 Task: Look for space in Baise City, China from 5th July, 2023 to 15th July, 2023 for 9 adults in price range Rs.15000 to Rs.25000. Place can be entire place with 5 bedrooms having 5 beds and 5 bathrooms. Property type can be house, flat, guest house. Booking option can be shelf check-in. Required host language is Chinese (Simplified).
Action: Mouse moved to (730, 99)
Screenshot: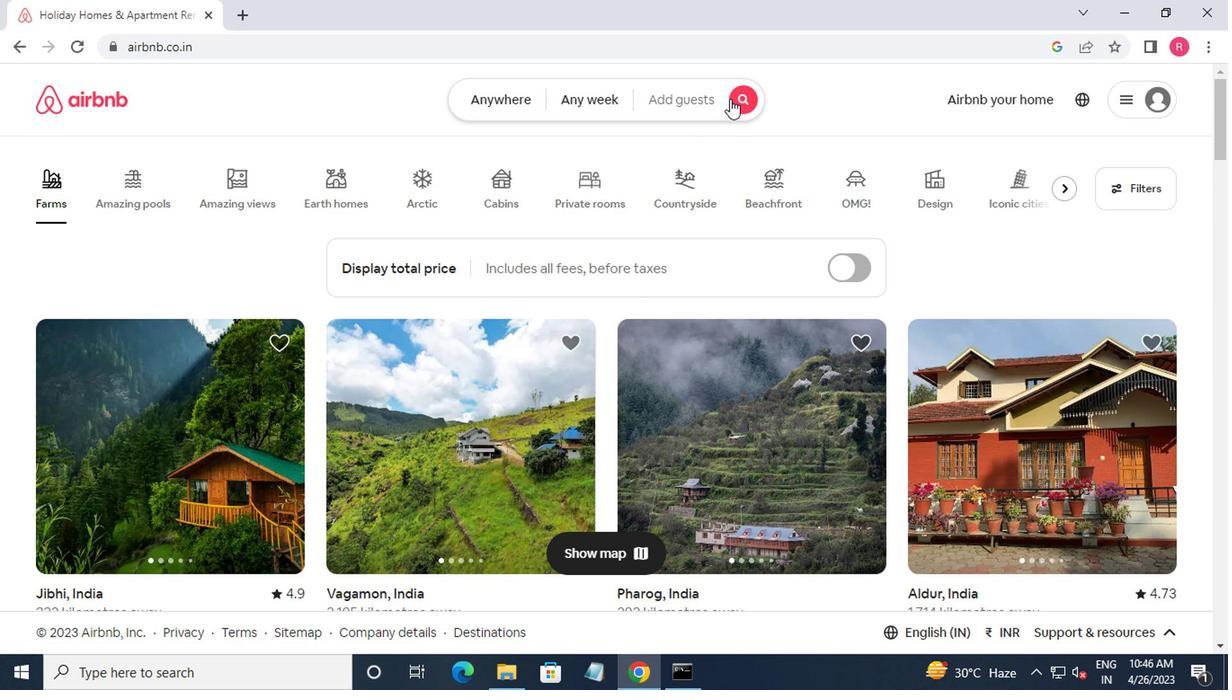 
Action: Mouse pressed left at (730, 99)
Screenshot: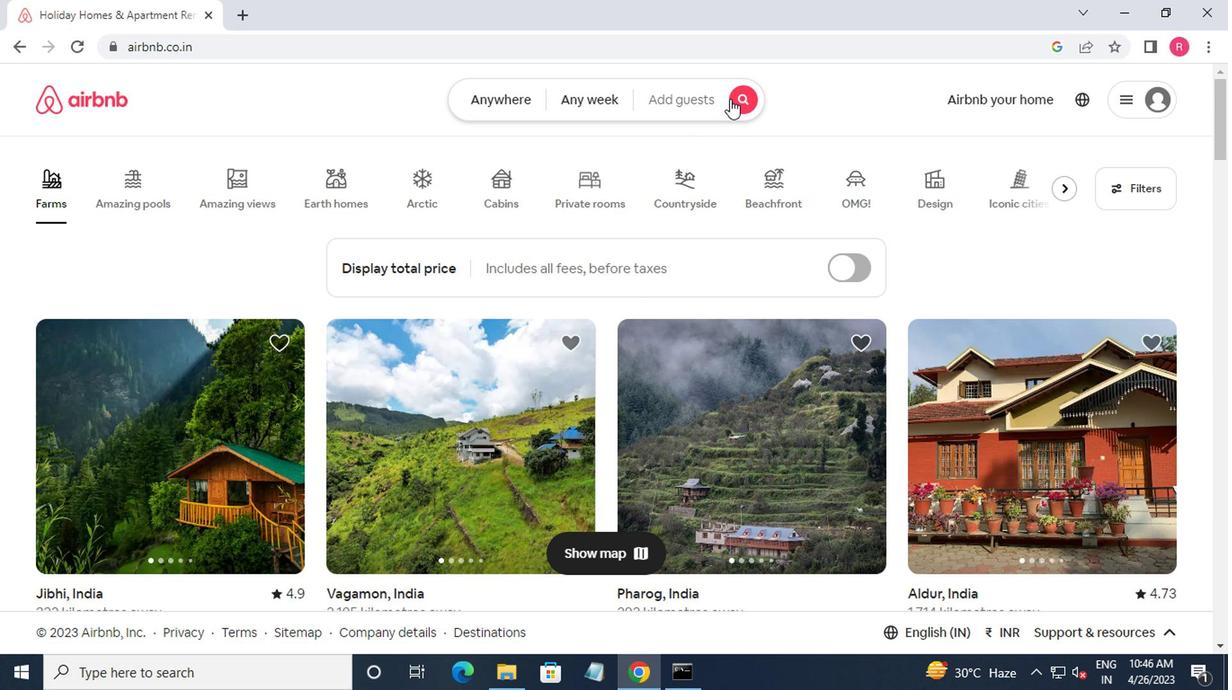 
Action: Mouse moved to (417, 175)
Screenshot: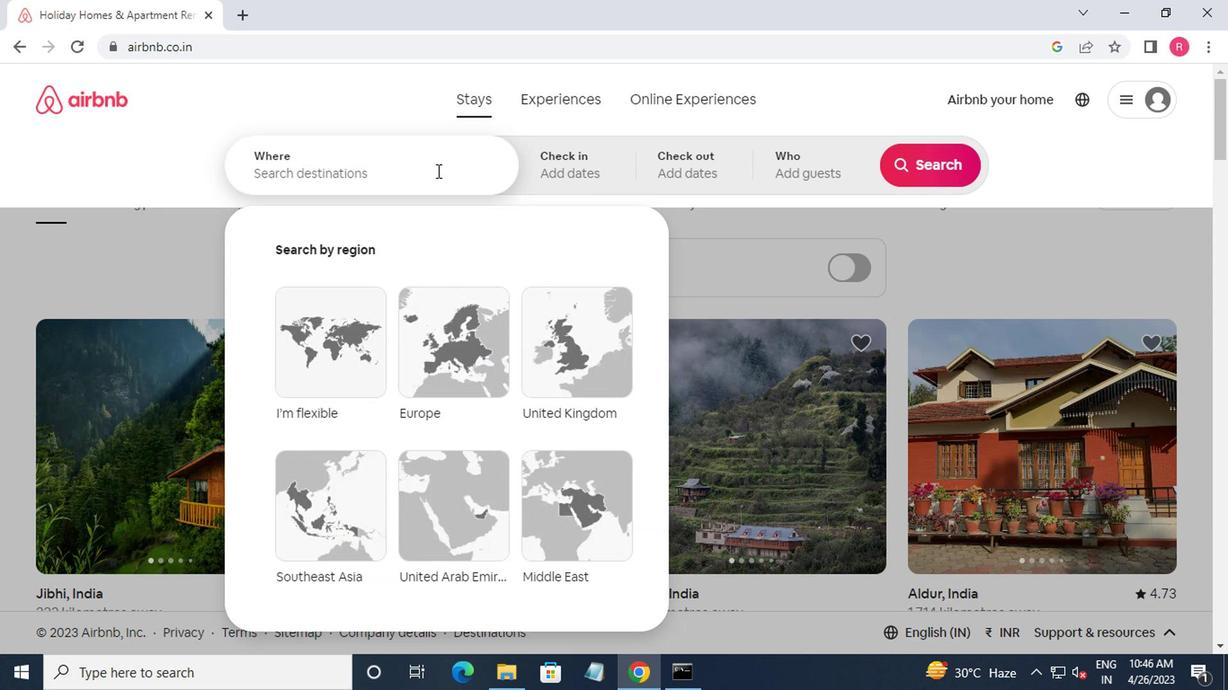 
Action: Mouse pressed left at (417, 175)
Screenshot: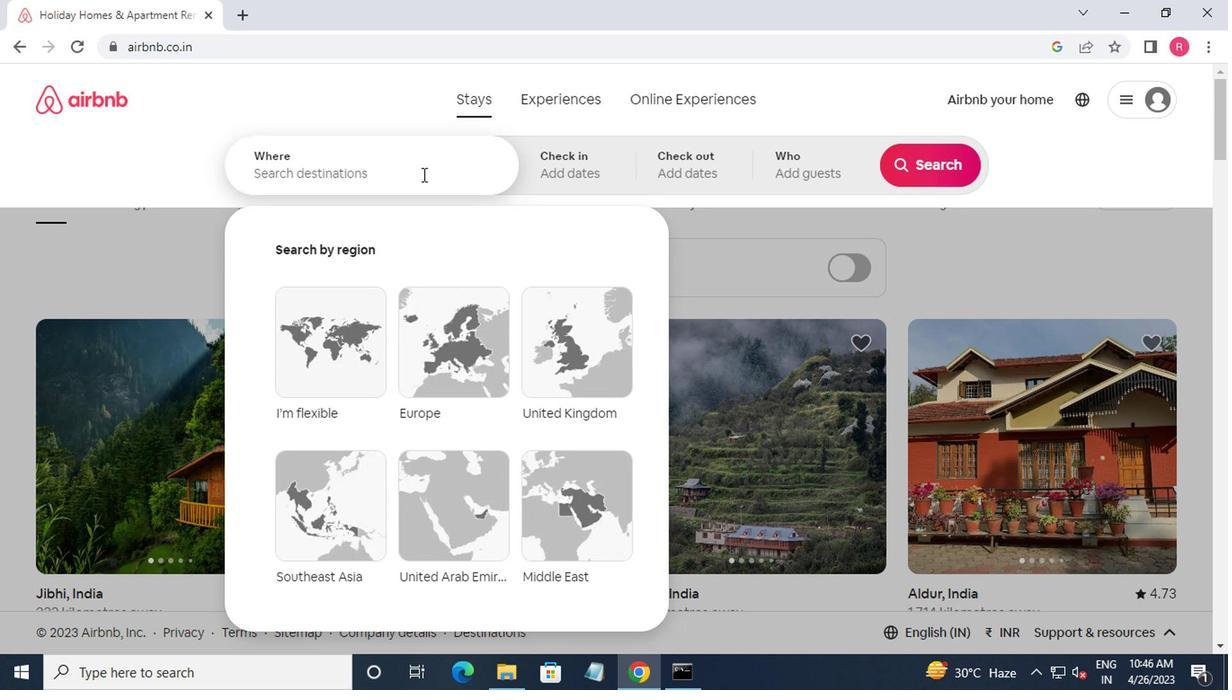 
Action: Mouse moved to (419, 172)
Screenshot: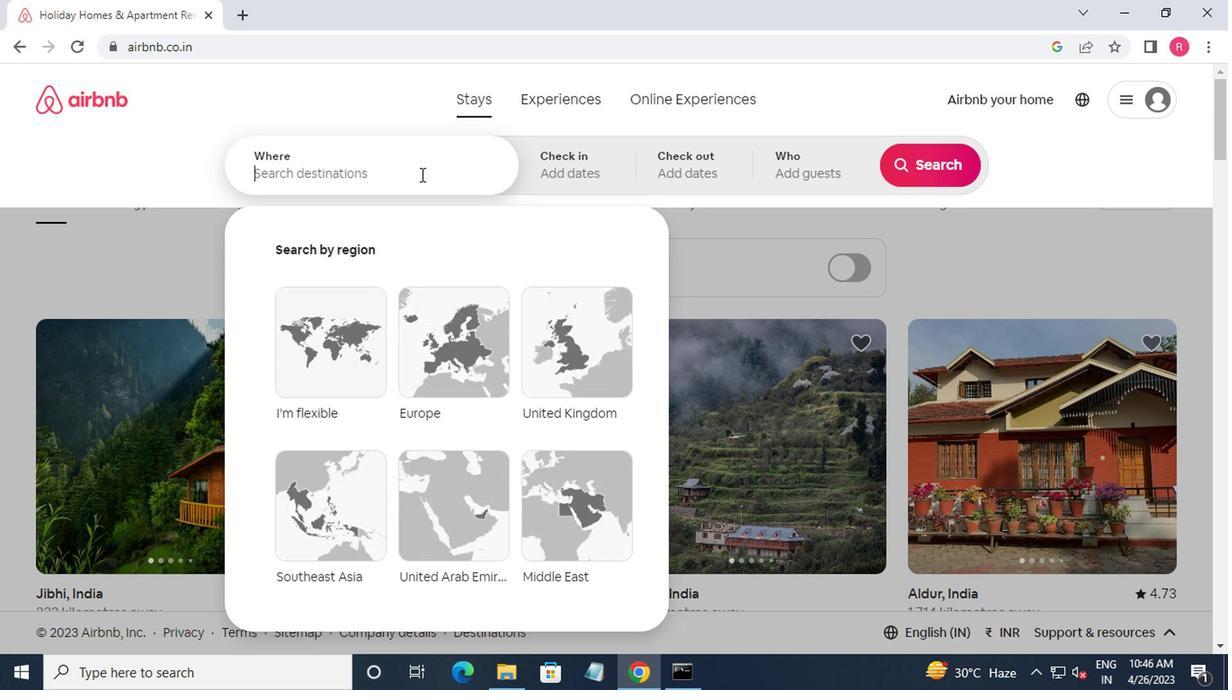 
Action: Key pressed ba
Screenshot: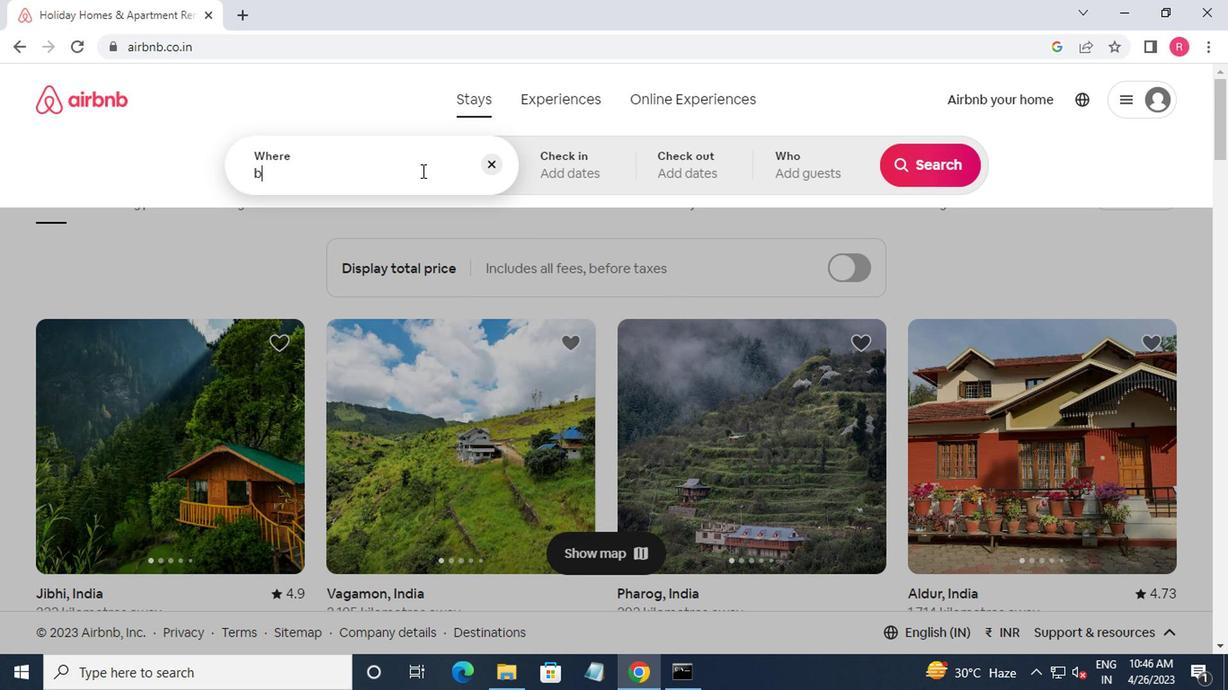 
Action: Mouse moved to (419, 171)
Screenshot: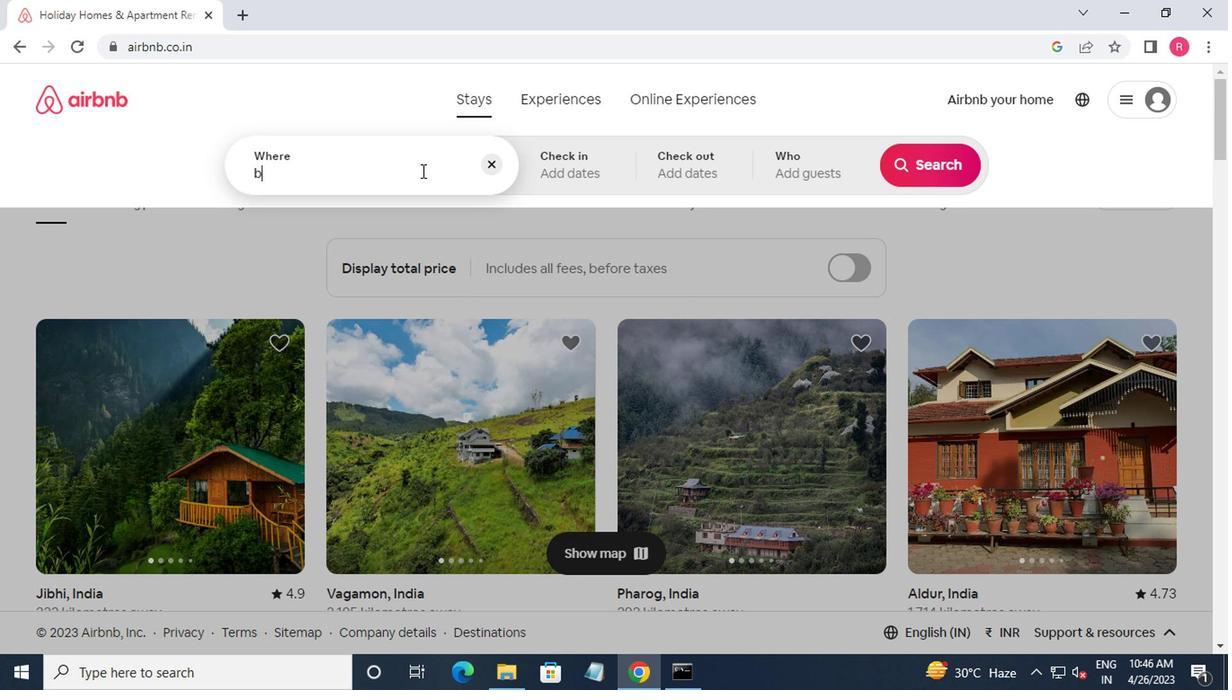 
Action: Key pressed ise<Key.space>city,china<Key.enter>
Screenshot: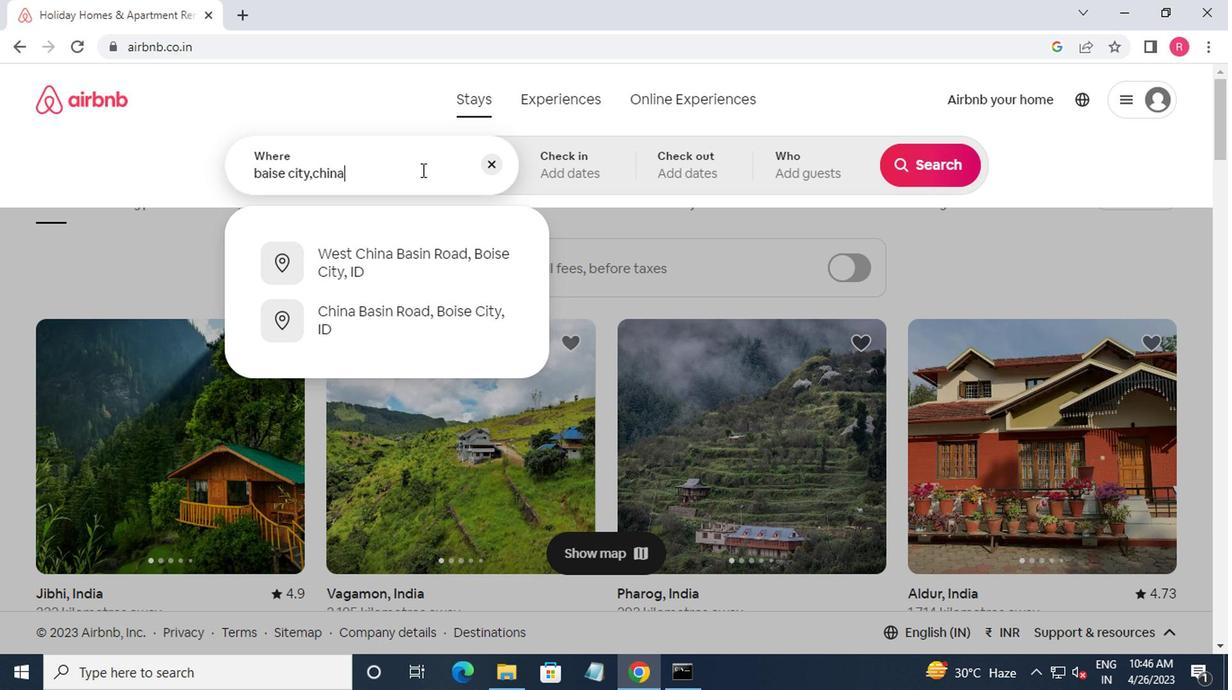 
Action: Mouse moved to (909, 318)
Screenshot: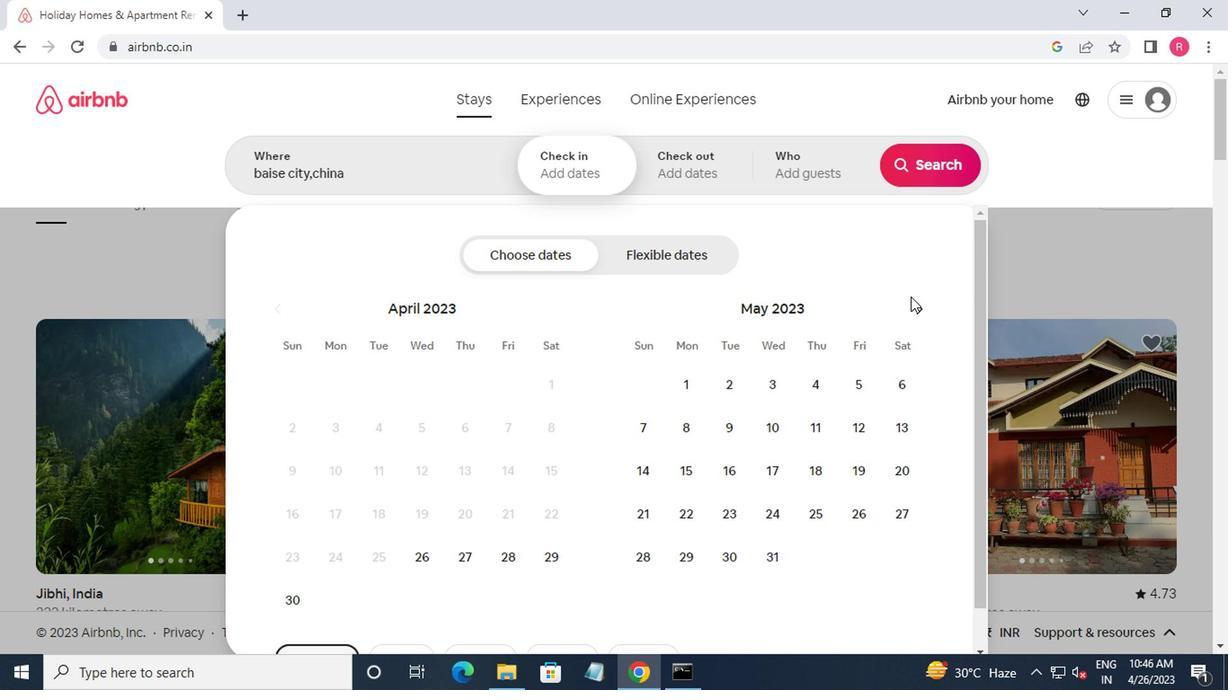 
Action: Mouse pressed left at (909, 318)
Screenshot: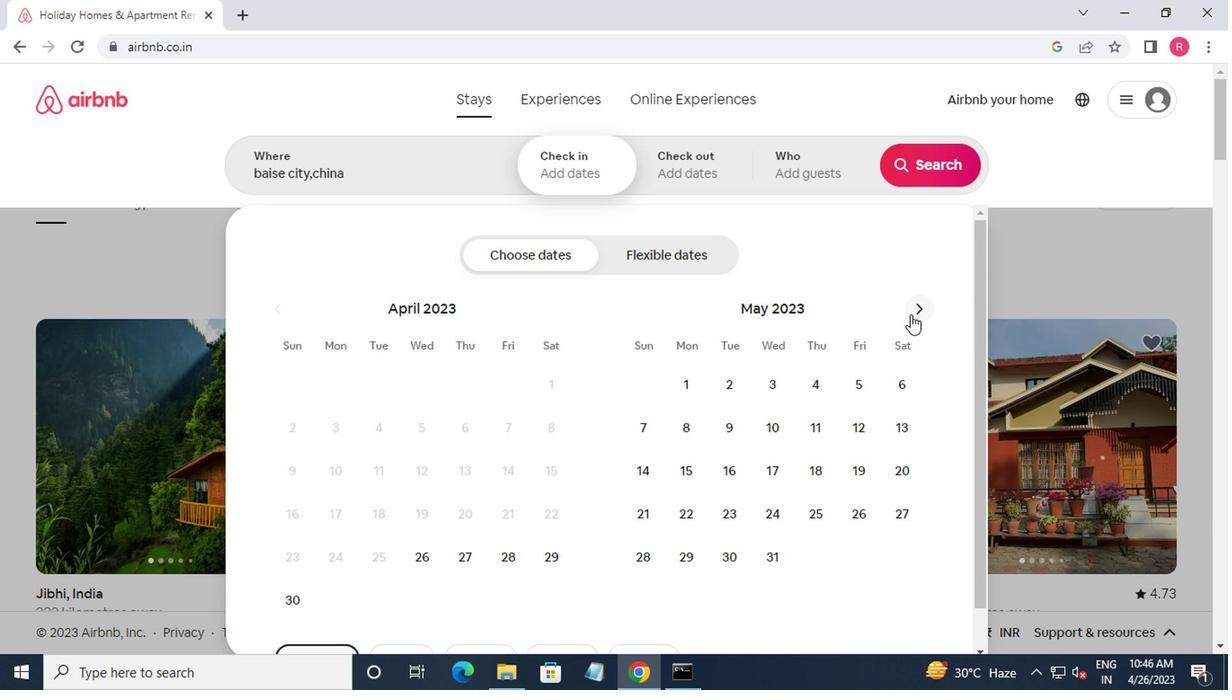 
Action: Mouse moved to (687, 435)
Screenshot: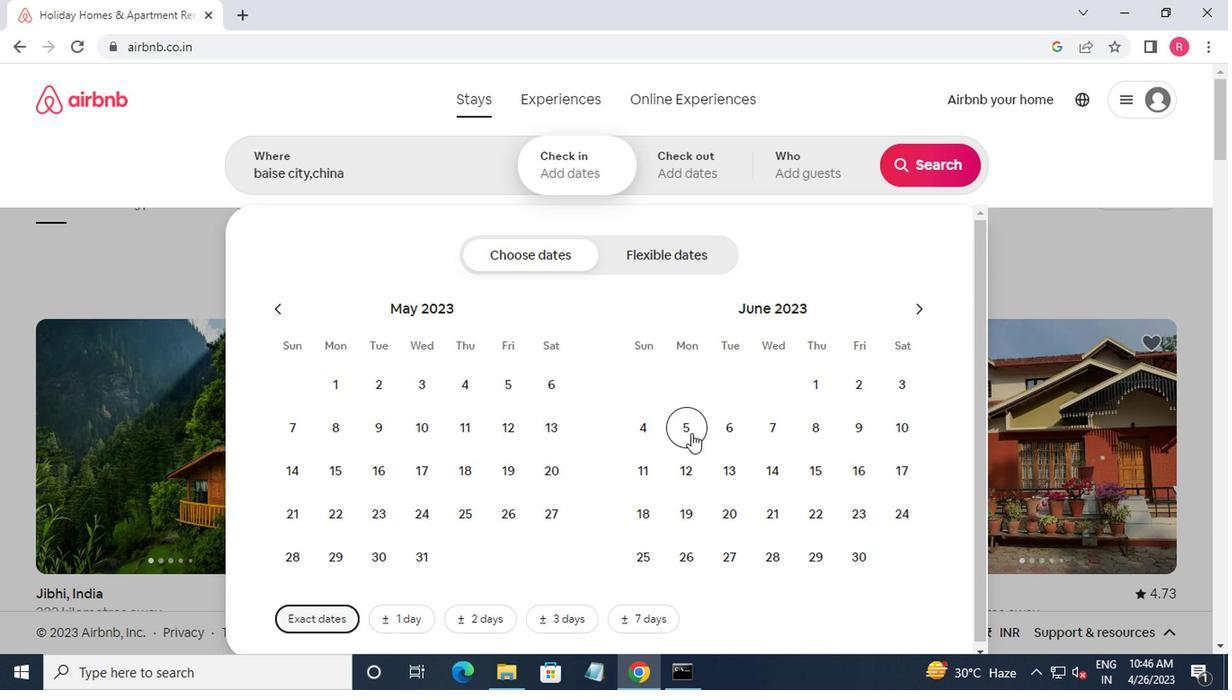 
Action: Mouse pressed left at (687, 435)
Screenshot: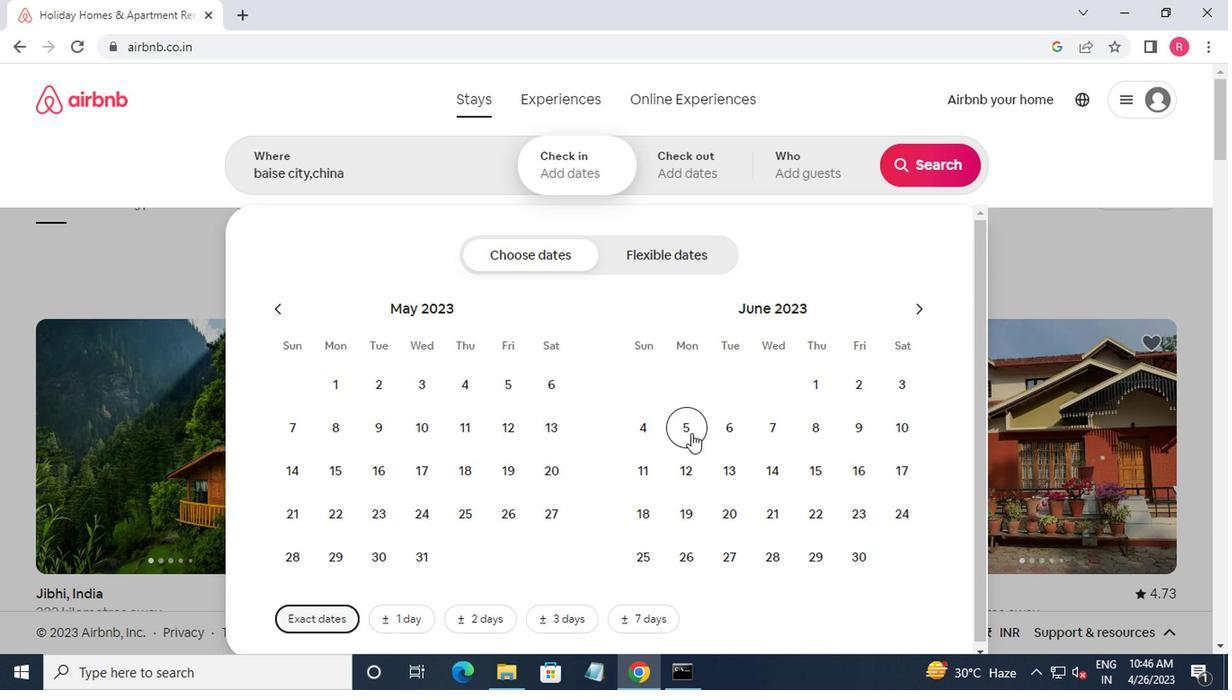 
Action: Mouse moved to (894, 311)
Screenshot: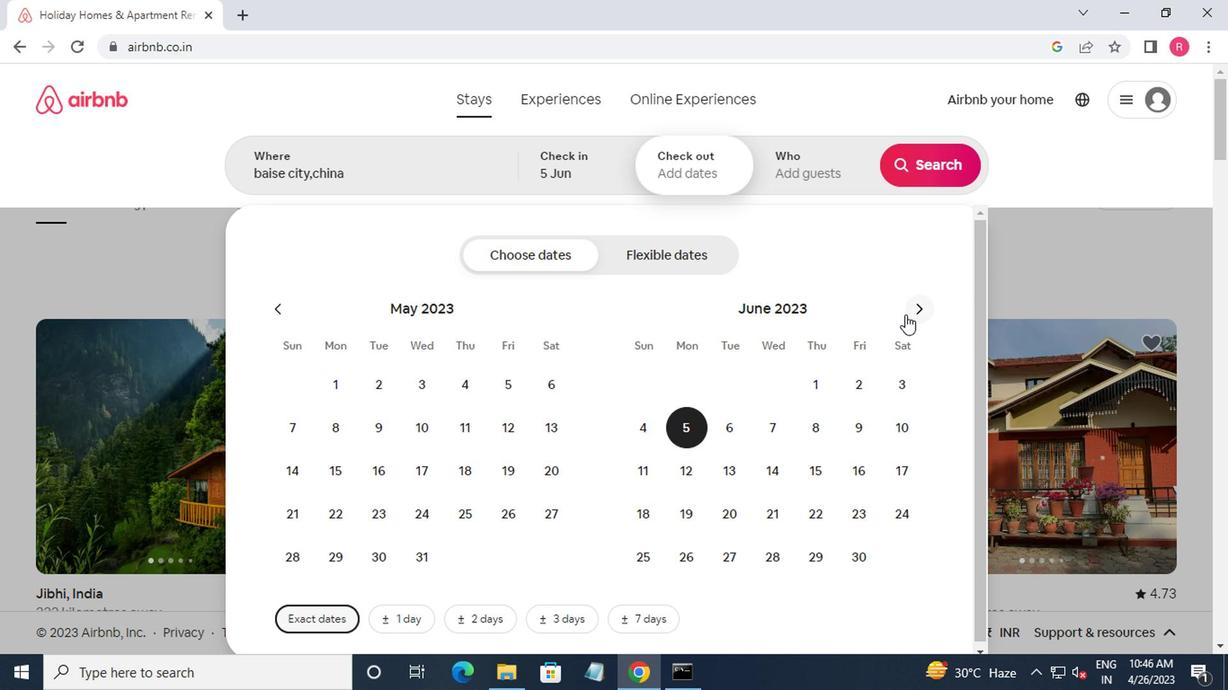 
Action: Mouse pressed left at (894, 311)
Screenshot: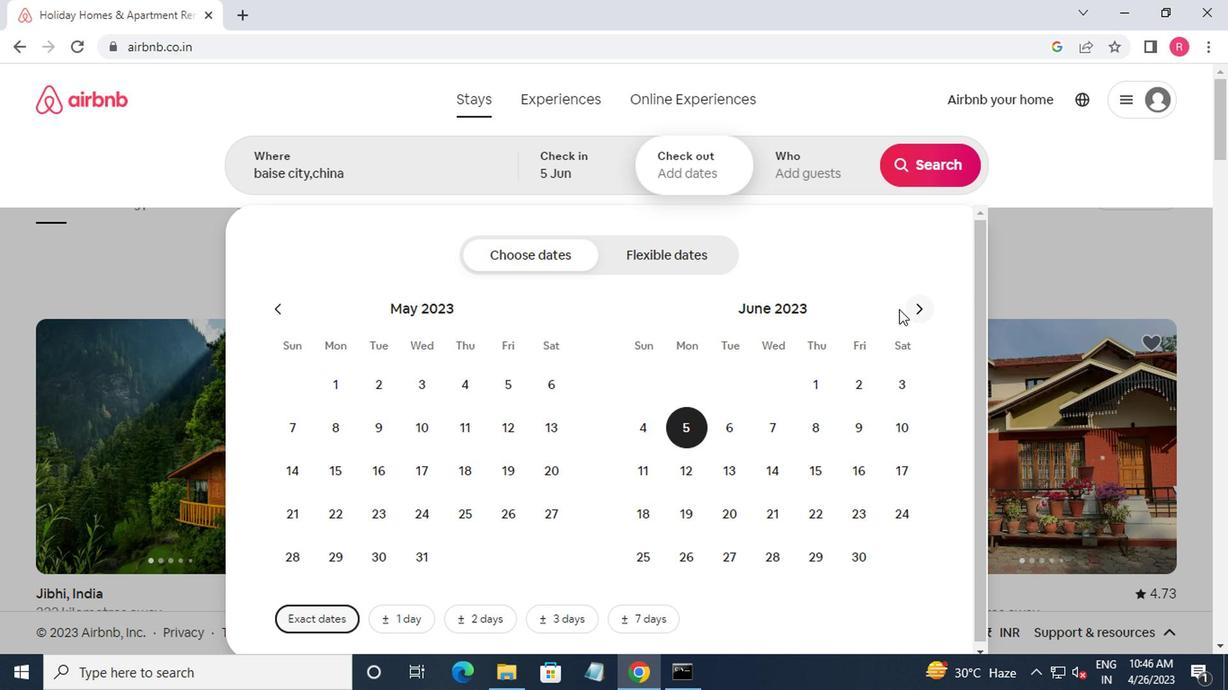 
Action: Mouse moved to (906, 312)
Screenshot: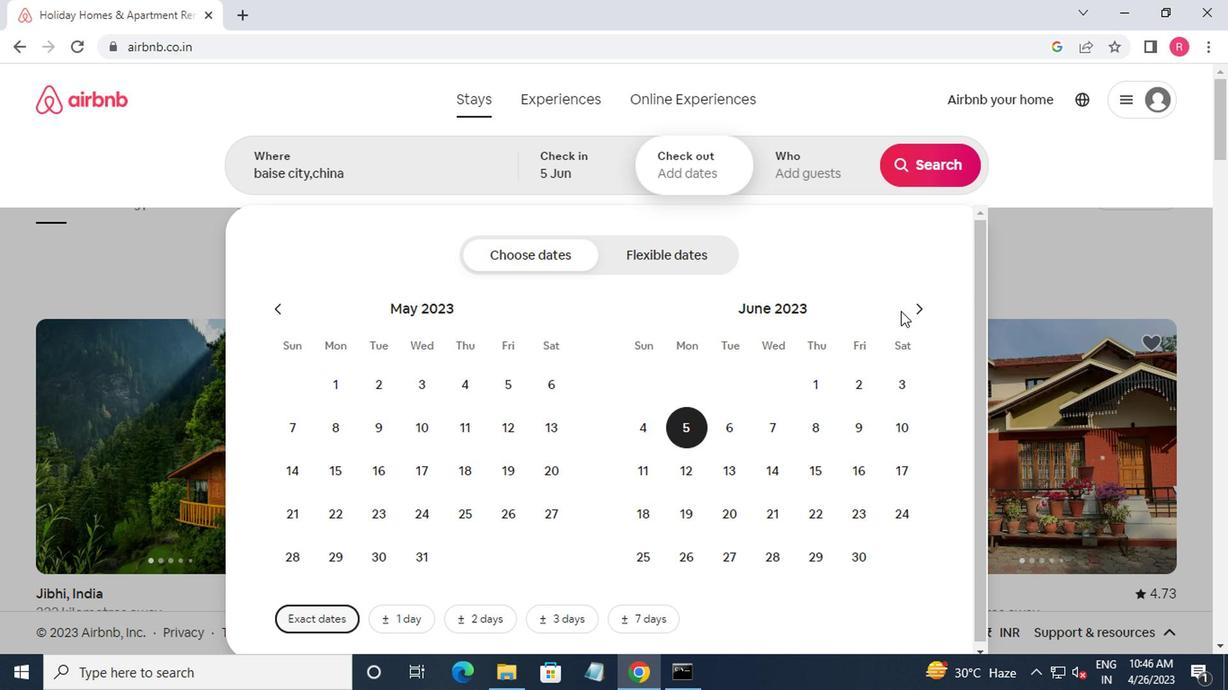 
Action: Mouse pressed left at (906, 312)
Screenshot: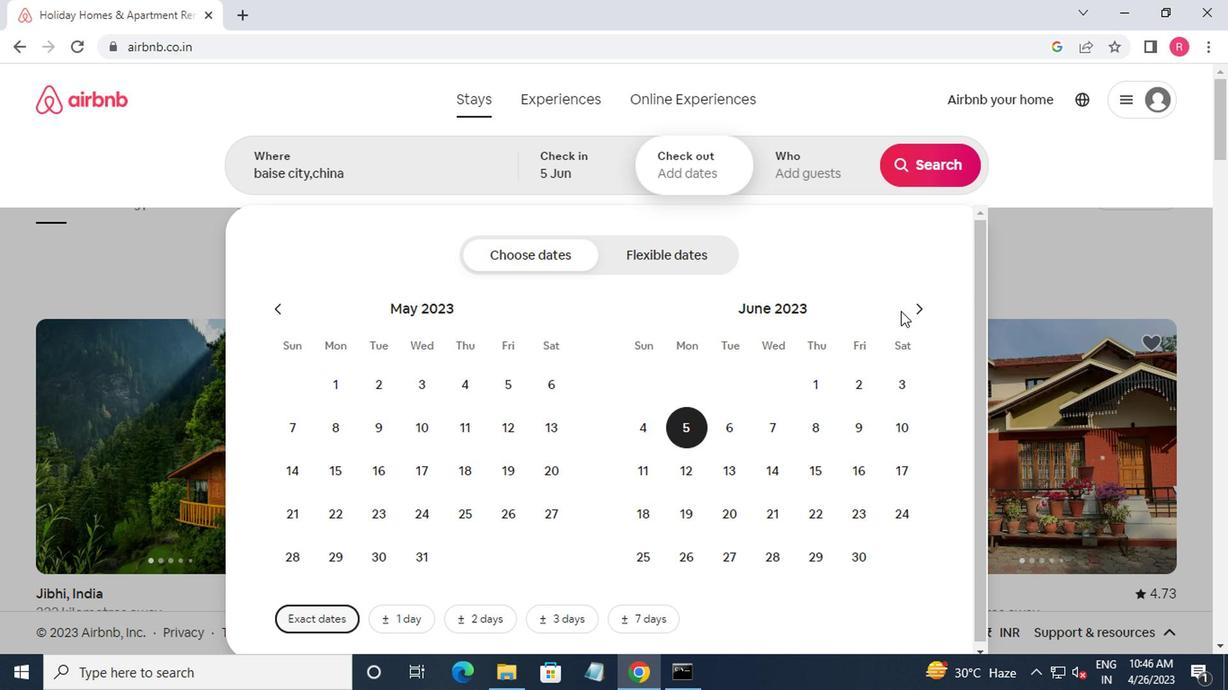
Action: Mouse moved to (778, 444)
Screenshot: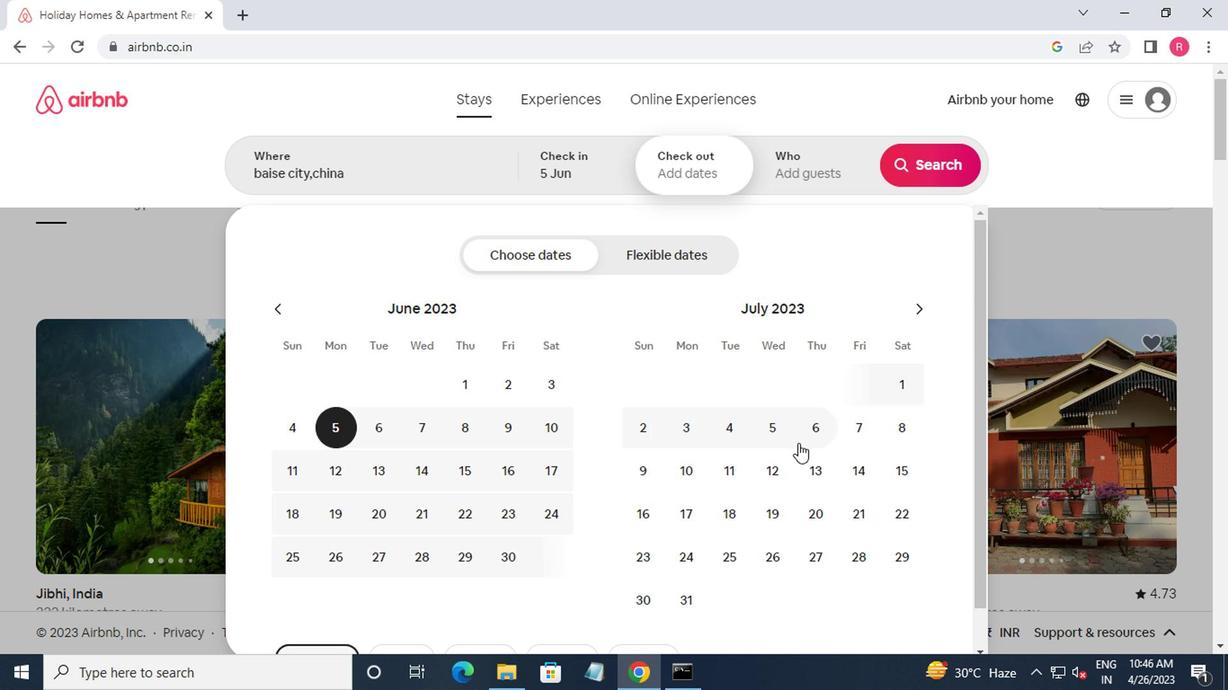 
Action: Mouse pressed left at (778, 444)
Screenshot: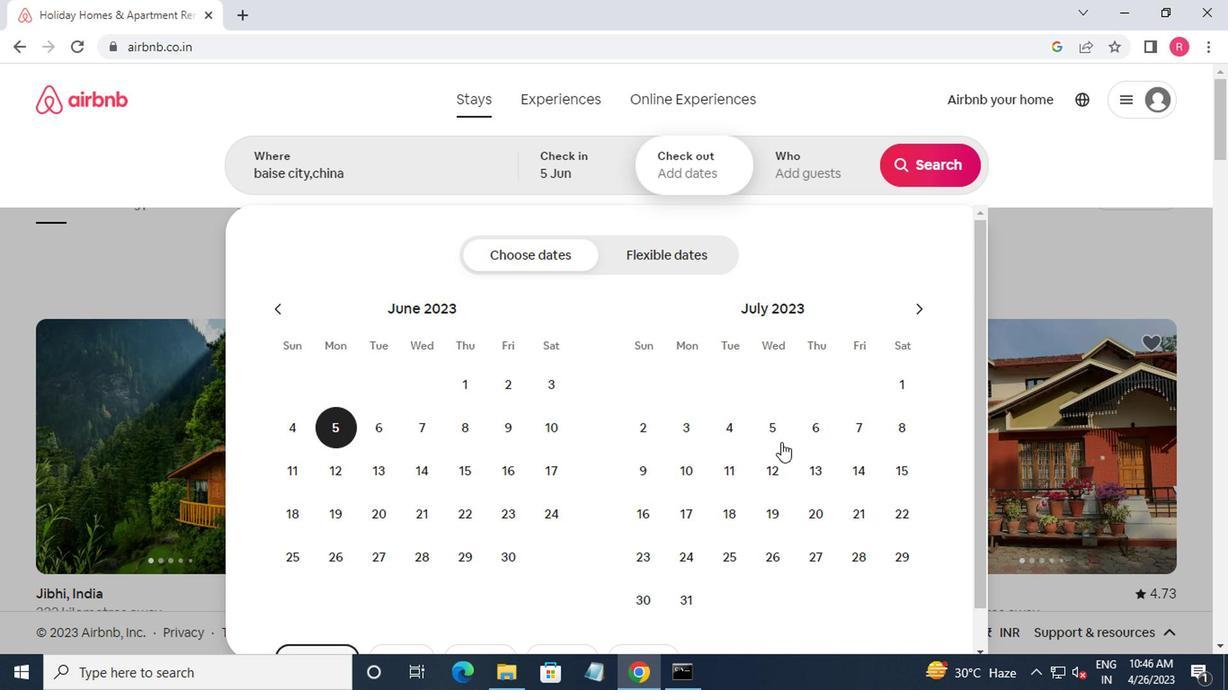 
Action: Mouse moved to (903, 481)
Screenshot: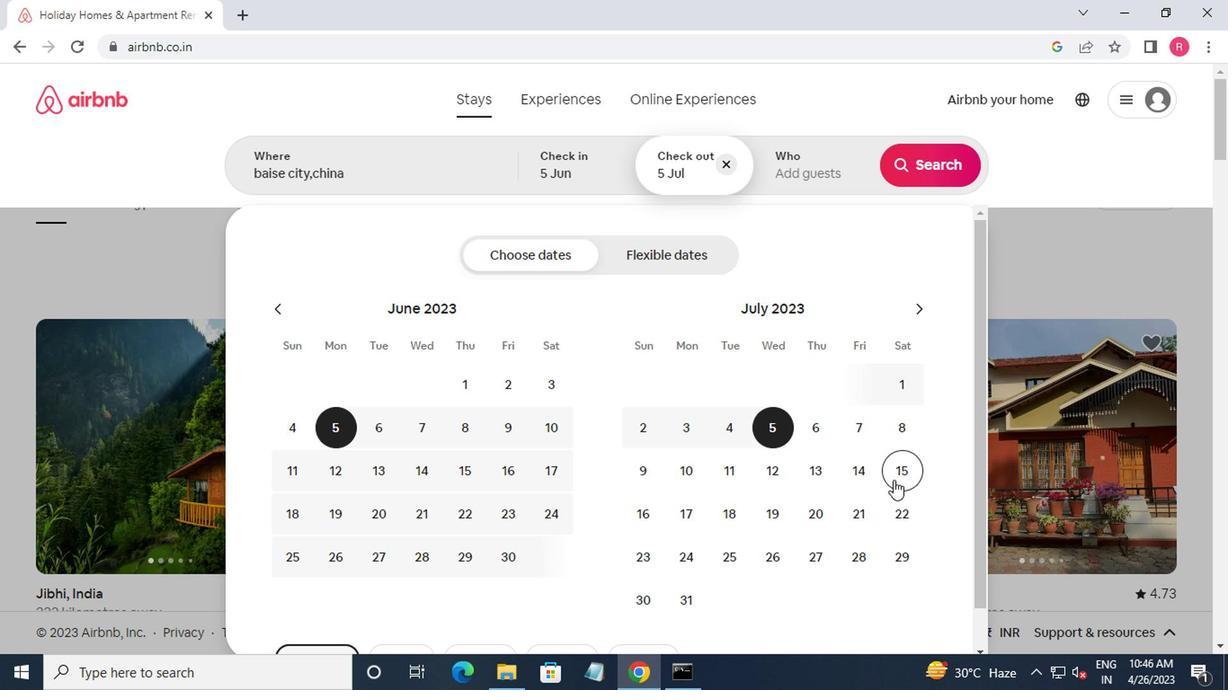 
Action: Mouse pressed left at (903, 481)
Screenshot: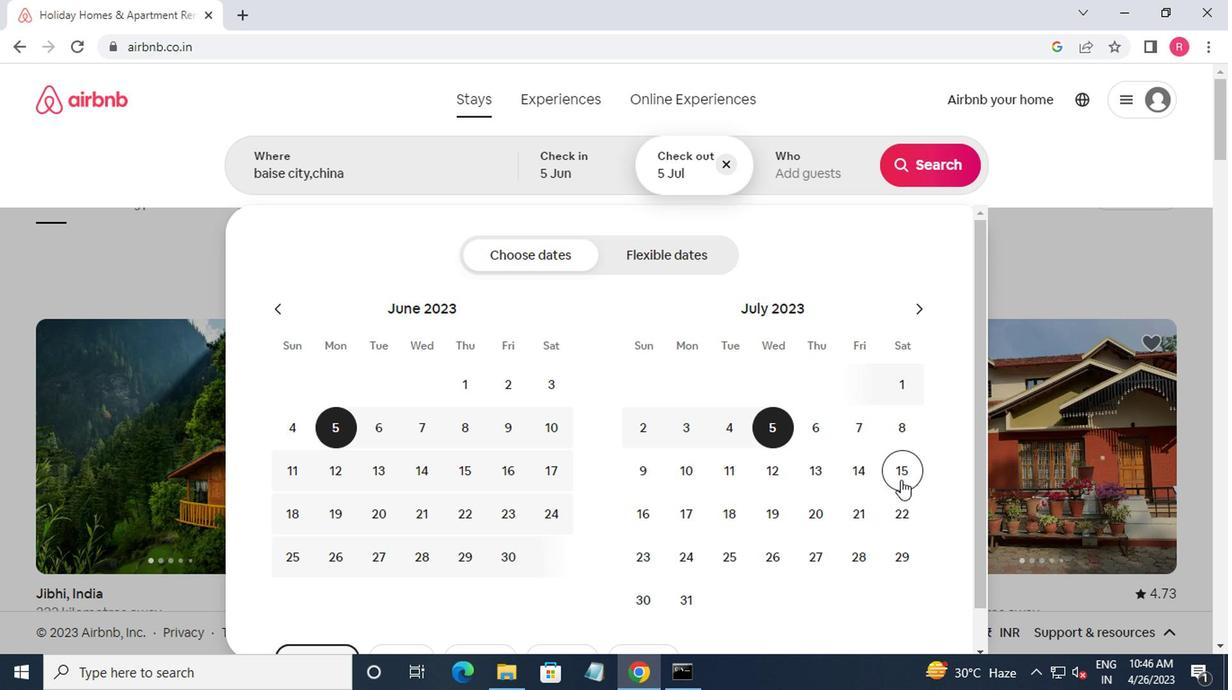 
Action: Mouse moved to (342, 438)
Screenshot: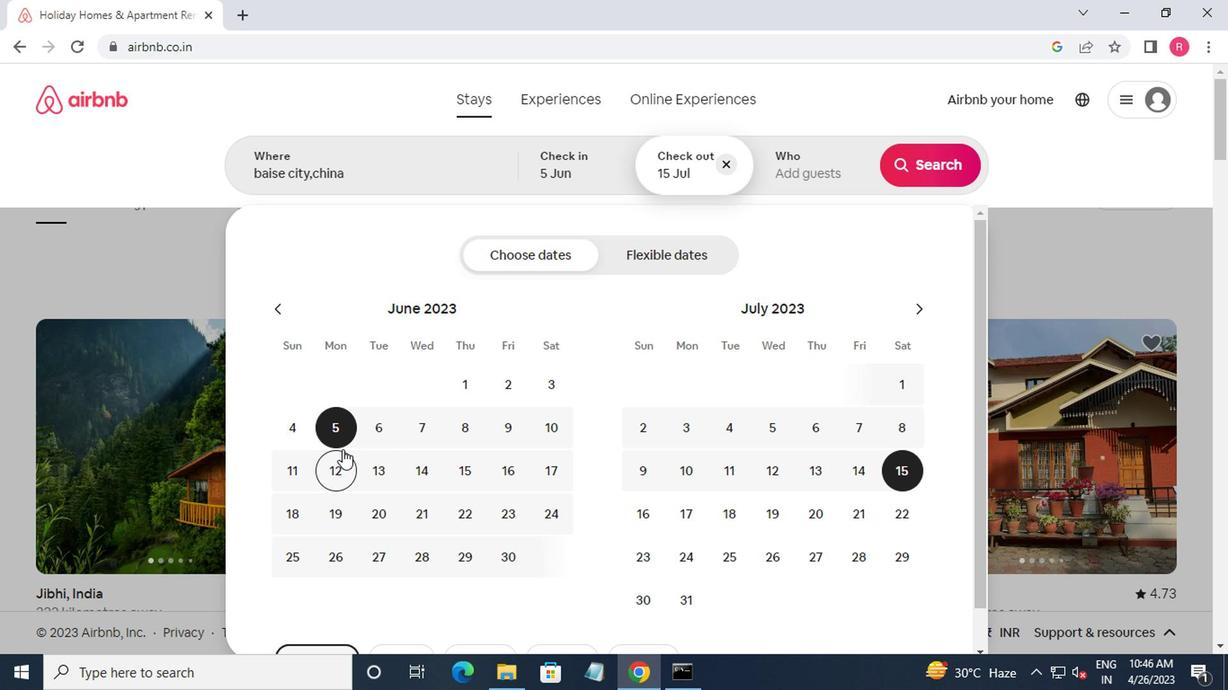 
Action: Mouse pressed left at (342, 438)
Screenshot: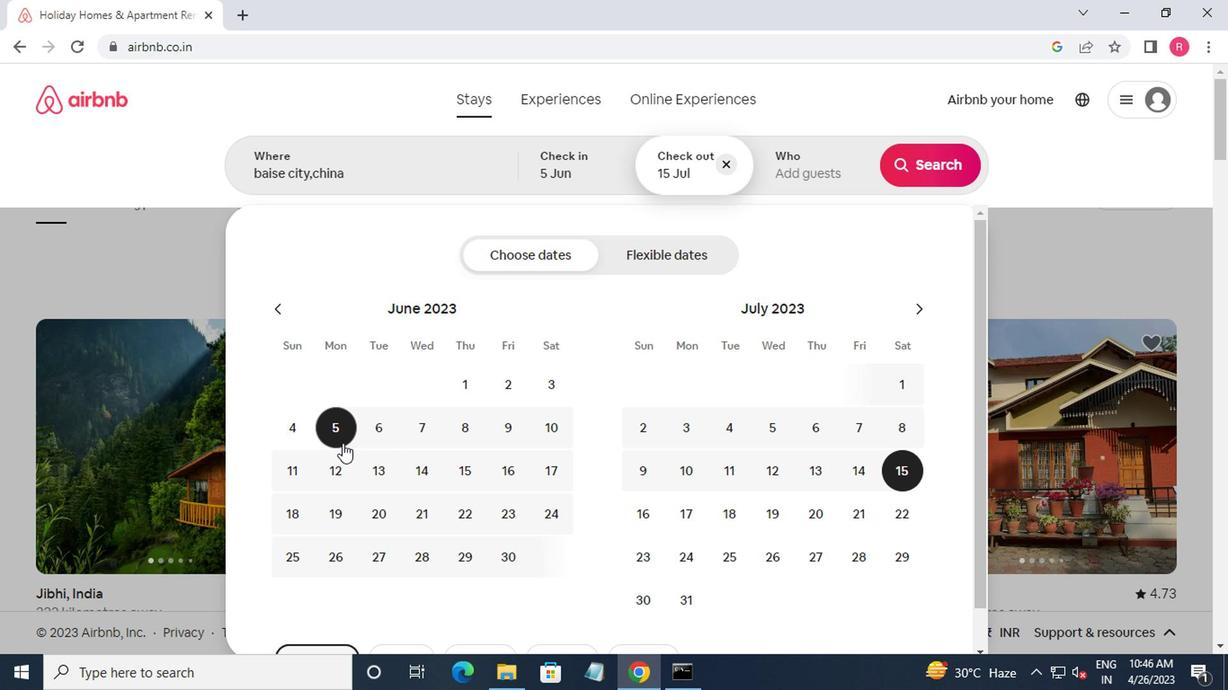 
Action: Mouse moved to (337, 437)
Screenshot: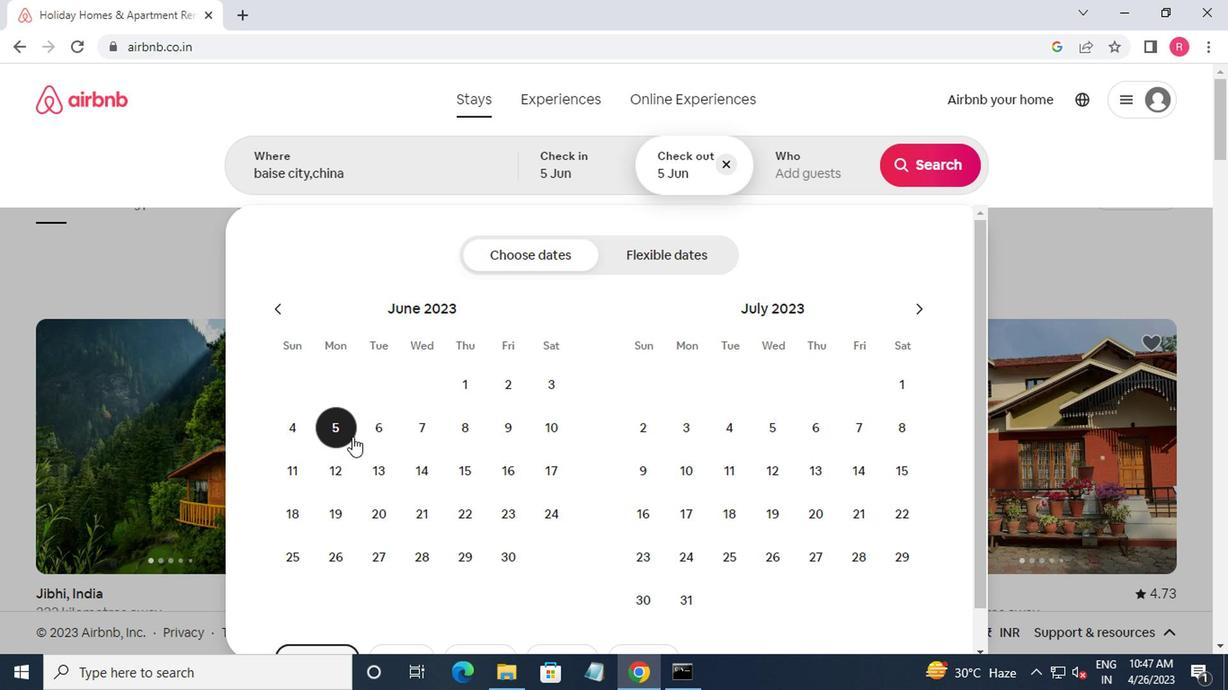 
Action: Mouse pressed left at (337, 437)
Screenshot: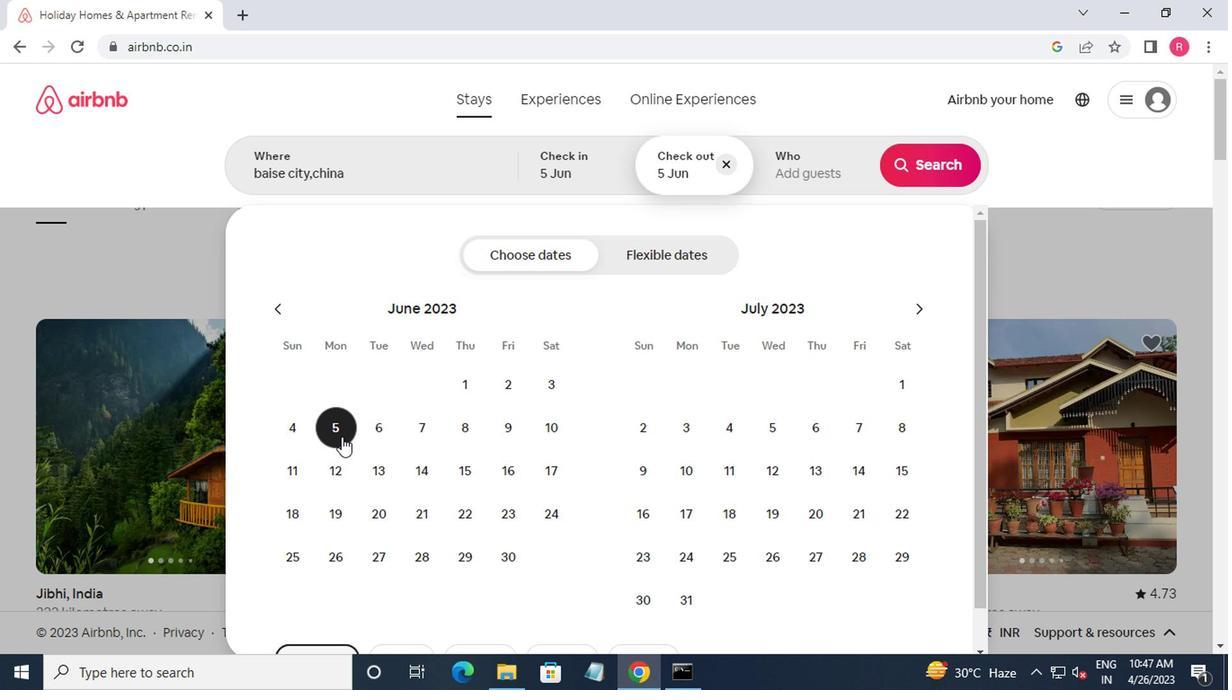 
Action: Mouse moved to (761, 427)
Screenshot: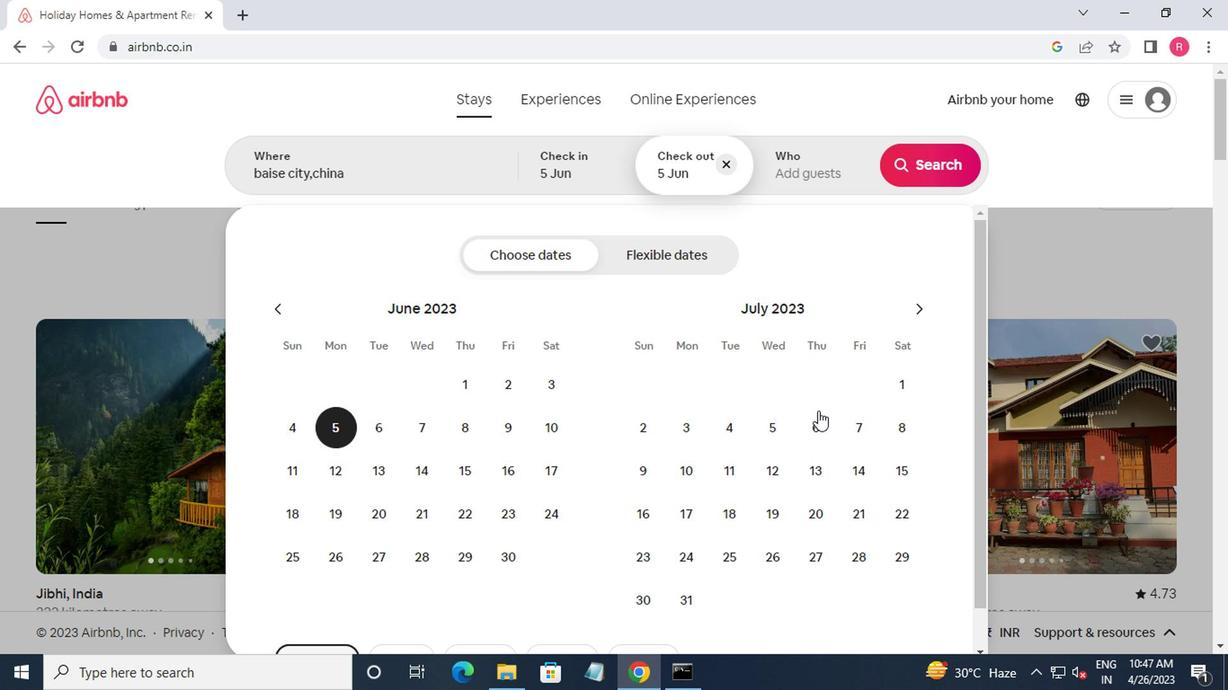 
Action: Mouse pressed left at (761, 427)
Screenshot: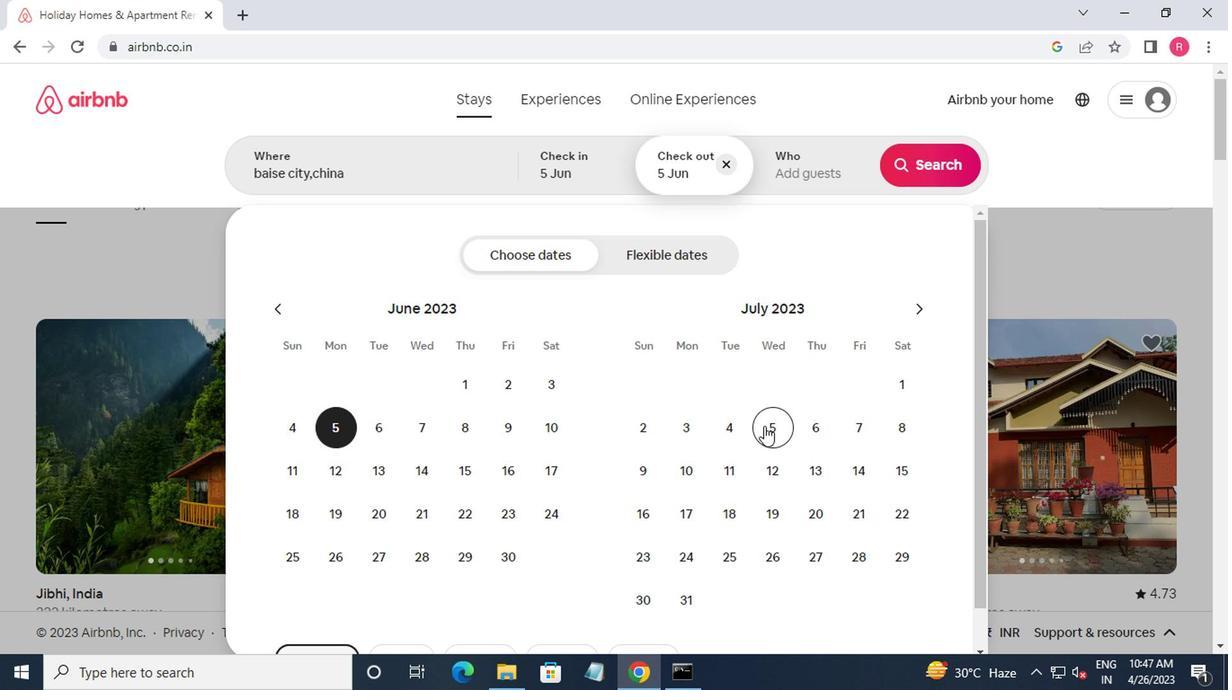 
Action: Mouse moved to (900, 464)
Screenshot: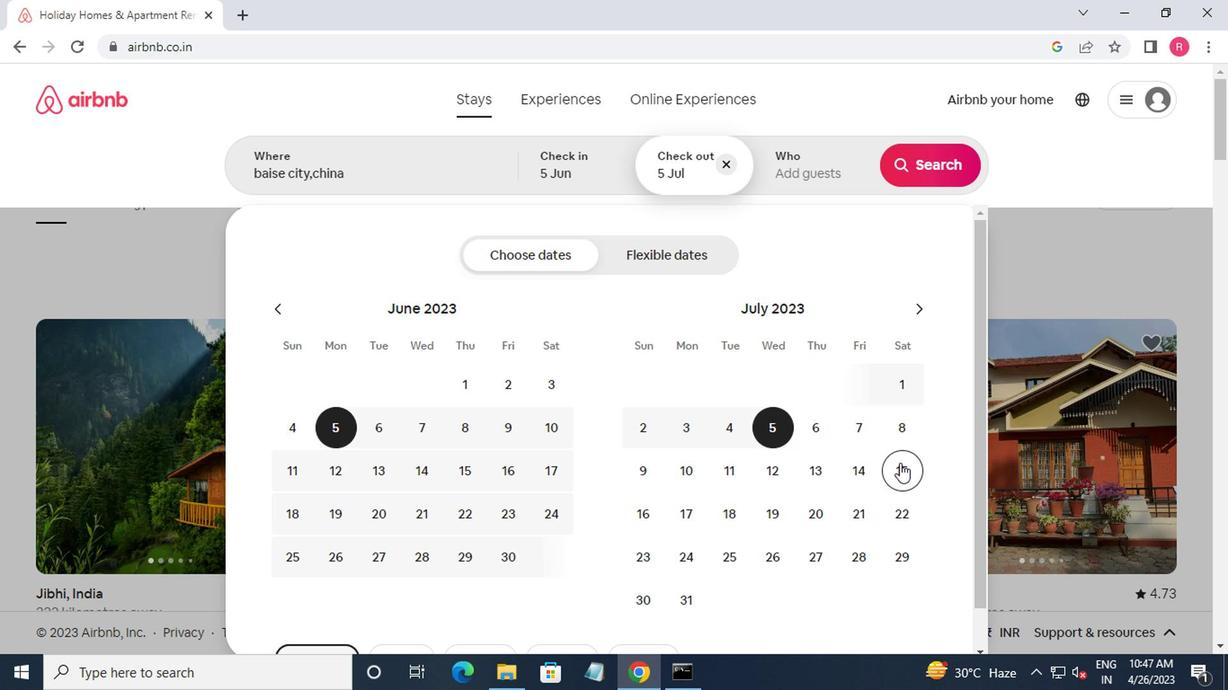 
Action: Mouse pressed left at (900, 464)
Screenshot: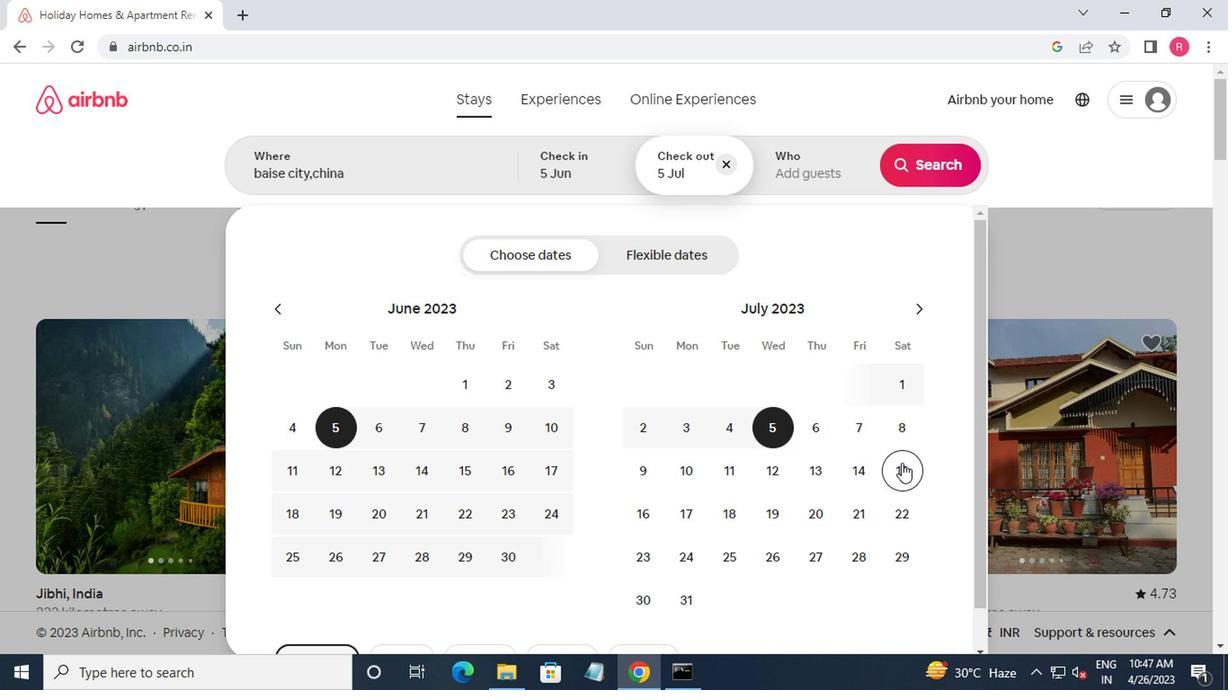 
Action: Mouse moved to (585, 176)
Screenshot: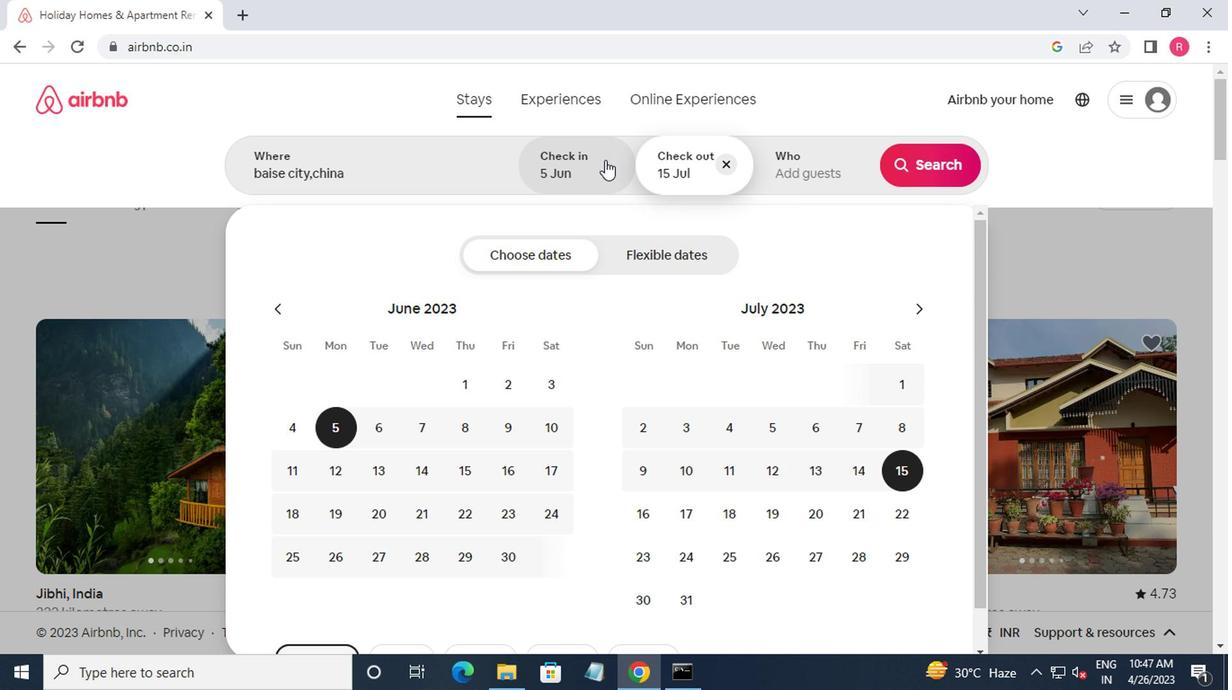 
Action: Mouse pressed left at (585, 176)
Screenshot: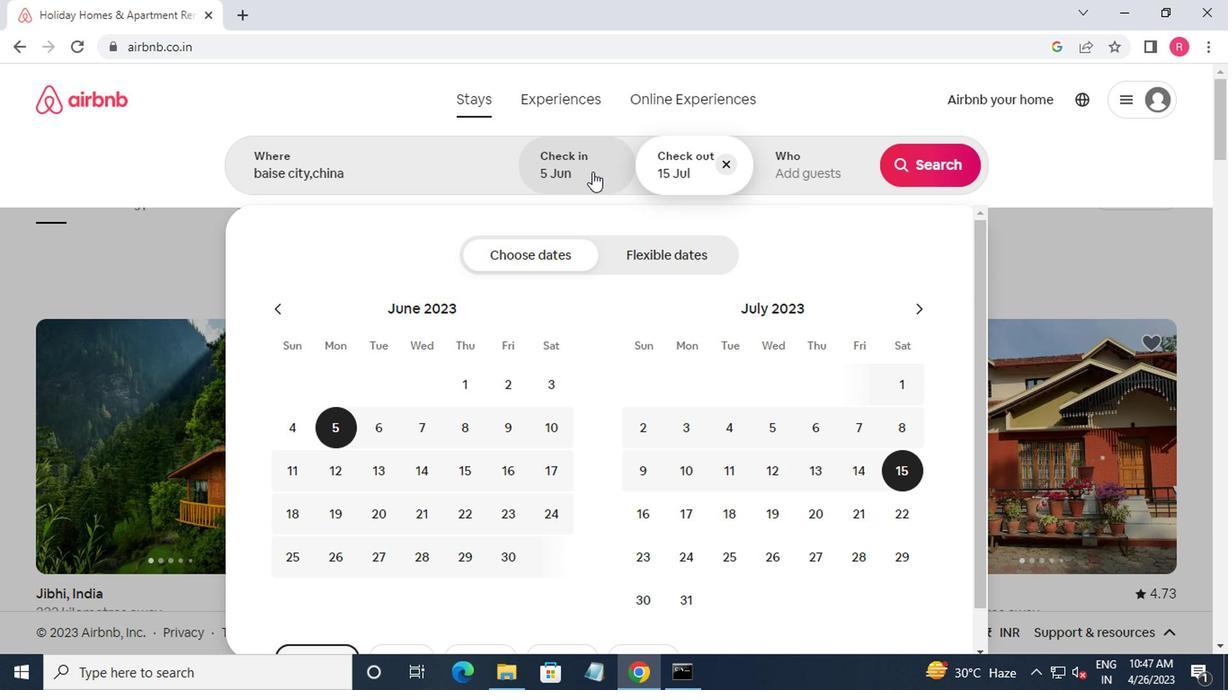 
Action: Mouse moved to (774, 439)
Screenshot: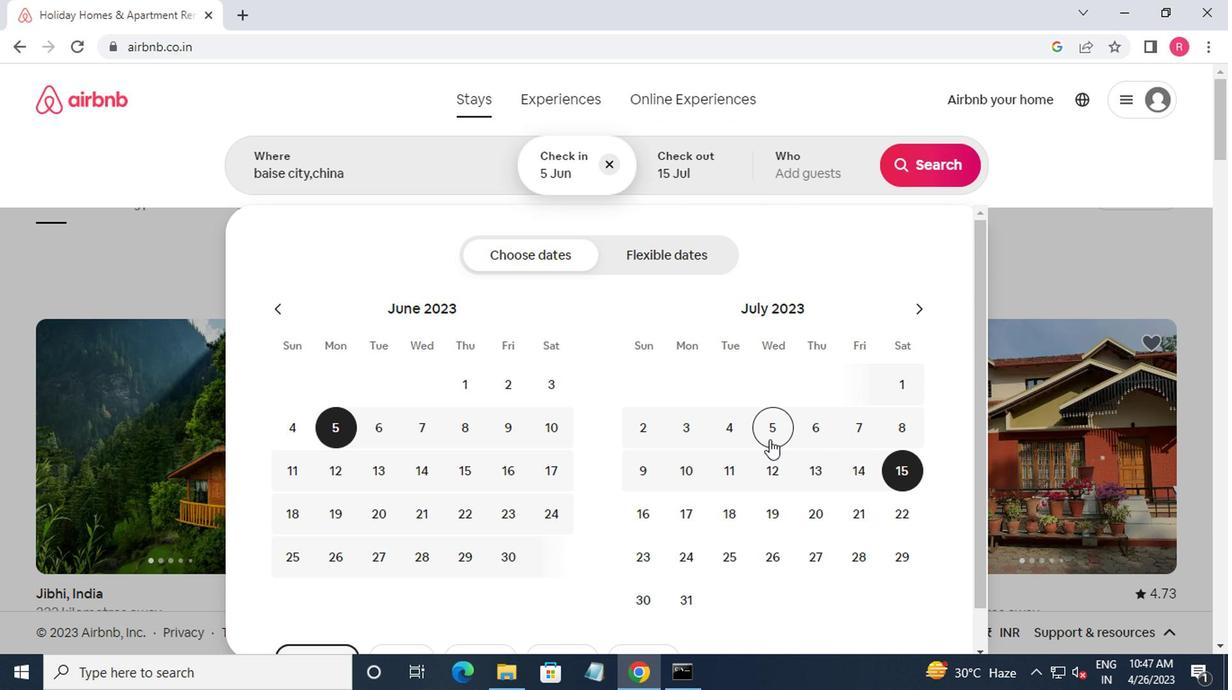 
Action: Mouse pressed left at (774, 439)
Screenshot: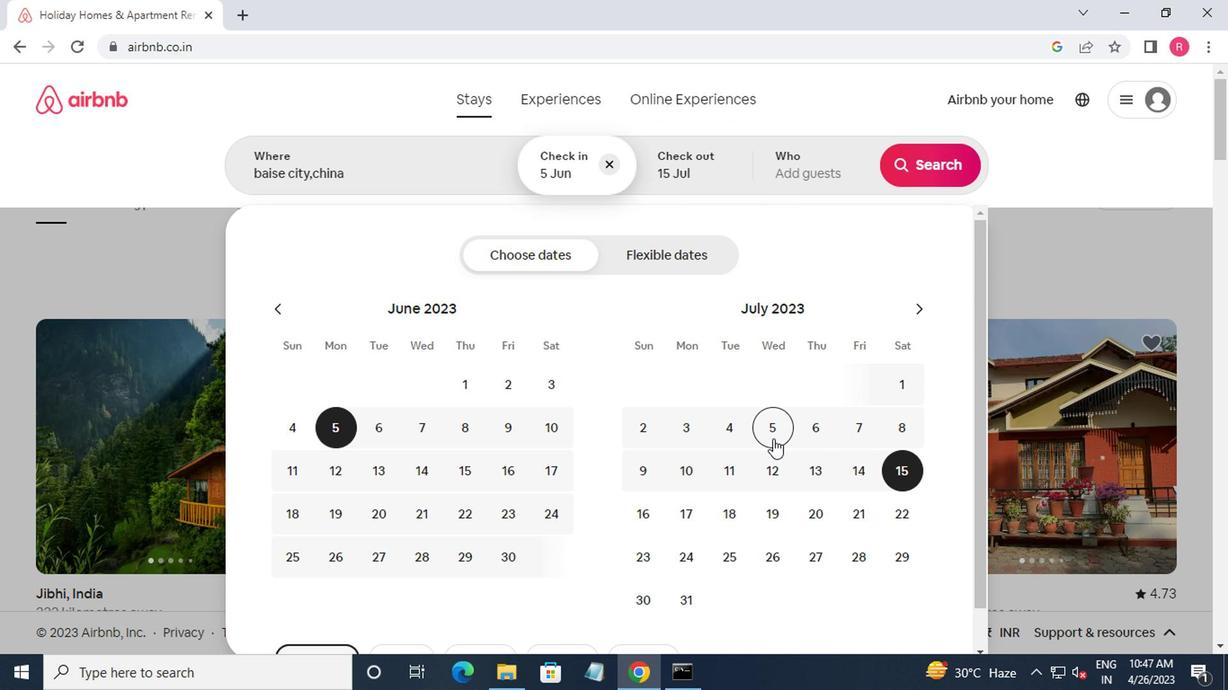 
Action: Mouse moved to (827, 190)
Screenshot: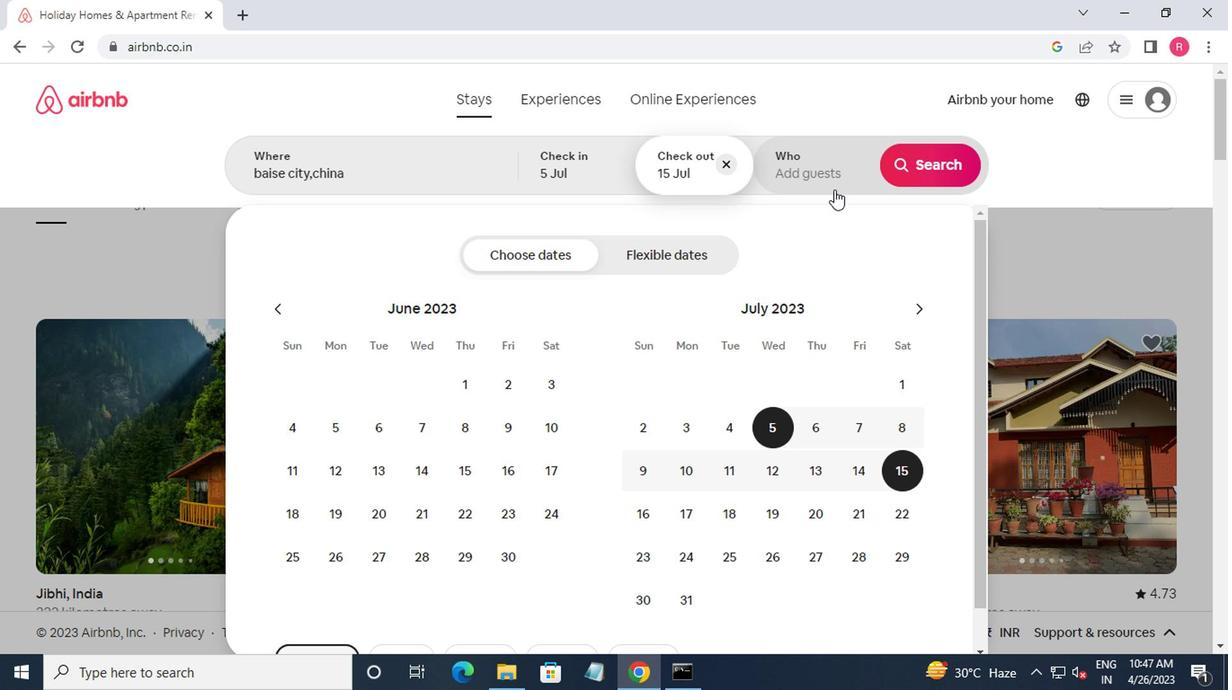 
Action: Mouse pressed left at (827, 190)
Screenshot: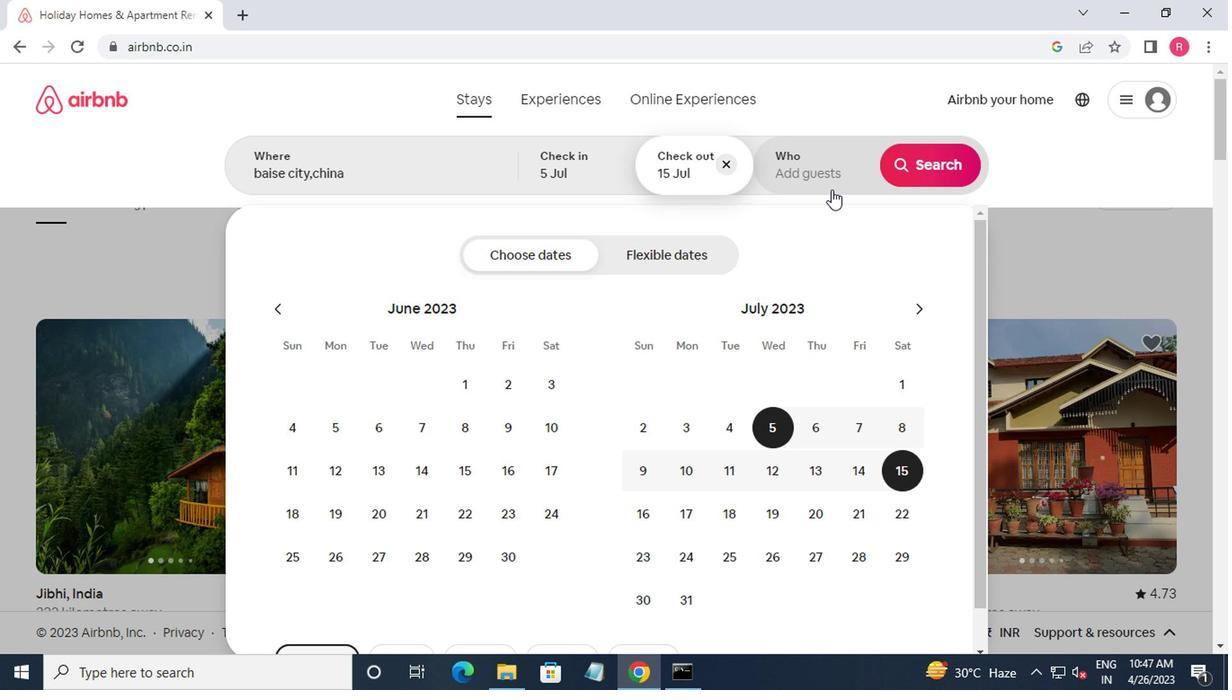 
Action: Mouse moved to (939, 273)
Screenshot: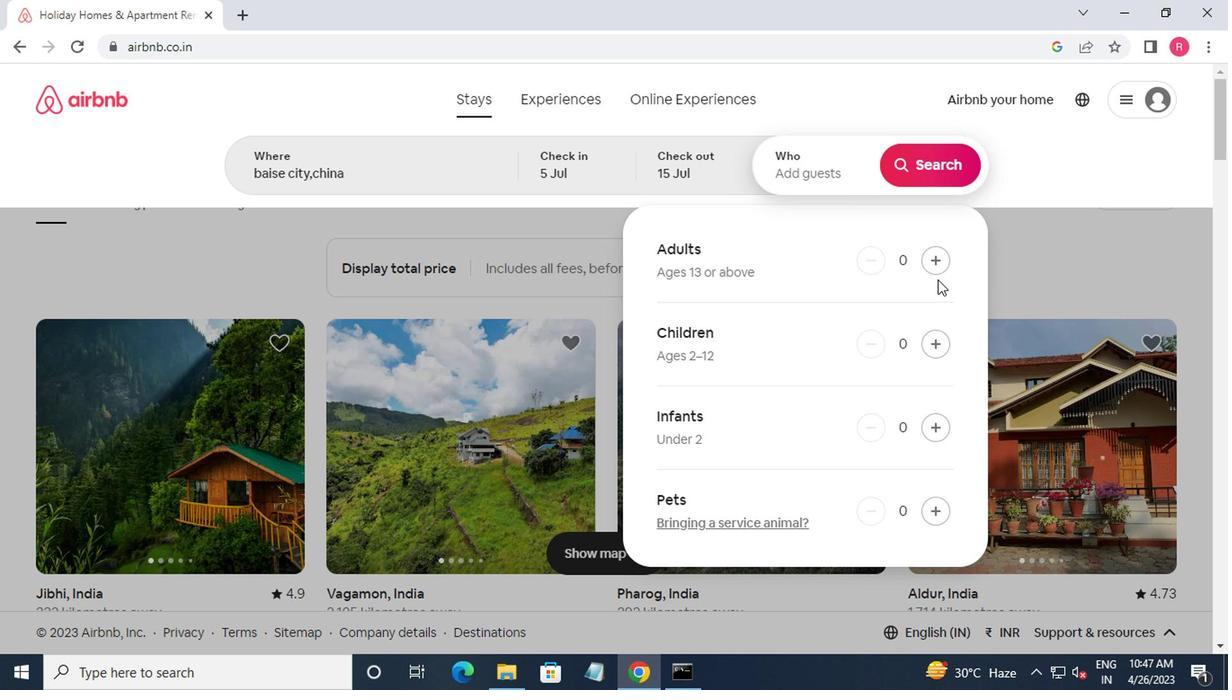 
Action: Mouse pressed left at (939, 273)
Screenshot: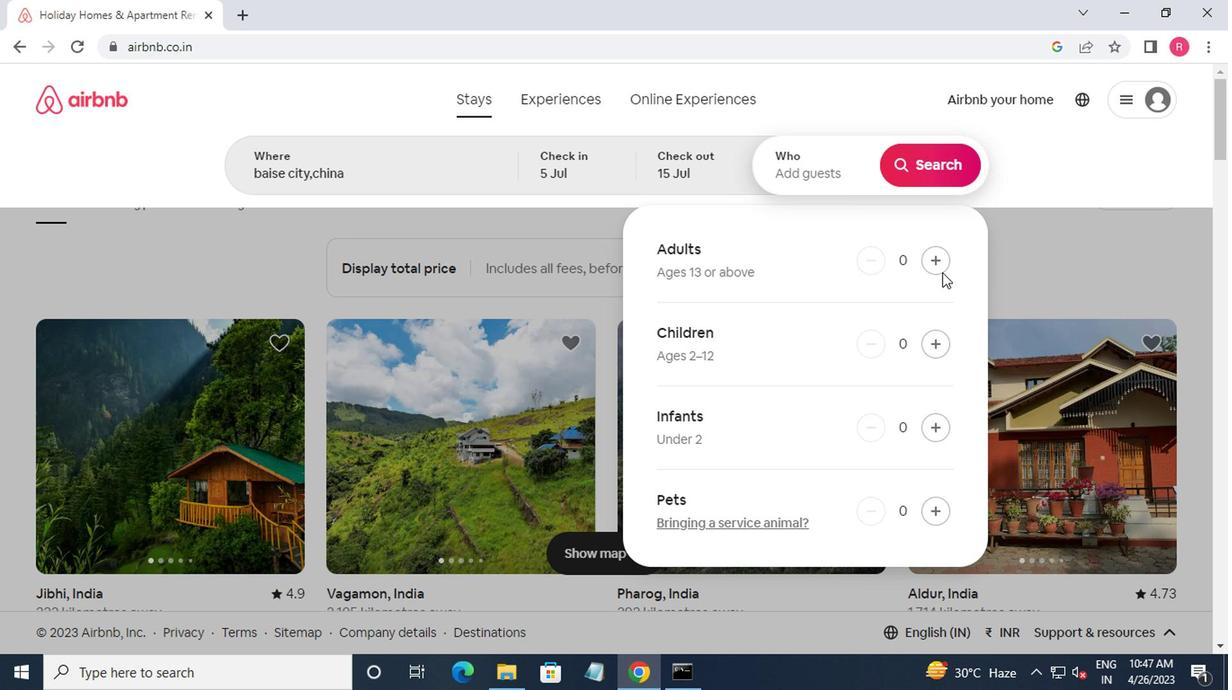 
Action: Mouse pressed left at (939, 273)
Screenshot: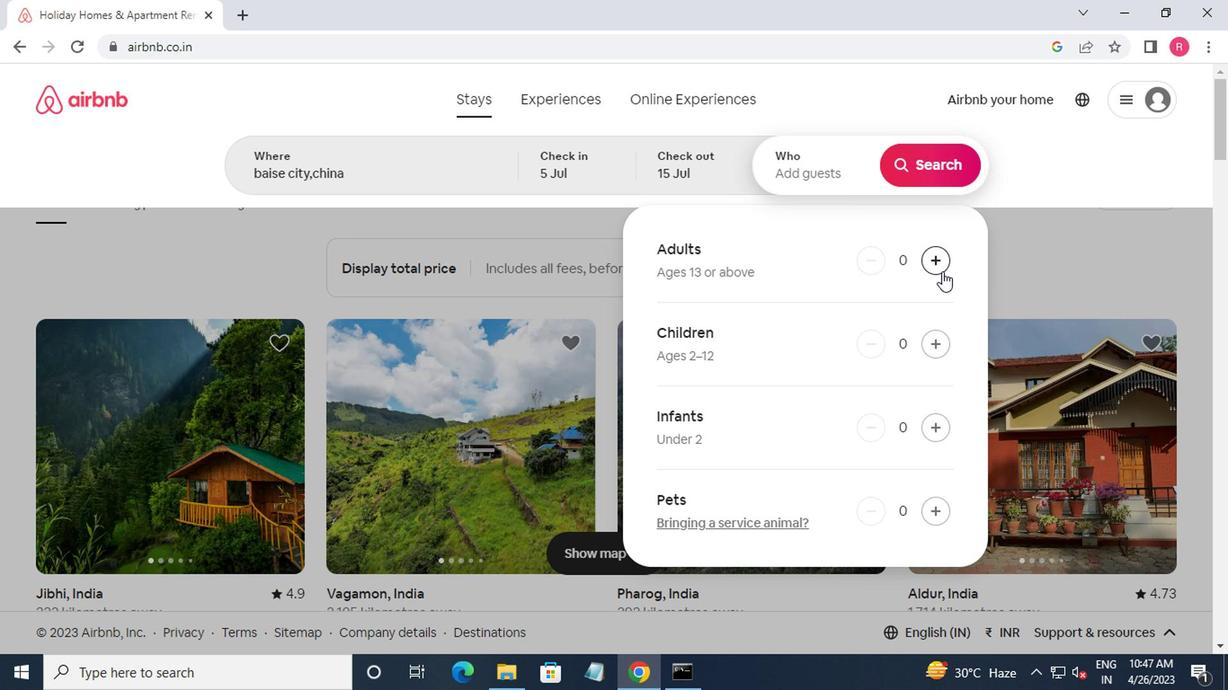 
Action: Mouse pressed left at (939, 273)
Screenshot: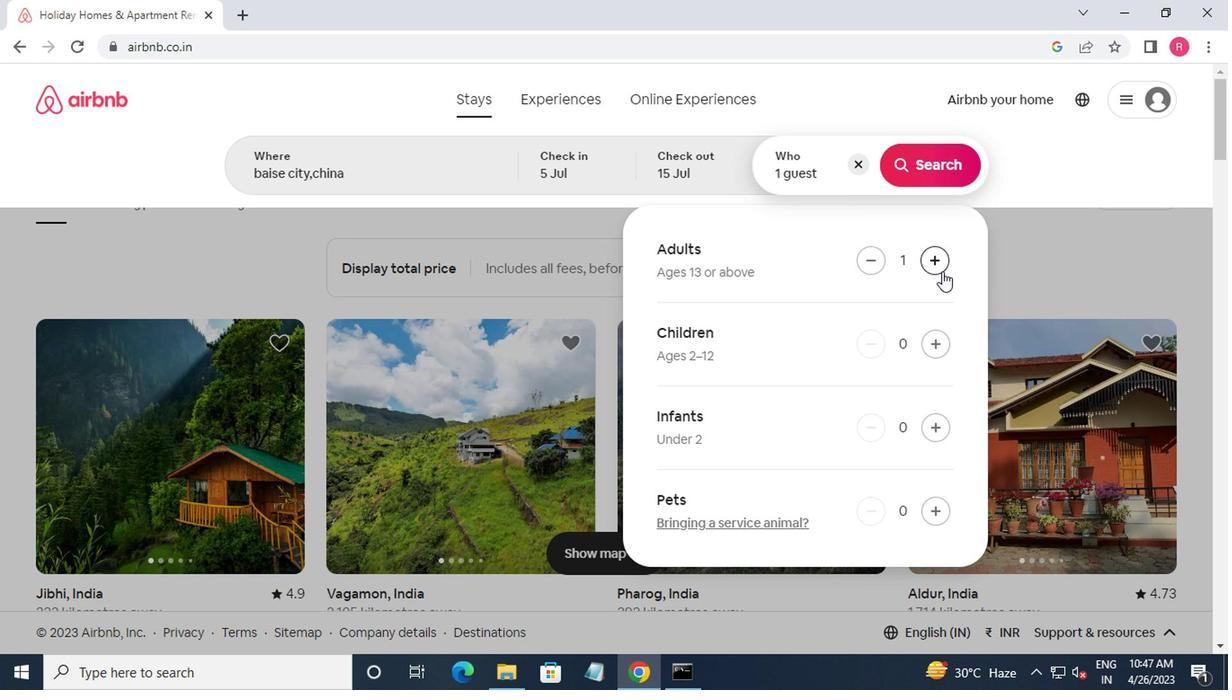 
Action: Mouse moved to (939, 270)
Screenshot: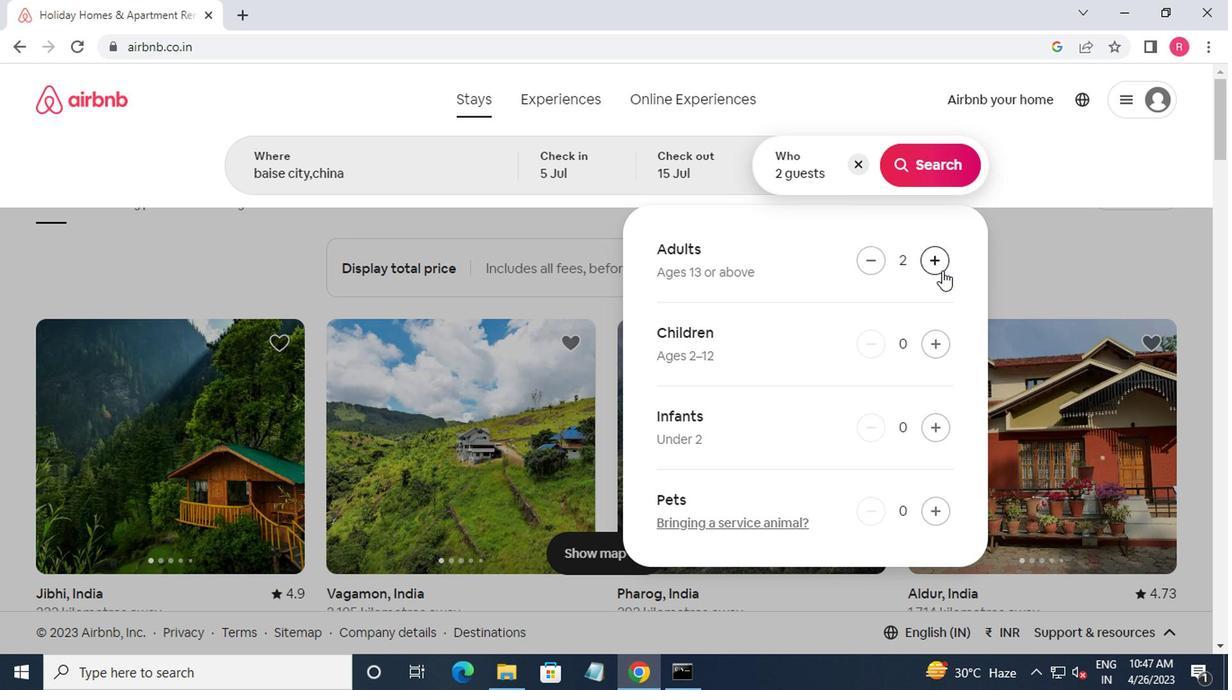 
Action: Mouse pressed left at (939, 270)
Screenshot: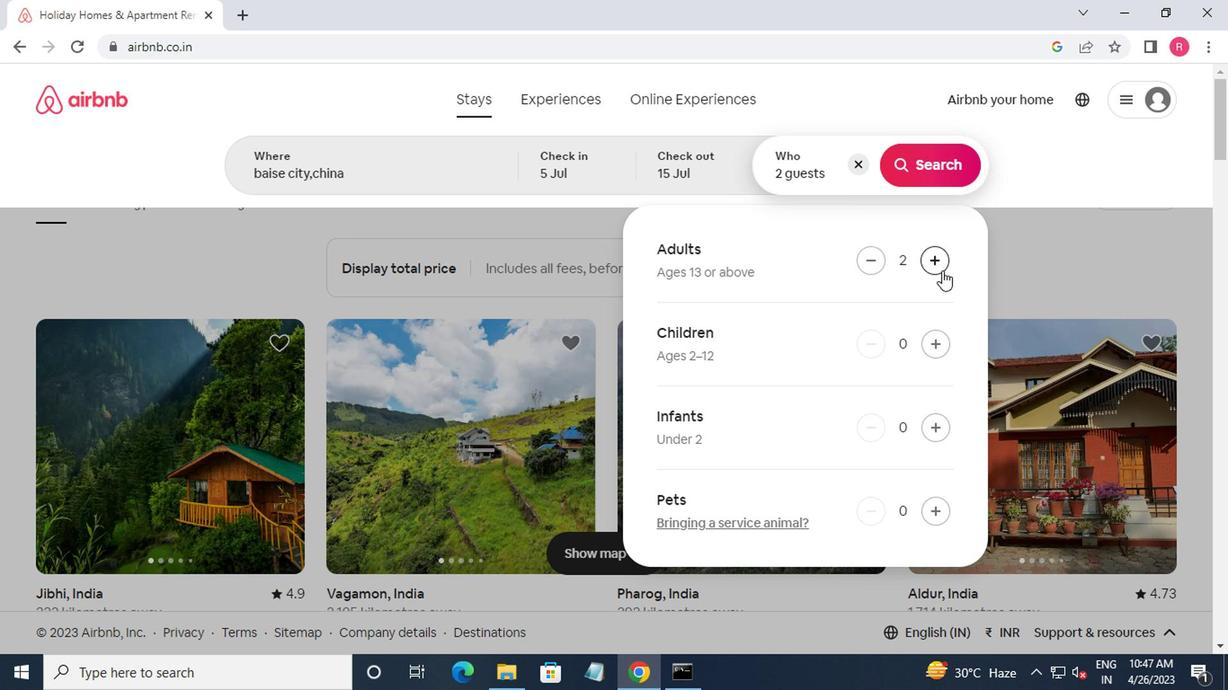 
Action: Mouse moved to (942, 267)
Screenshot: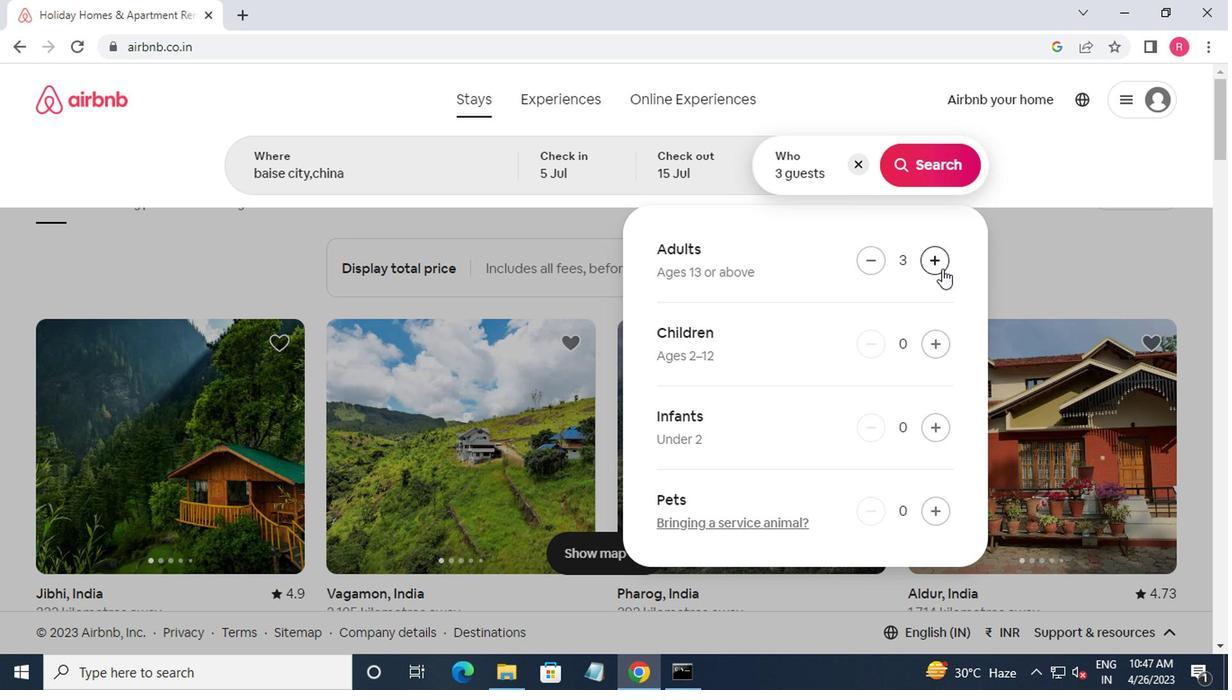 
Action: Mouse pressed left at (942, 267)
Screenshot: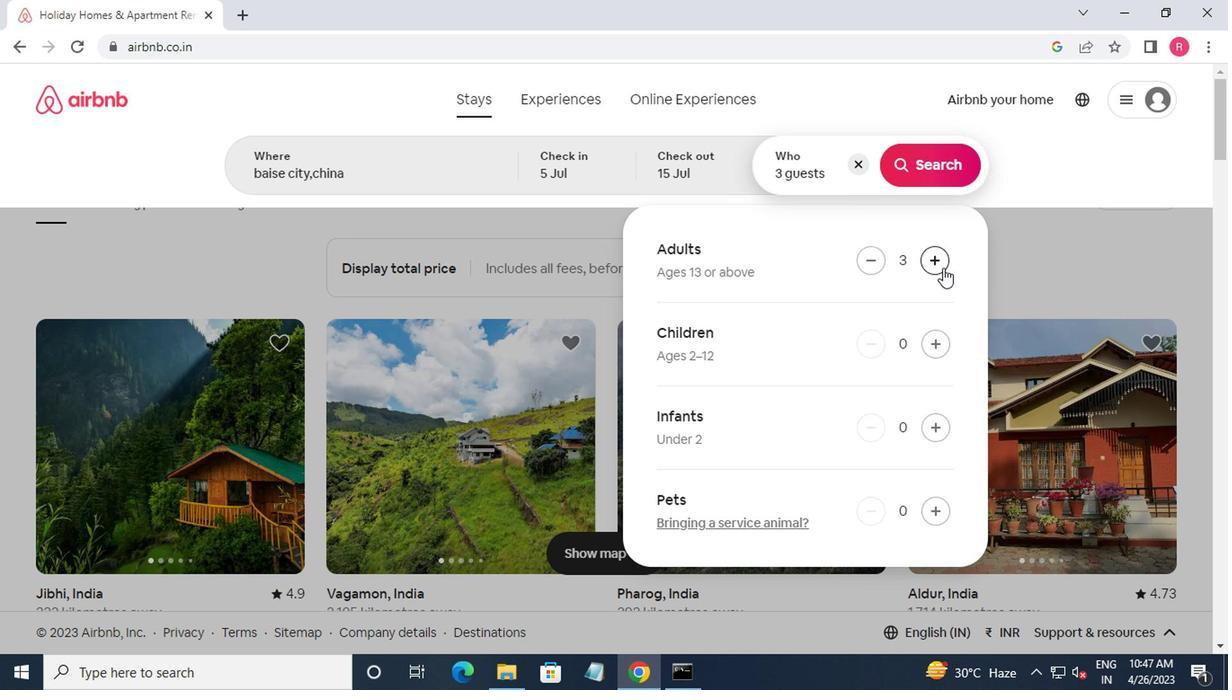 
Action: Mouse moved to (943, 267)
Screenshot: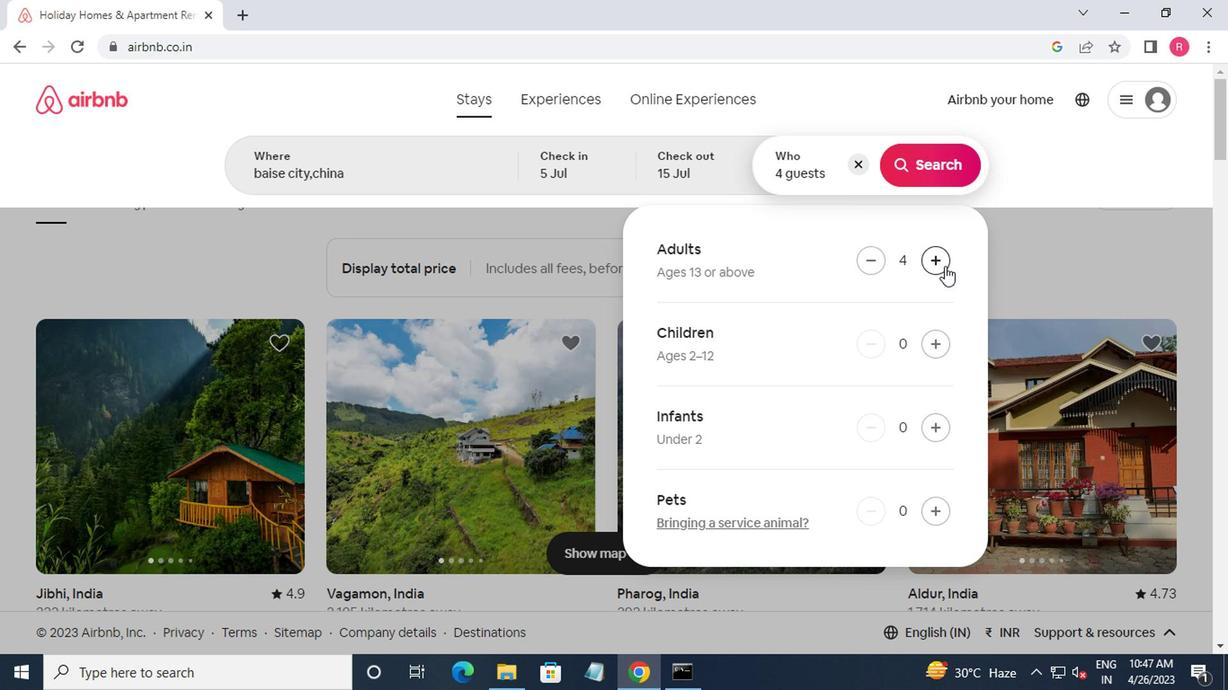 
Action: Mouse pressed left at (943, 267)
Screenshot: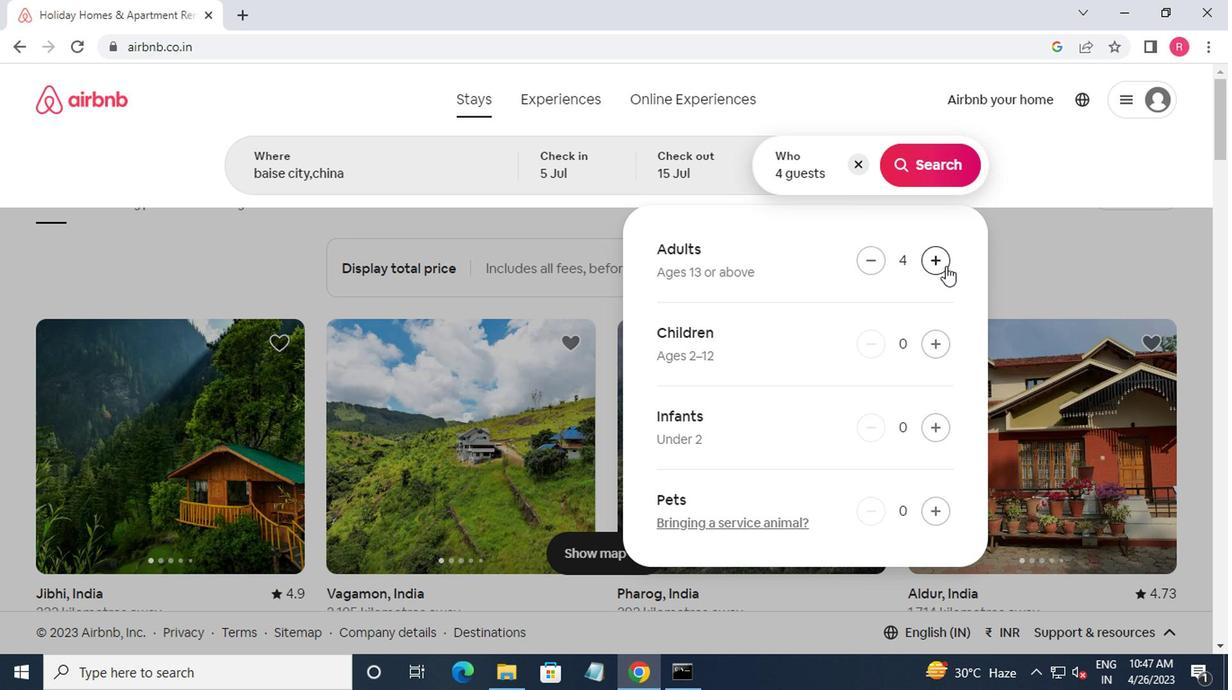 
Action: Mouse moved to (945, 265)
Screenshot: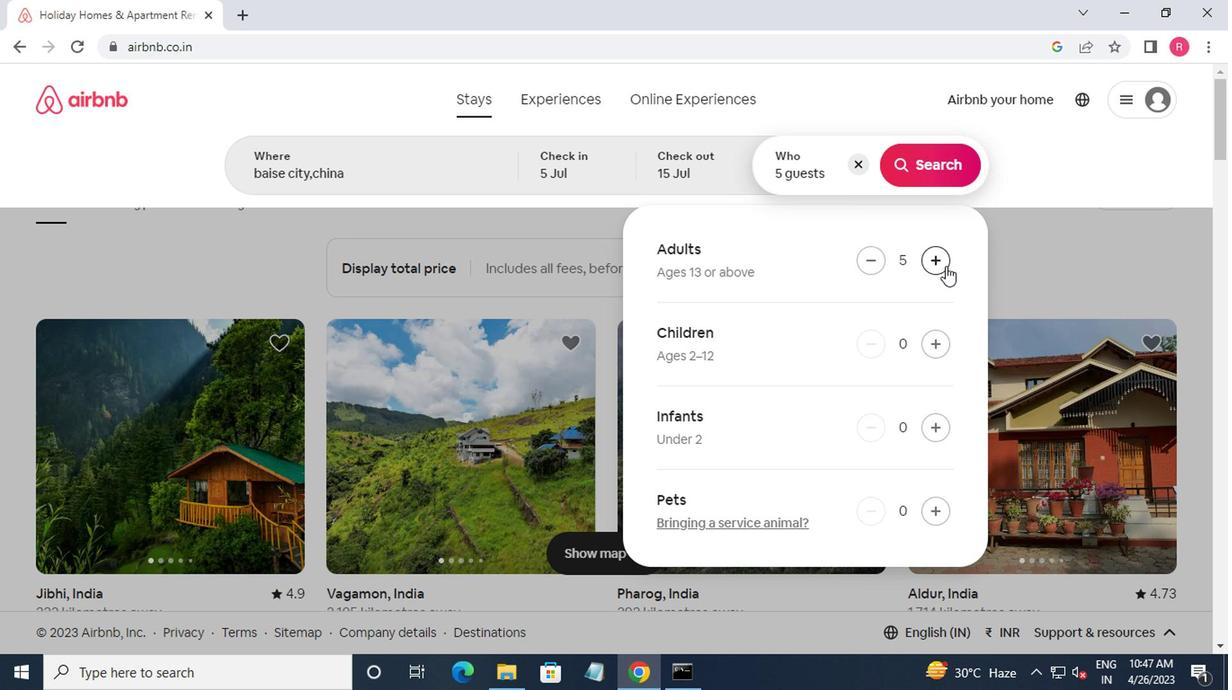 
Action: Mouse pressed left at (945, 265)
Screenshot: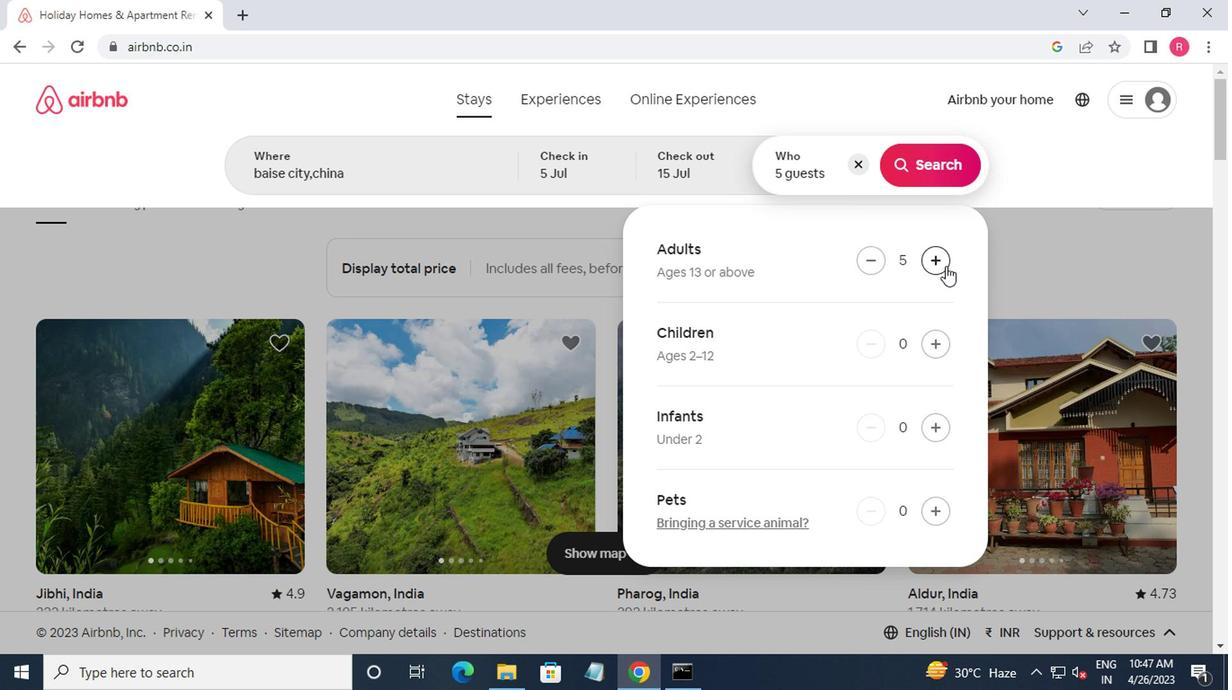 
Action: Mouse moved to (946, 264)
Screenshot: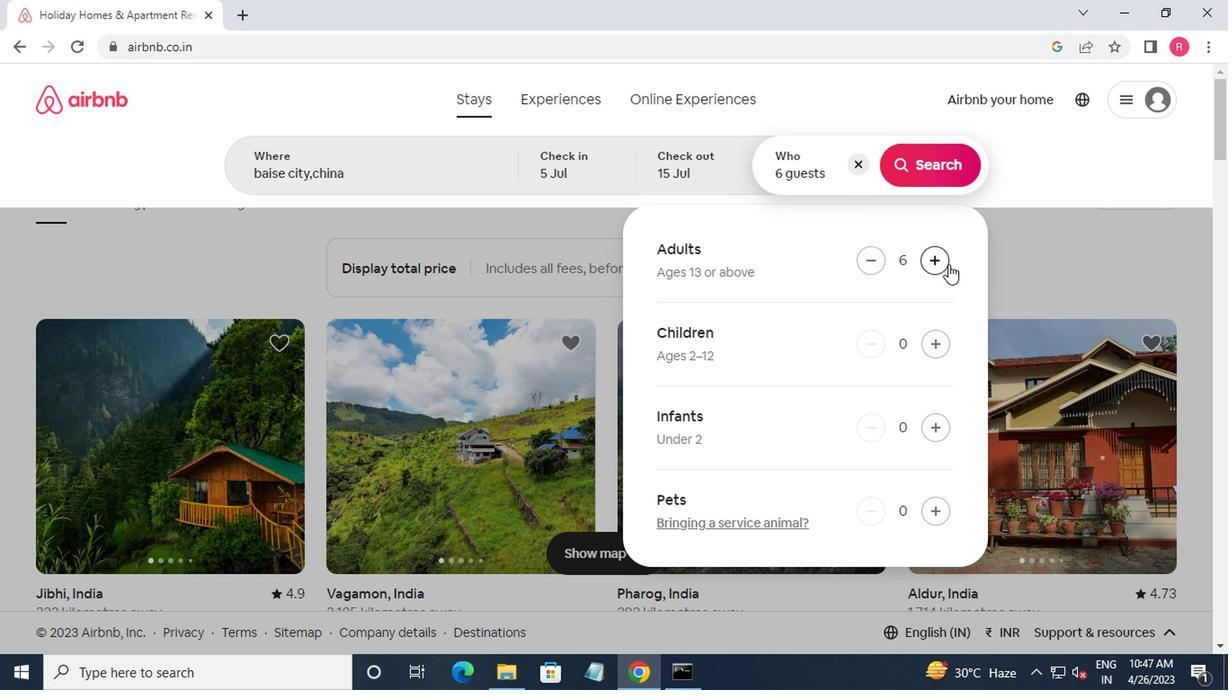 
Action: Mouse pressed left at (946, 264)
Screenshot: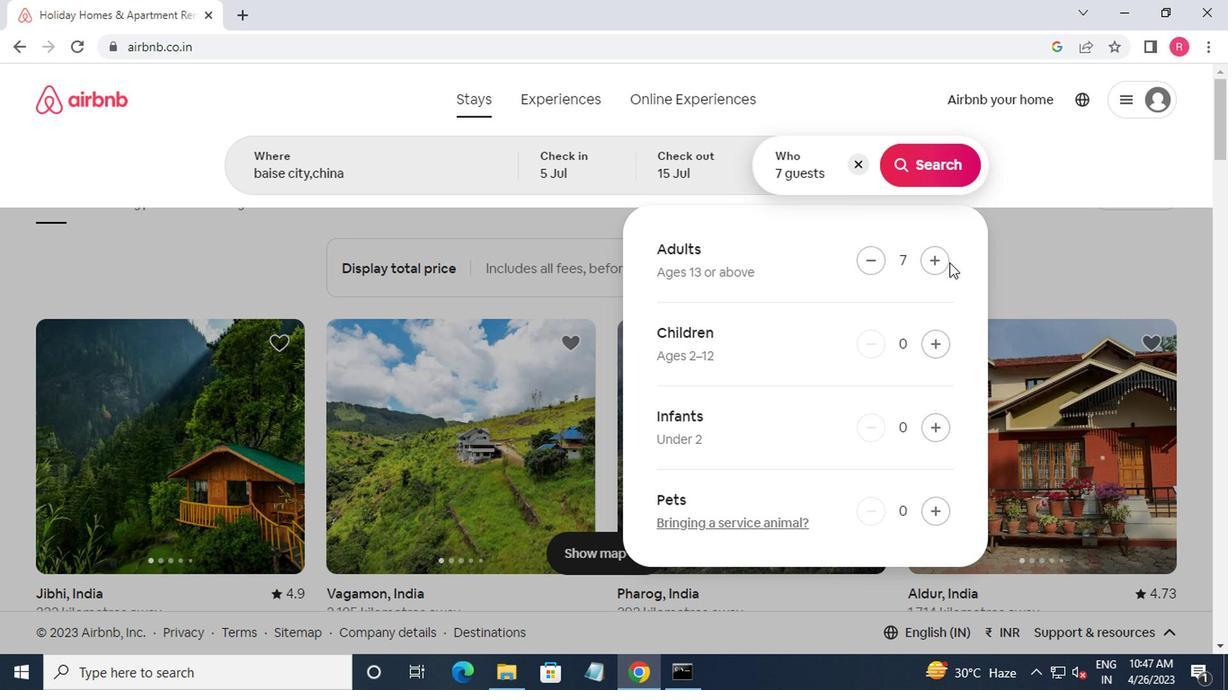 
Action: Mouse moved to (935, 262)
Screenshot: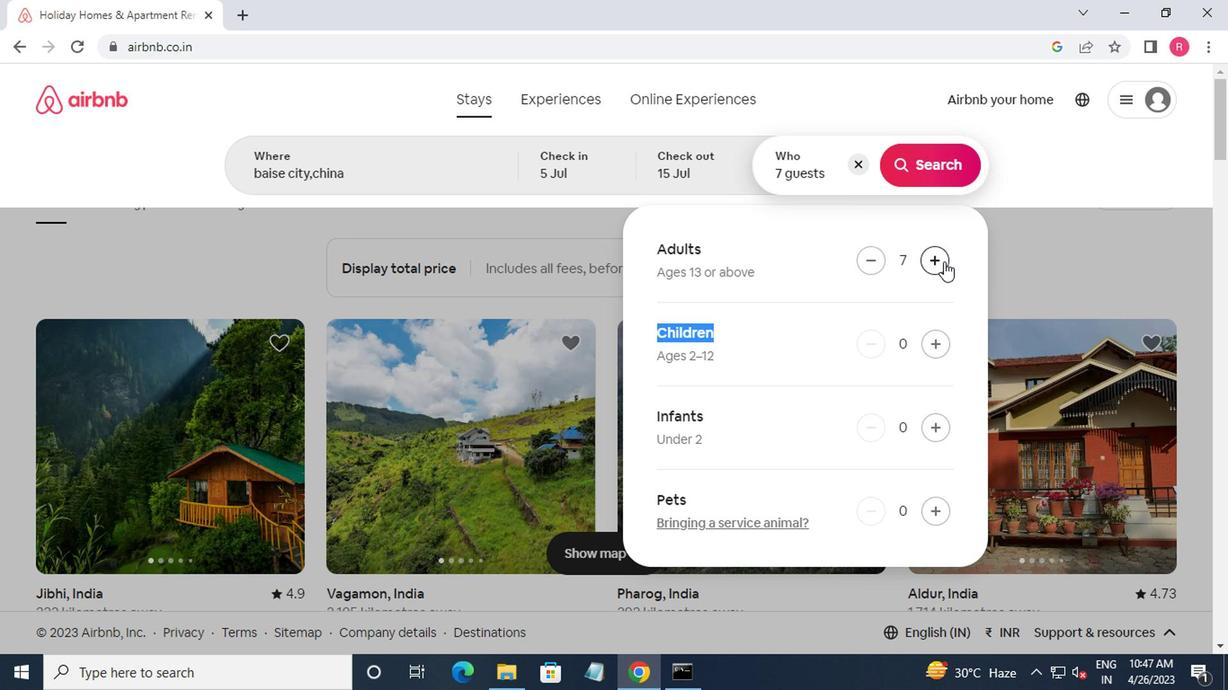 
Action: Mouse pressed left at (935, 262)
Screenshot: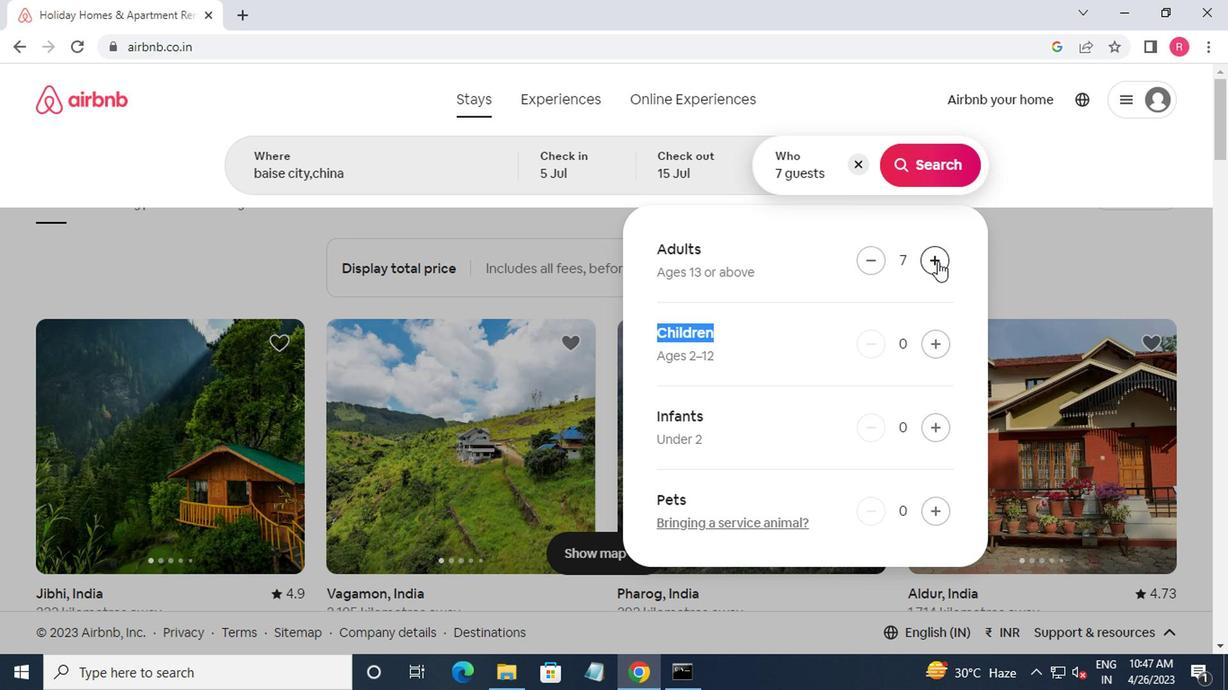 
Action: Mouse moved to (933, 264)
Screenshot: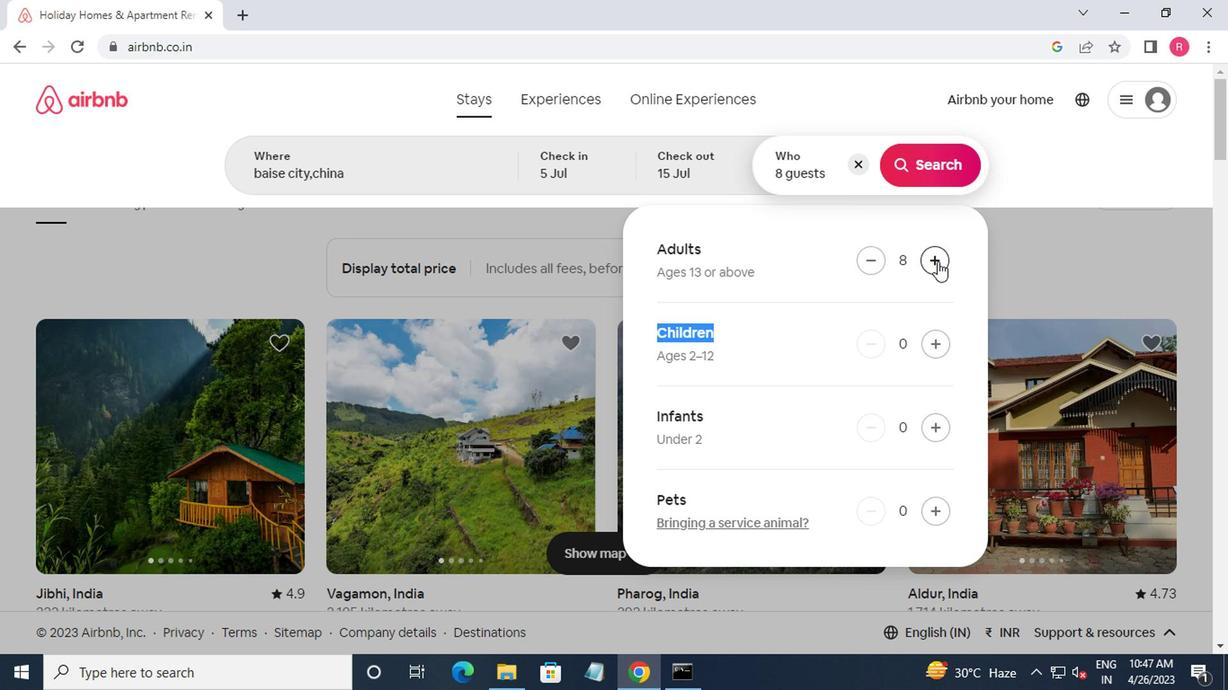 
Action: Mouse pressed left at (933, 264)
Screenshot: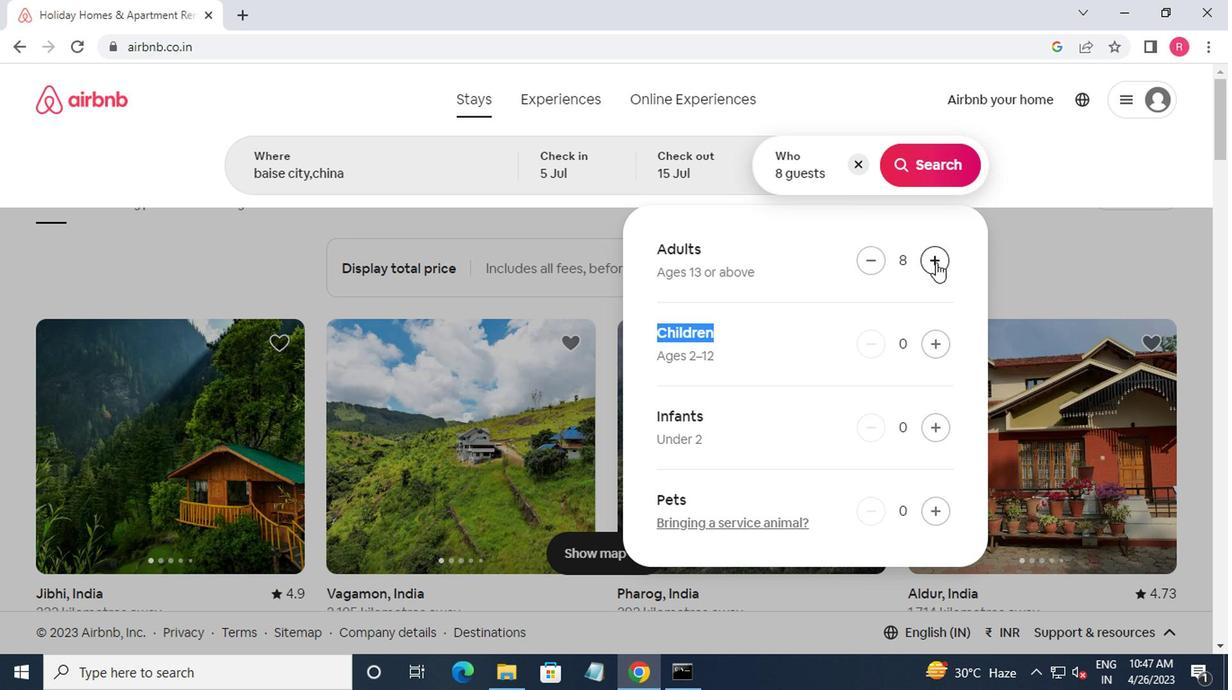
Action: Mouse moved to (939, 155)
Screenshot: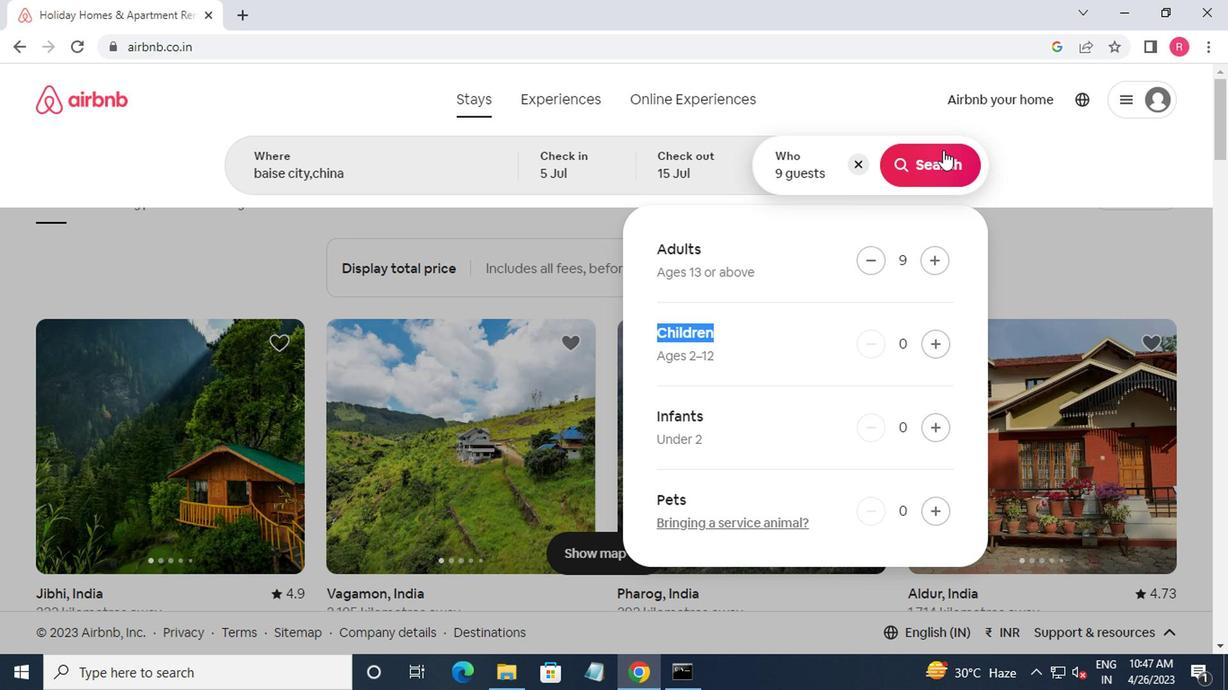 
Action: Mouse pressed left at (939, 155)
Screenshot: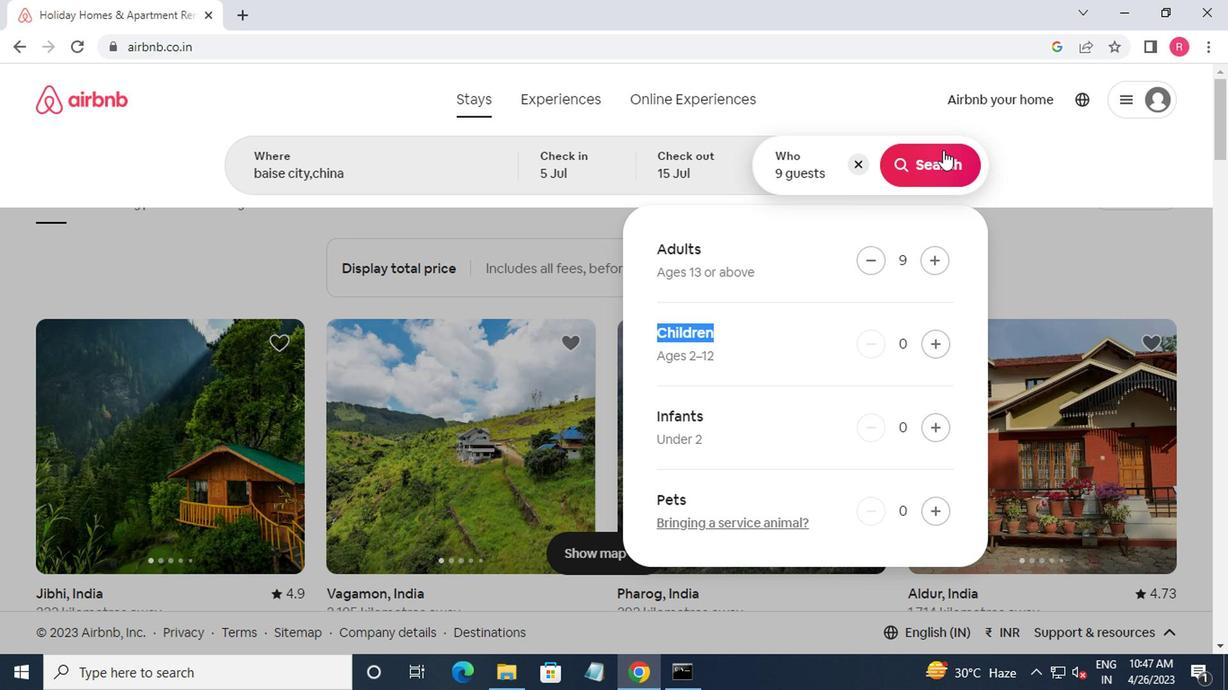 
Action: Mouse moved to (1139, 171)
Screenshot: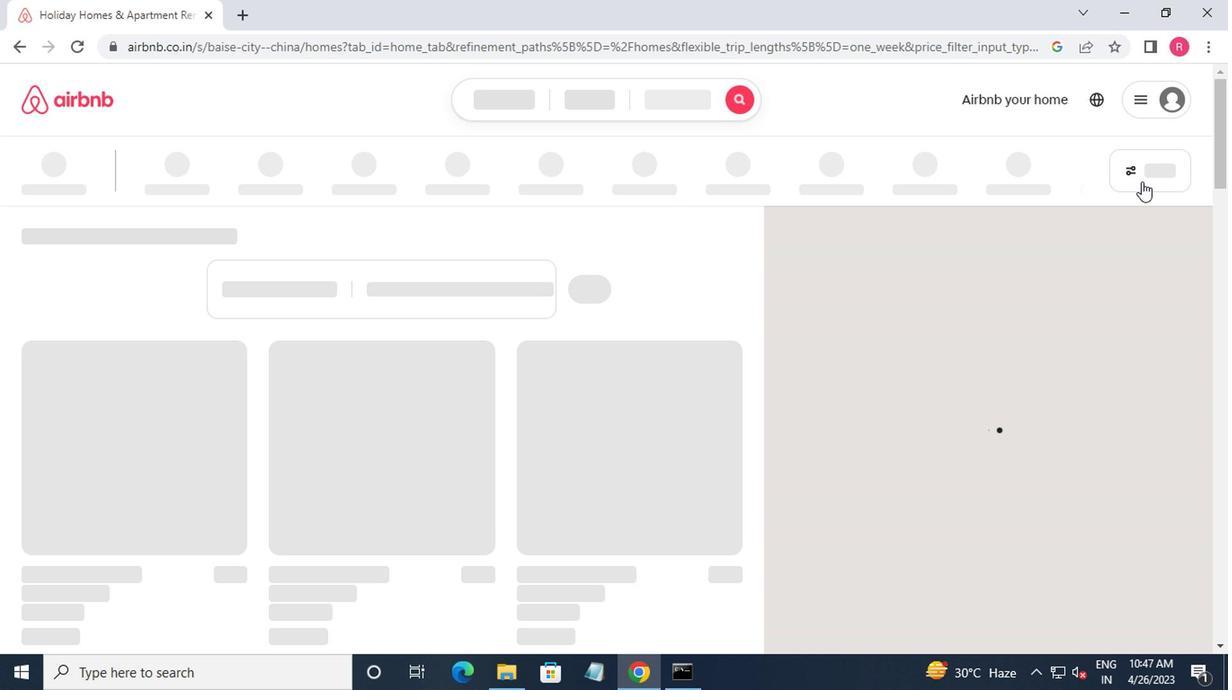 
Action: Mouse pressed left at (1139, 171)
Screenshot: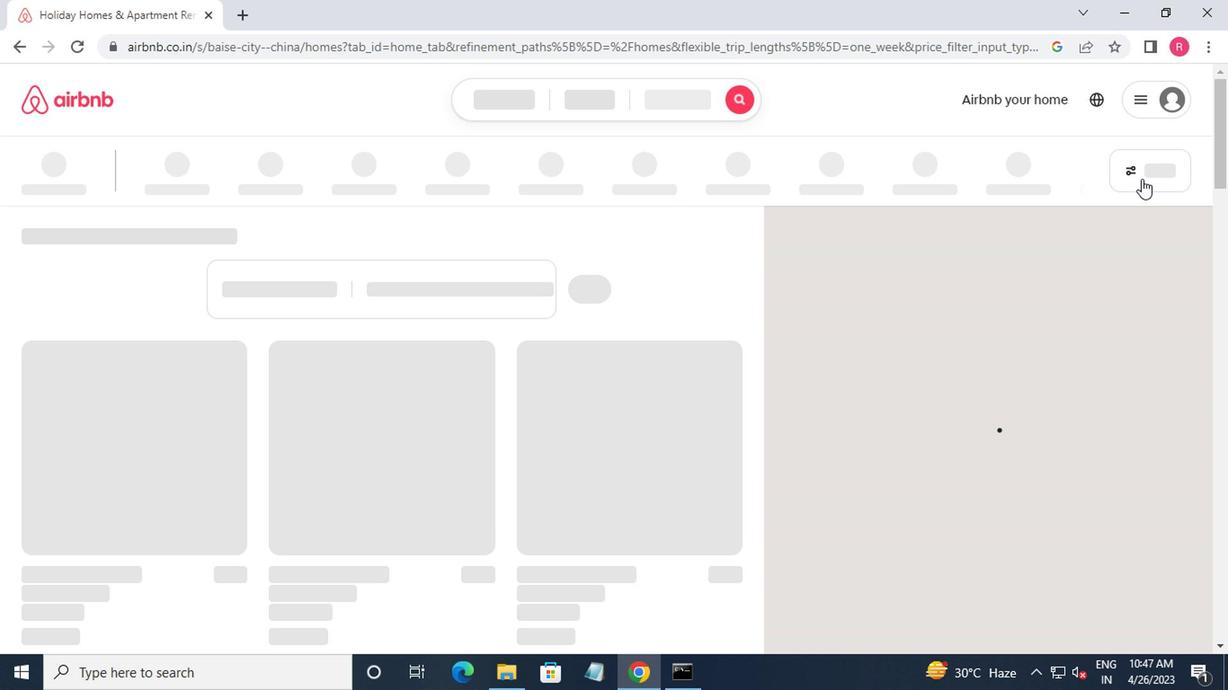 
Action: Mouse moved to (431, 383)
Screenshot: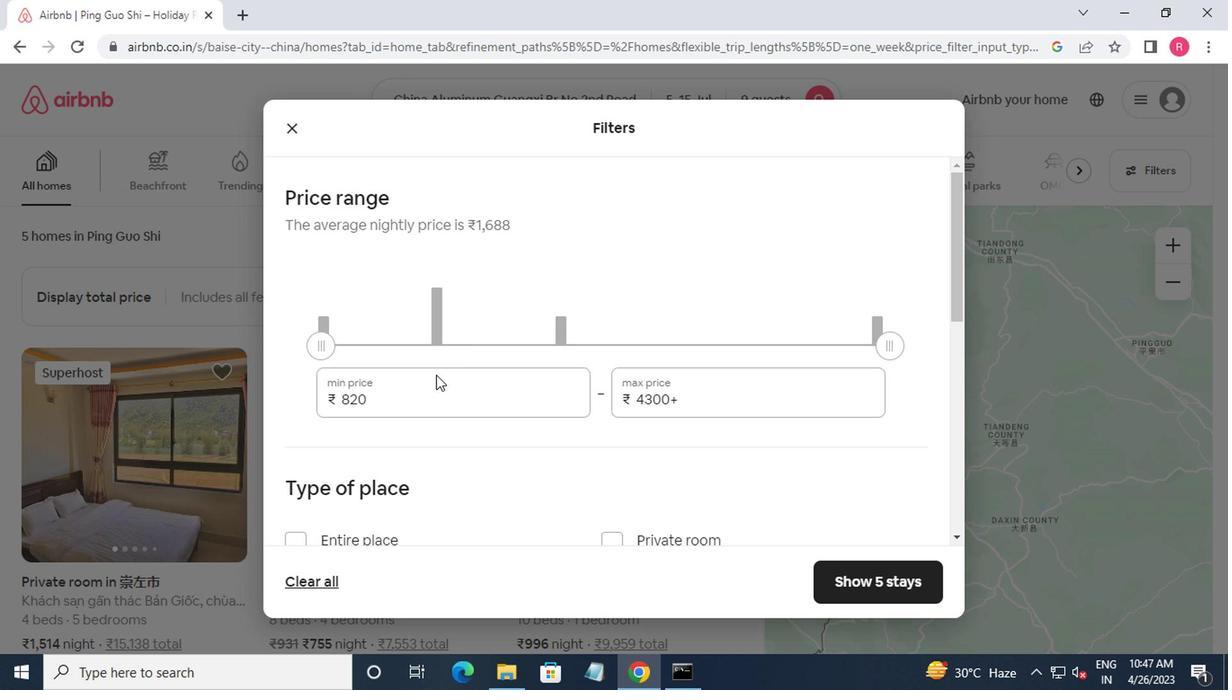 
Action: Mouse pressed left at (431, 383)
Screenshot: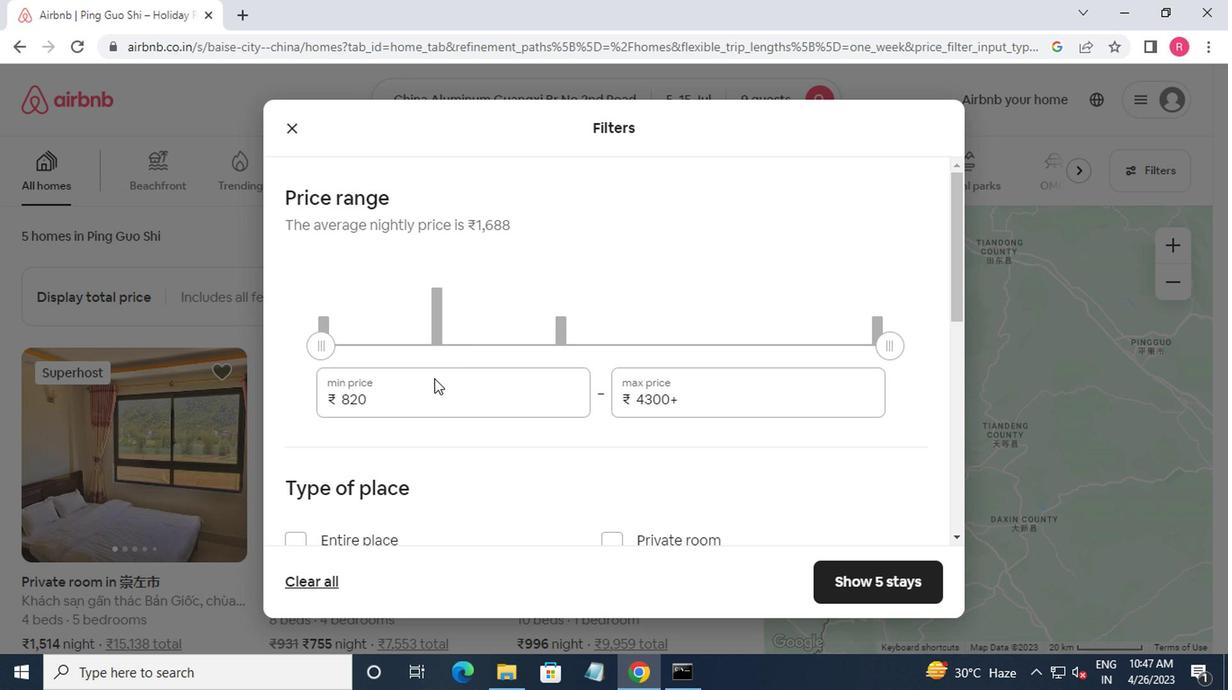 
Action: Mouse moved to (433, 401)
Screenshot: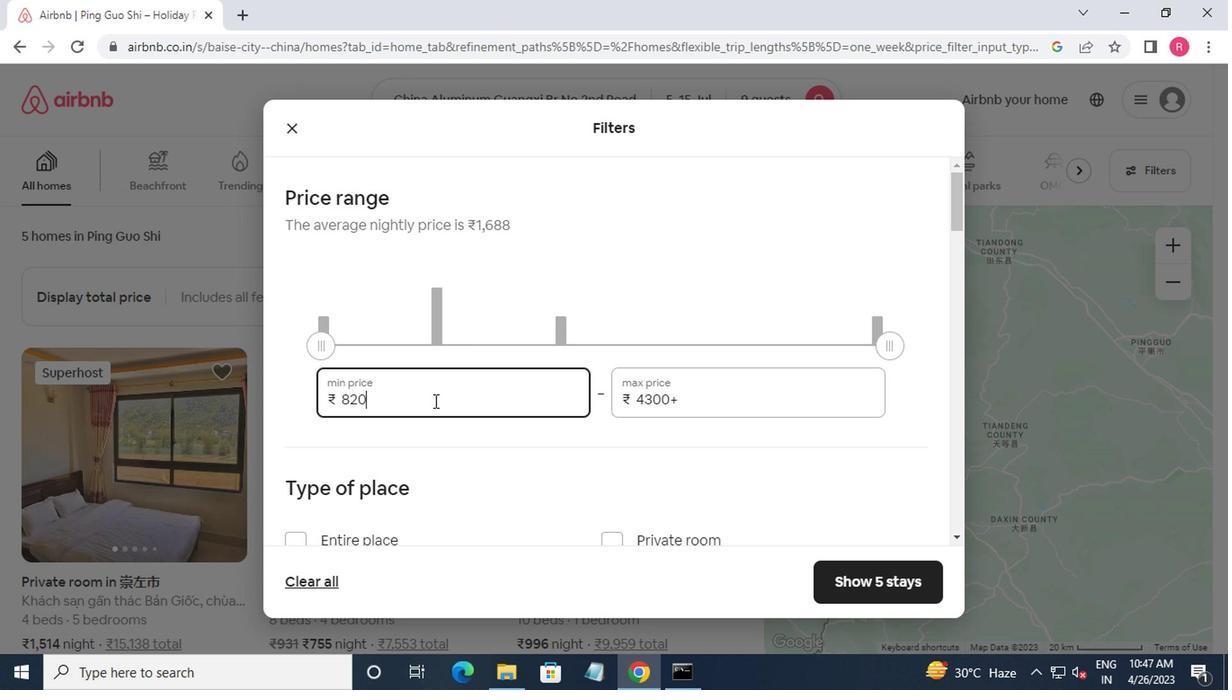 
Action: Key pressed <Key.backspace>
Screenshot: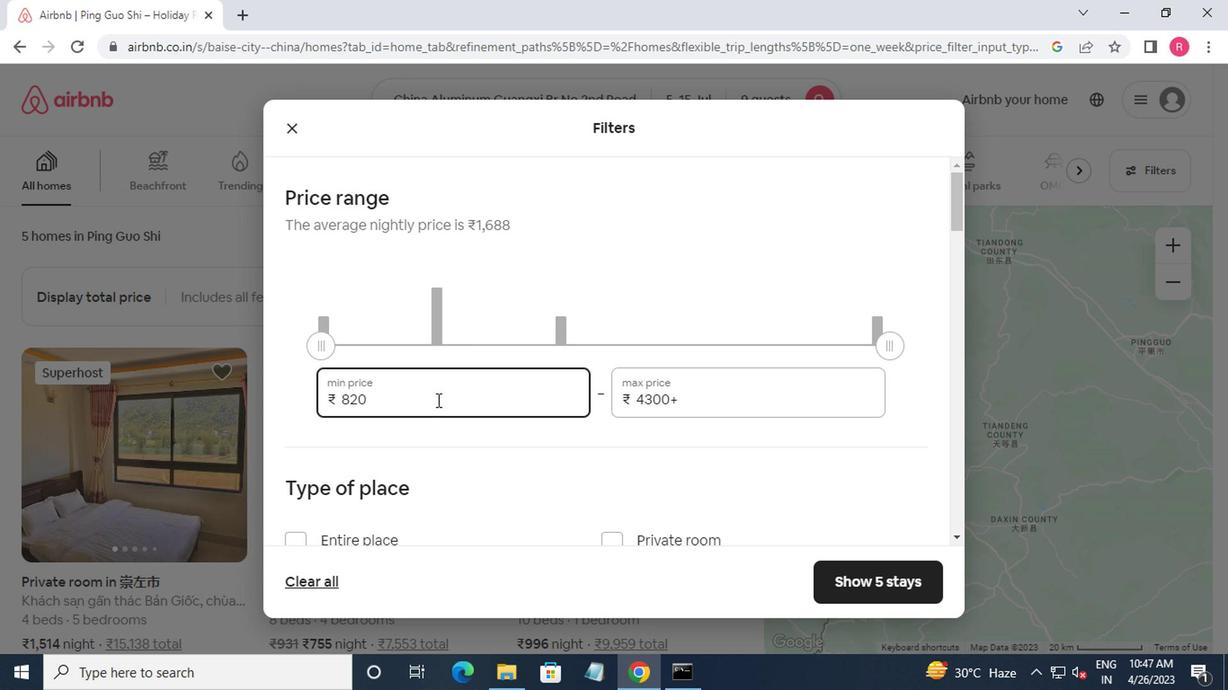 
Action: Mouse moved to (435, 401)
Screenshot: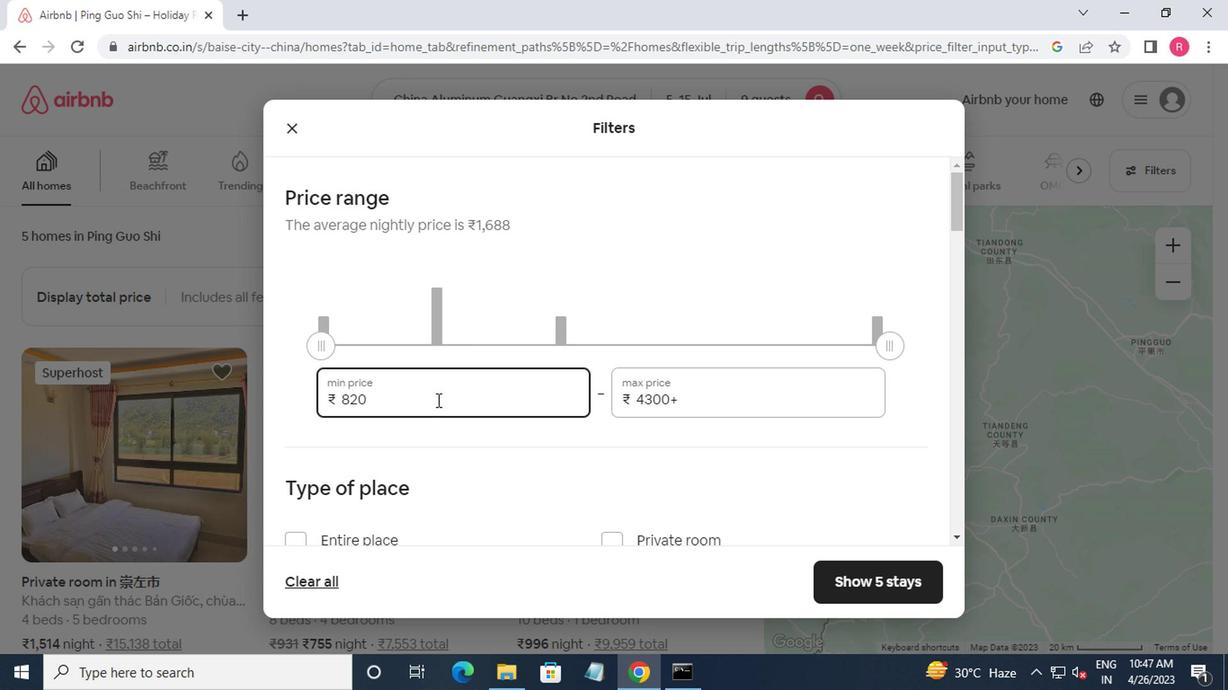 
Action: Key pressed <Key.backspace><Key.backspace><Key.backspace><Key.backspace><Key.backspace><Key.backspace><Key.backspace><Key.backspace><Key.backspace><Key.backspace><Key.backspace><Key.backspace><Key.backspace>15000<Key.tab>25000<Key.backspace>
Screenshot: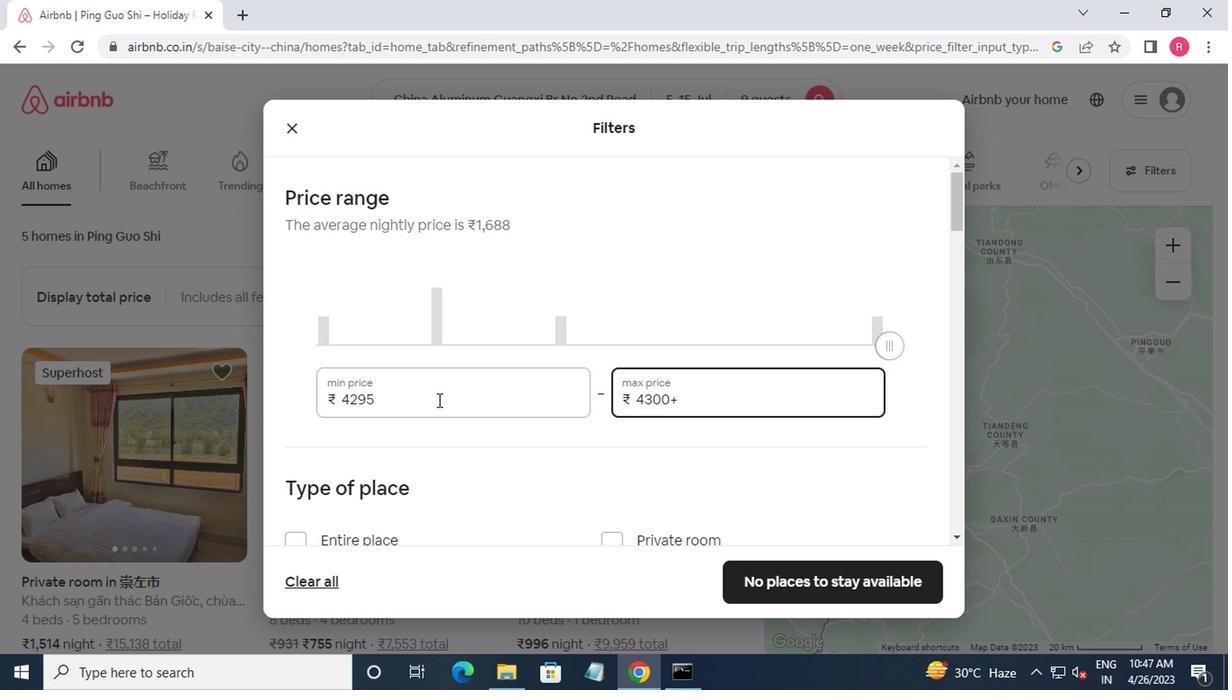 
Action: Mouse moved to (435, 400)
Screenshot: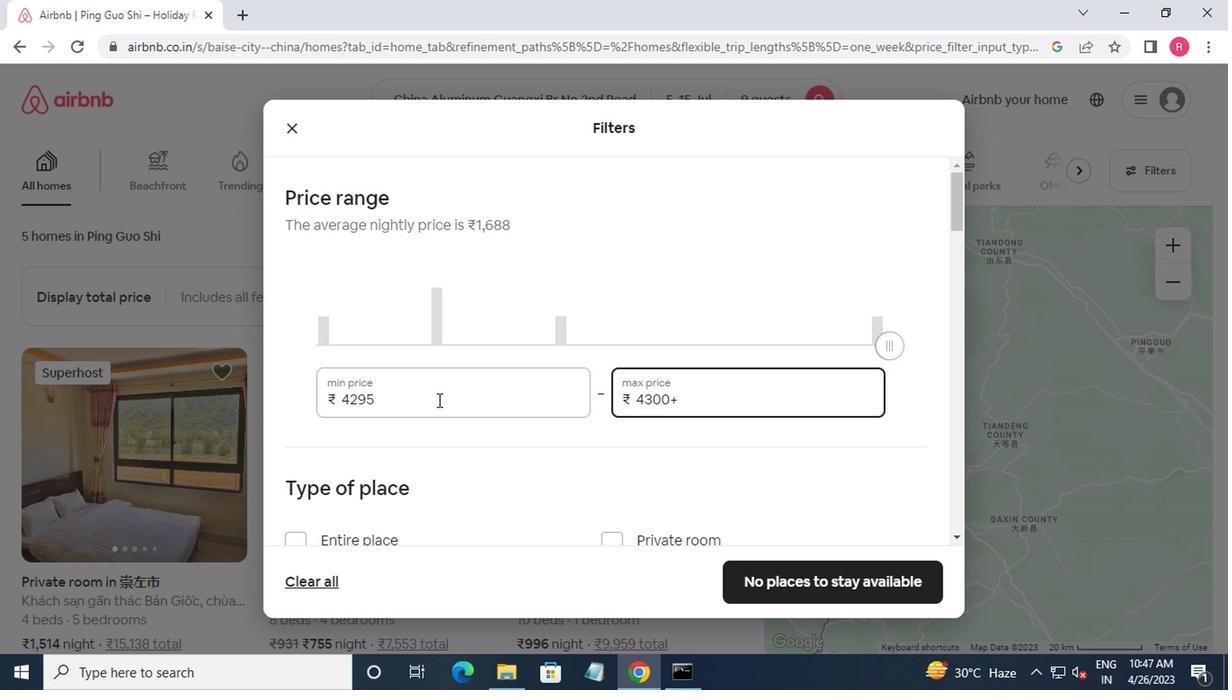 
Action: Key pressed <Key.backspace><Key.backspace><Key.backspace><Key.backspace><Key.backspace><Key.backspace><Key.backspace><Key.backspace><Key.backspace><Key.backspace><Key.backspace><Key.backspace>25000
Screenshot: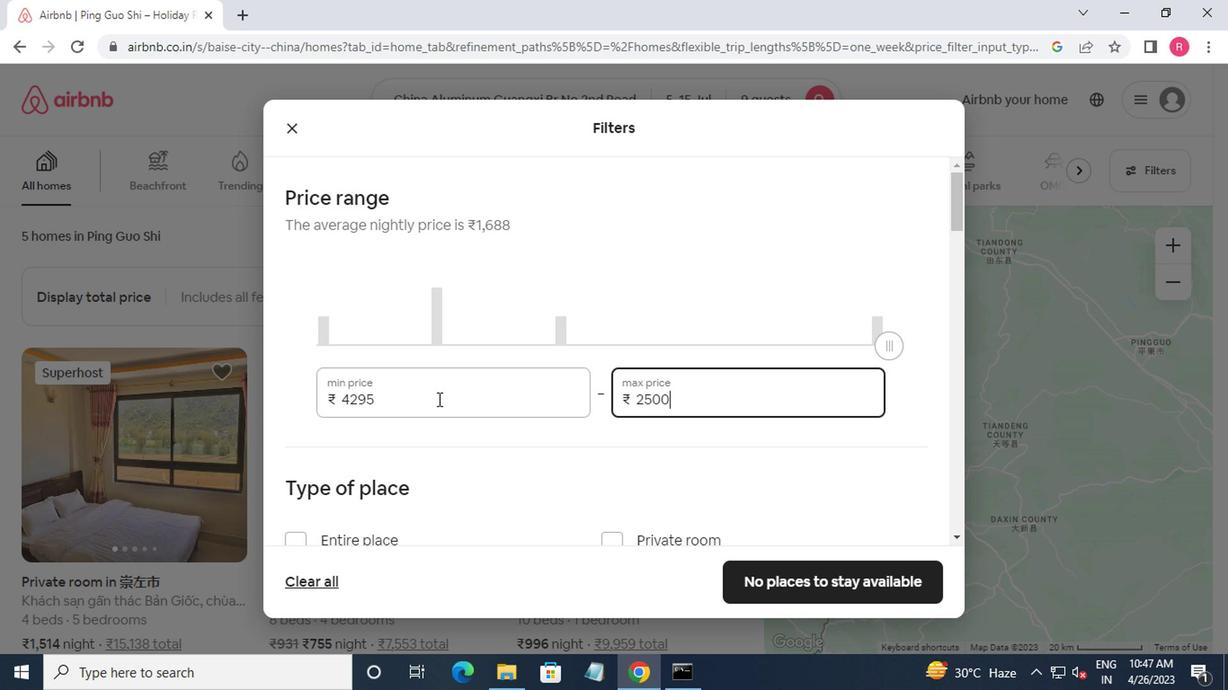 
Action: Mouse moved to (444, 382)
Screenshot: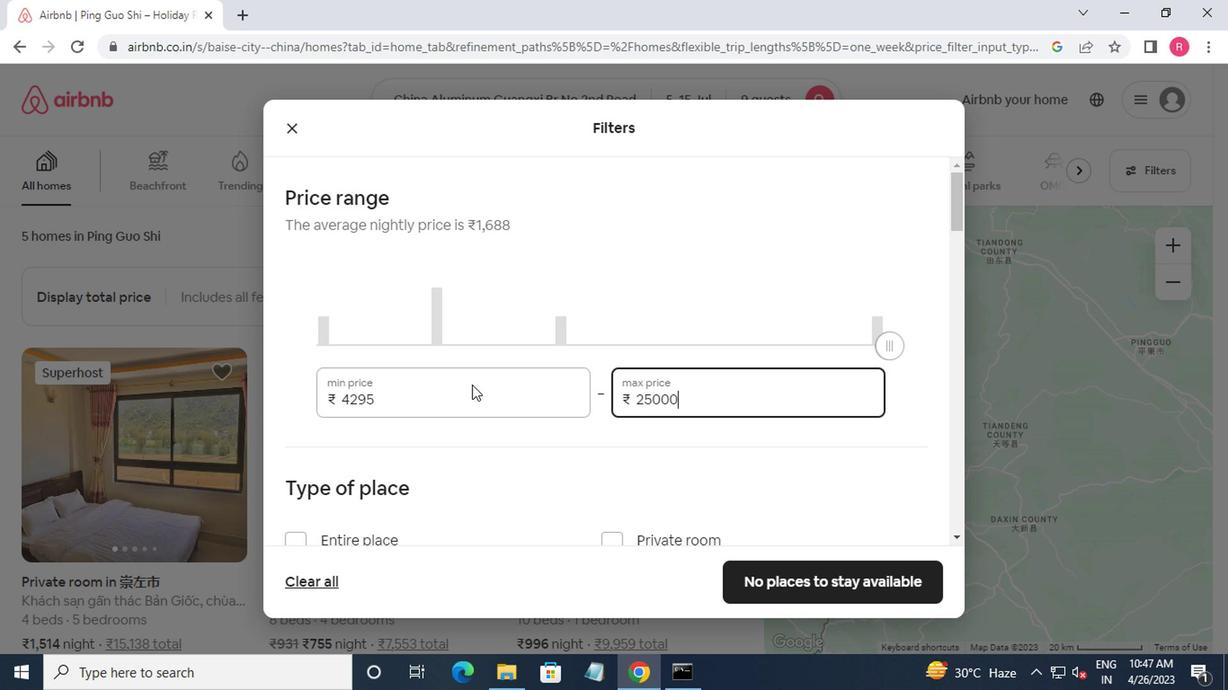 
Action: Mouse pressed left at (444, 382)
Screenshot: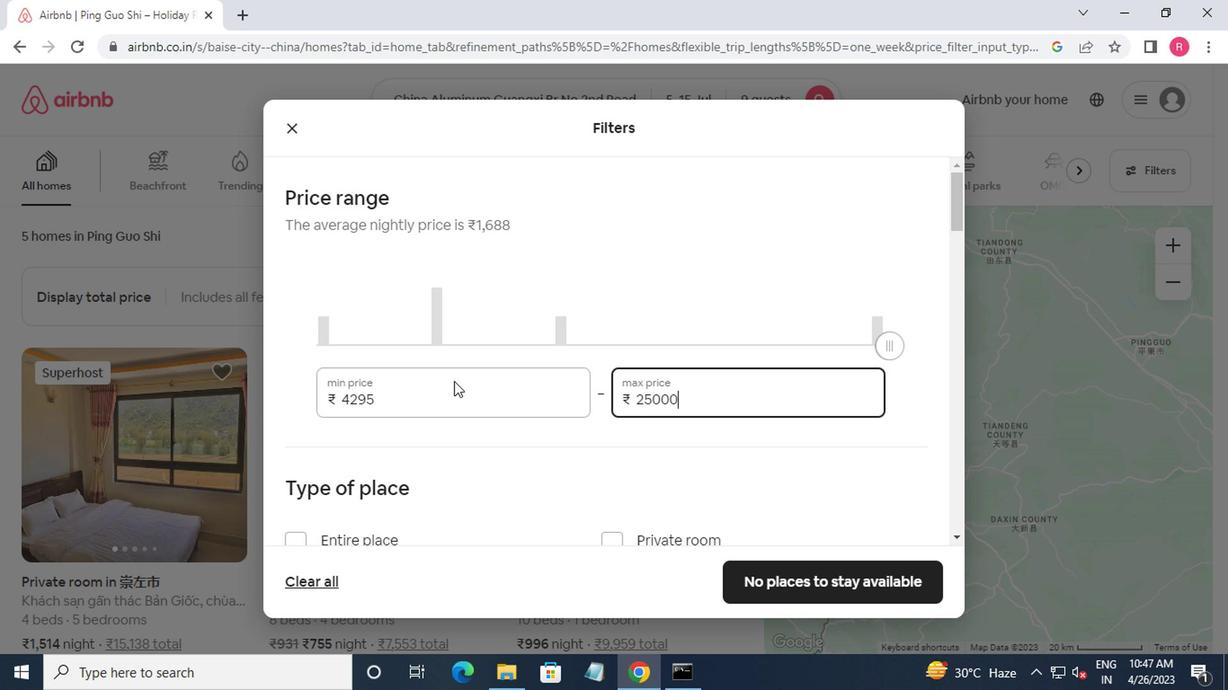 
Action: Mouse moved to (435, 387)
Screenshot: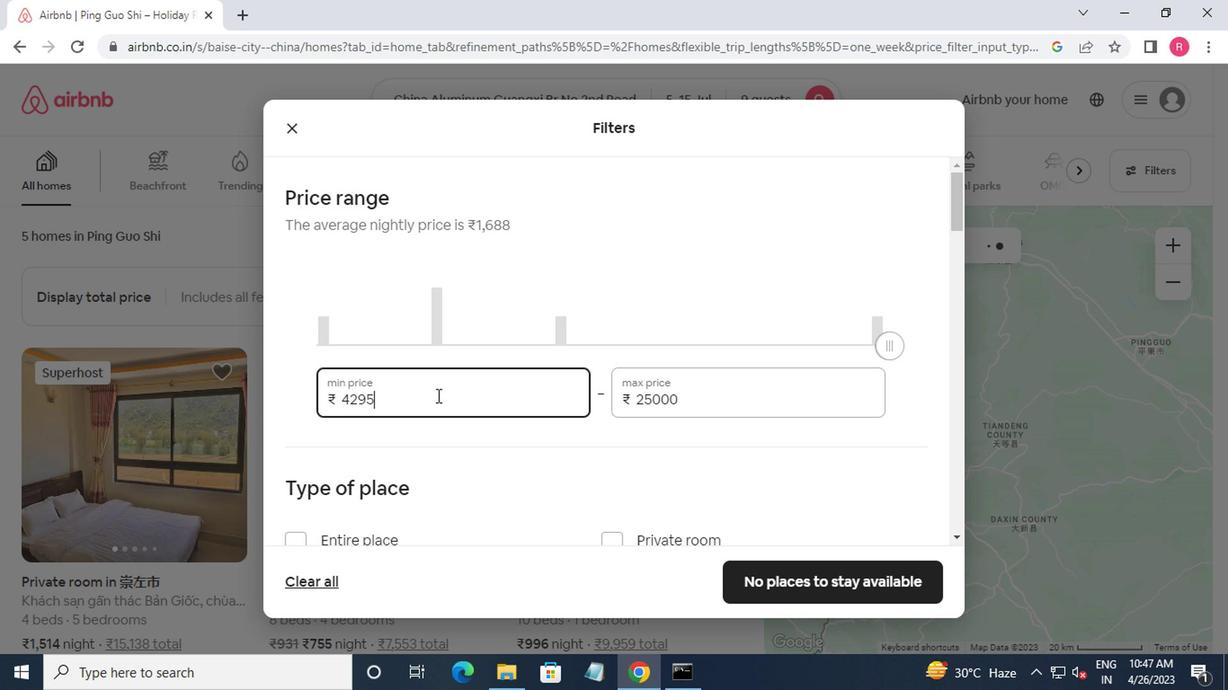 
Action: Key pressed <Key.backspace>
Screenshot: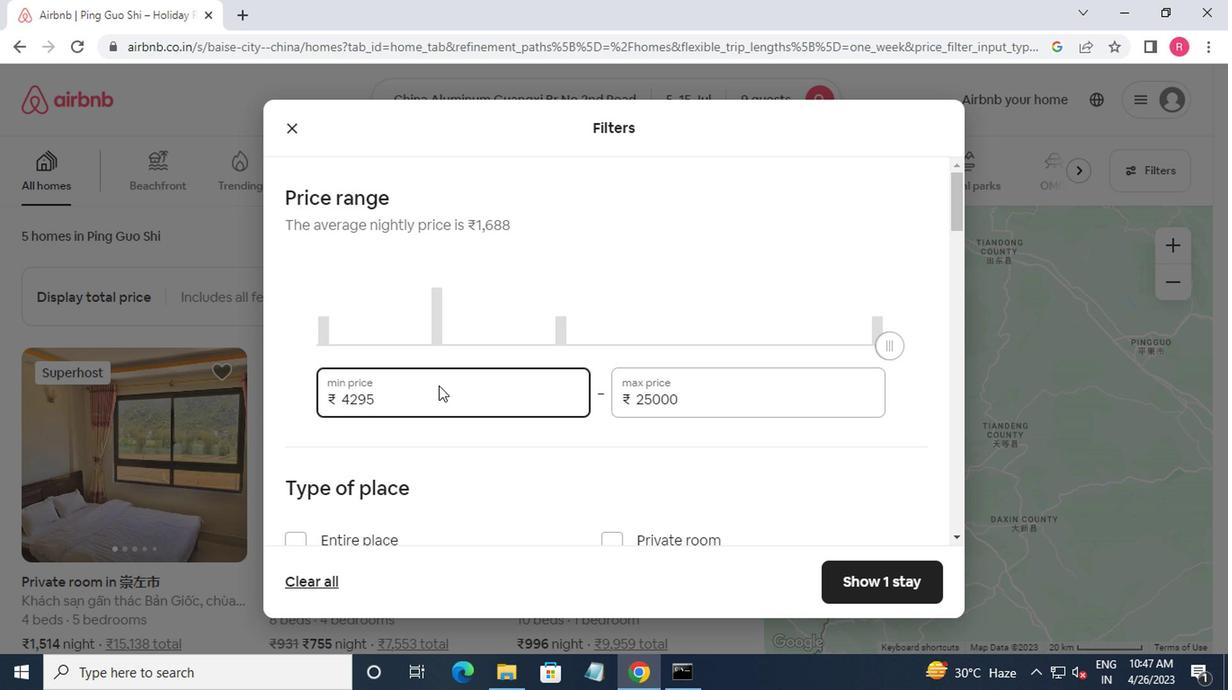 
Action: Mouse moved to (435, 387)
Screenshot: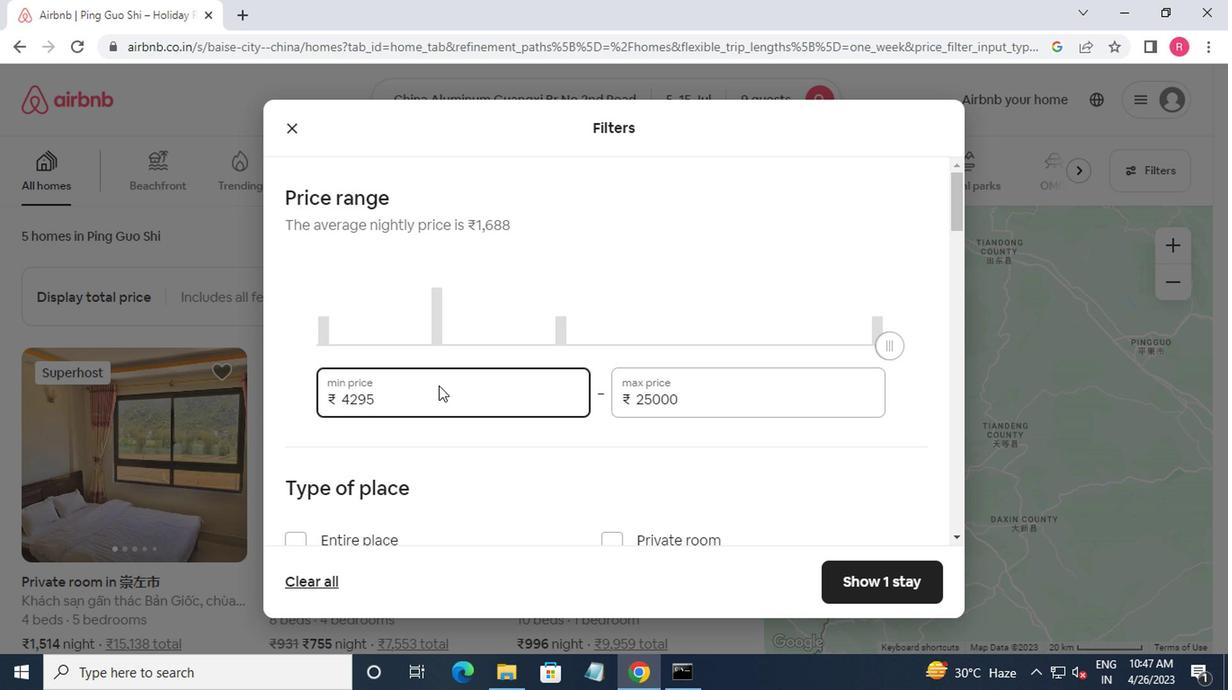 
Action: Key pressed <Key.backspace><Key.backspace><Key.backspace>
Screenshot: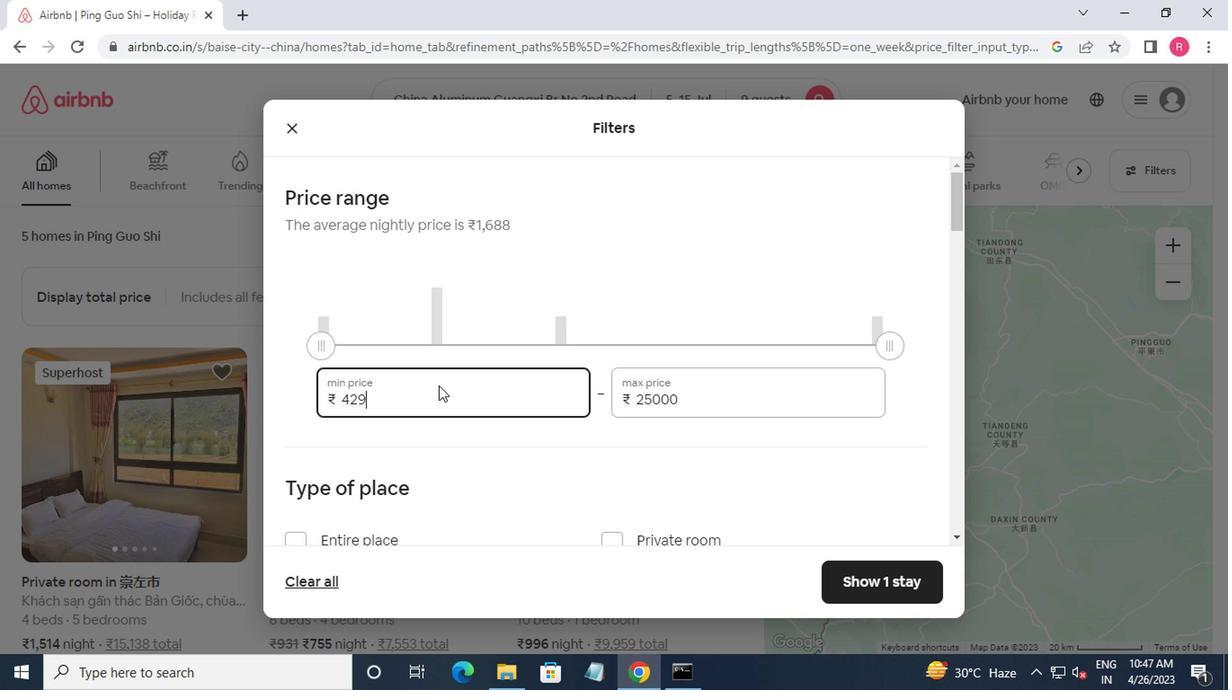 
Action: Mouse moved to (436, 386)
Screenshot: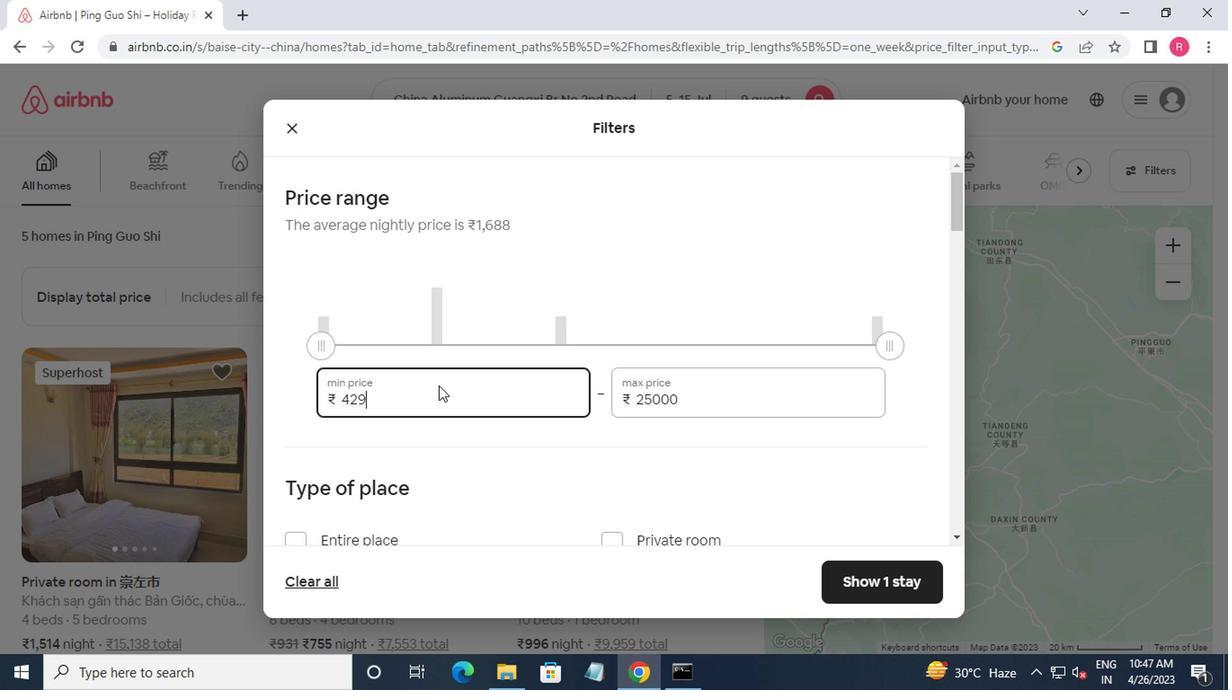 
Action: Key pressed <Key.backspace><Key.backspace><Key.backspace><Key.backspace><Key.backspace><Key.backspace><Key.backspace><Key.backspace><Key.backspace><Key.backspace><Key.backspace><Key.backspace><Key.backspace>15000
Screenshot: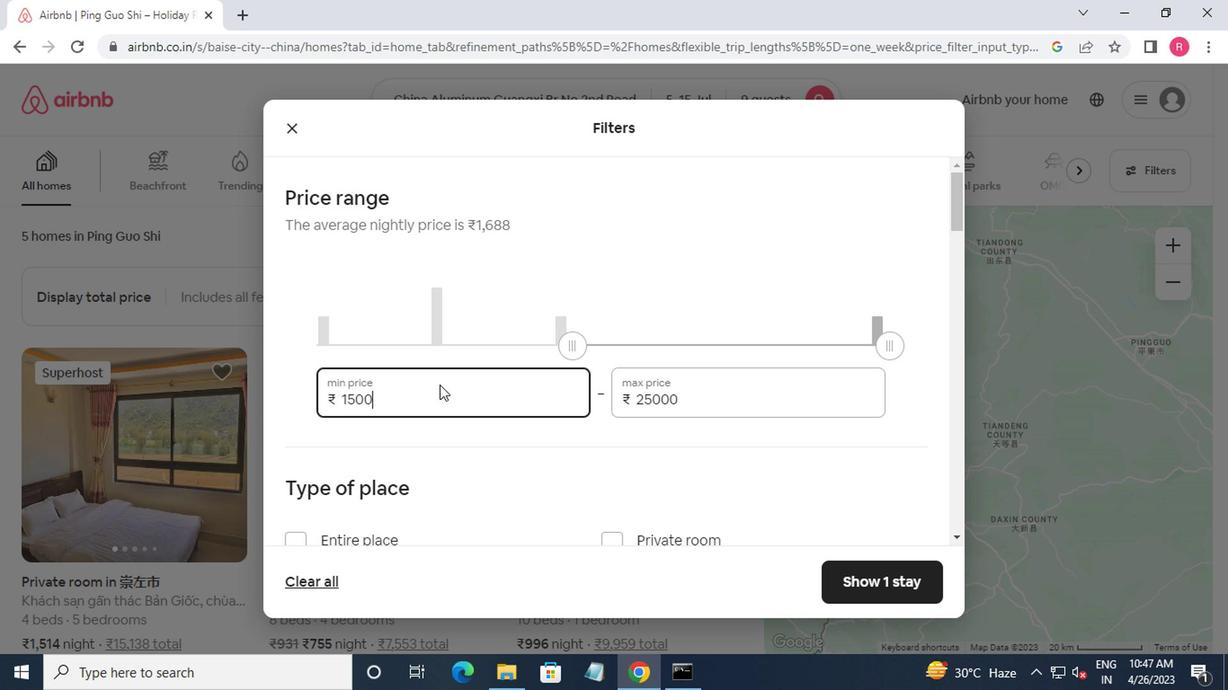 
Action: Mouse moved to (474, 298)
Screenshot: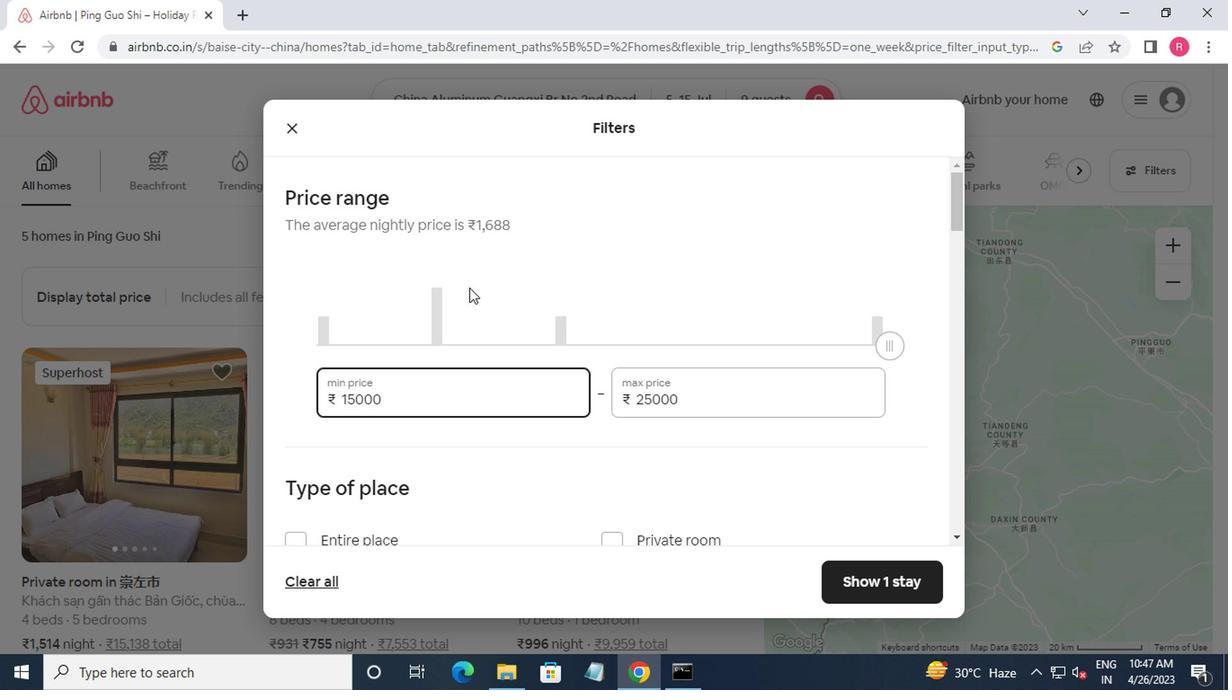 
Action: Mouse scrolled (474, 298) with delta (0, 0)
Screenshot: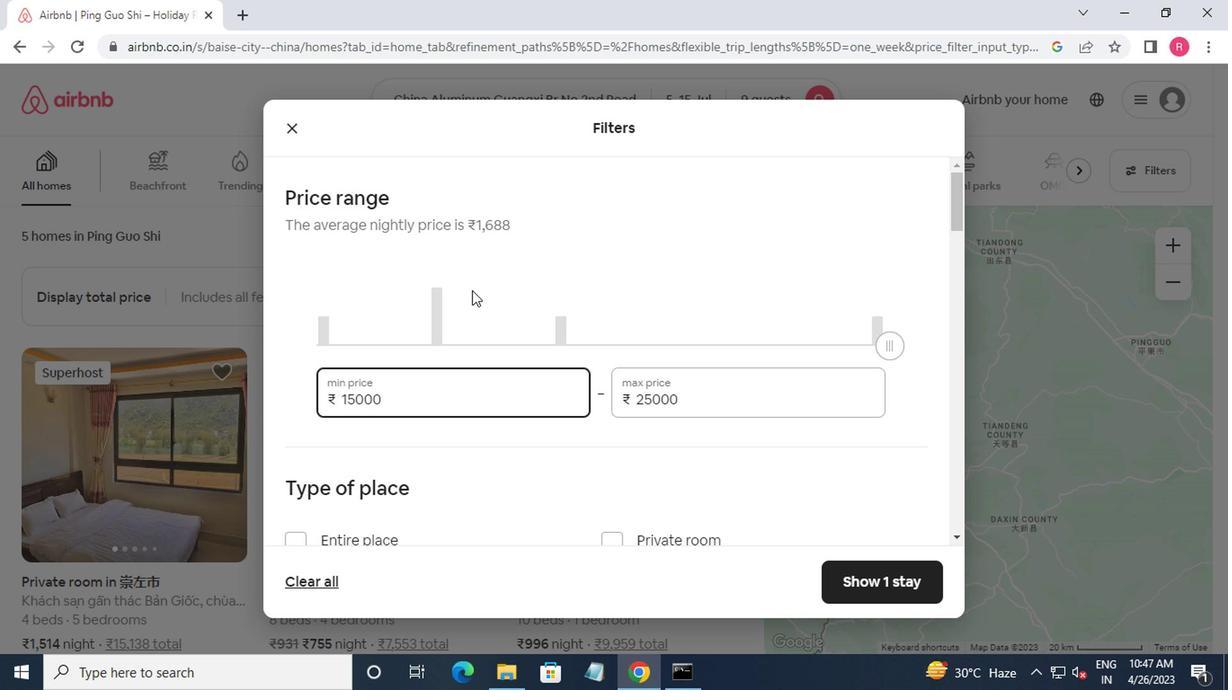 
Action: Mouse moved to (479, 304)
Screenshot: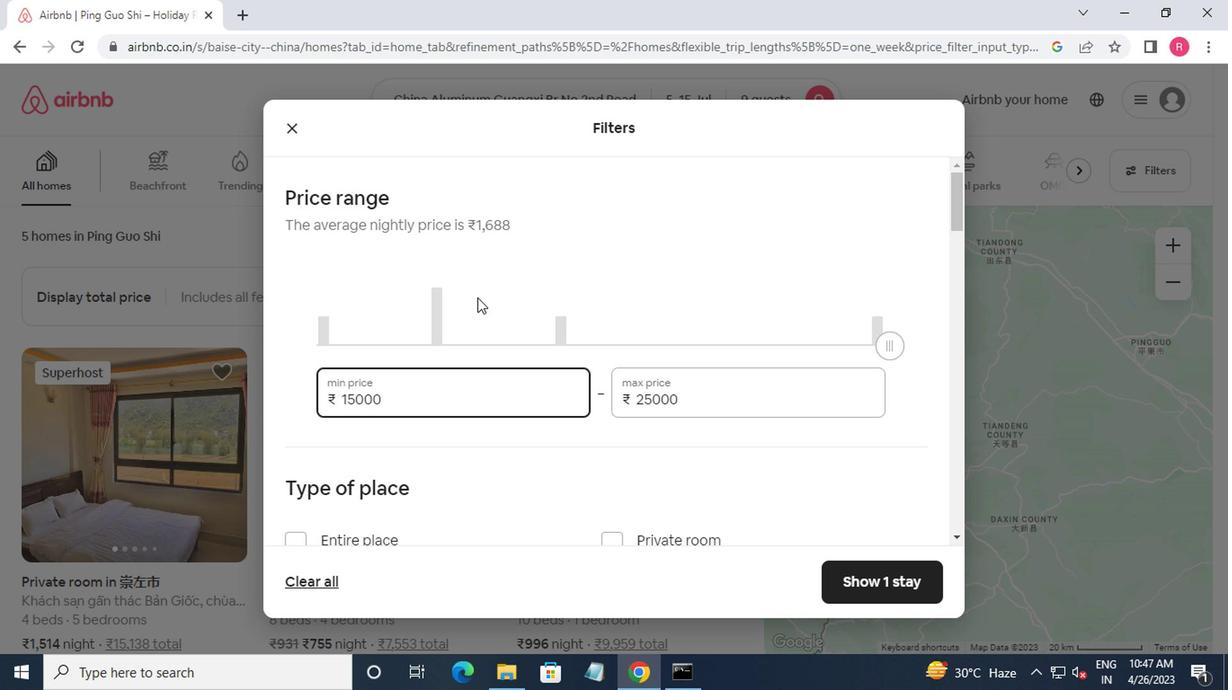 
Action: Mouse scrolled (479, 303) with delta (0, -1)
Screenshot: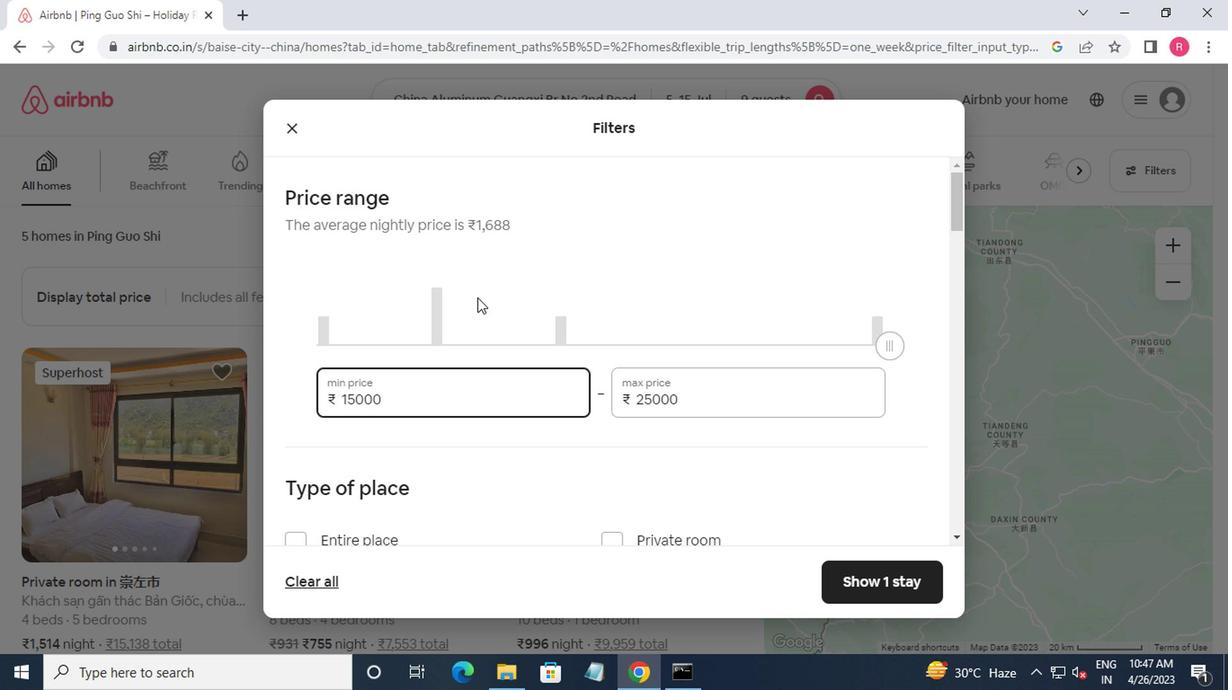 
Action: Mouse moved to (481, 305)
Screenshot: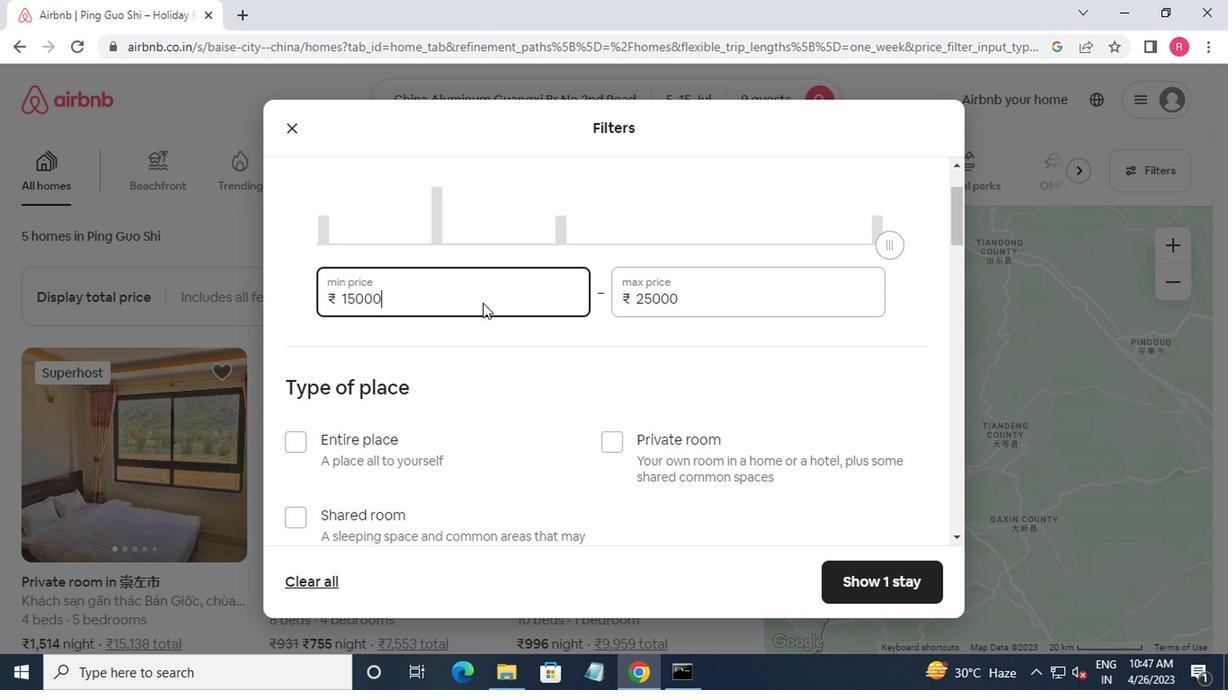 
Action: Mouse scrolled (481, 304) with delta (0, 0)
Screenshot: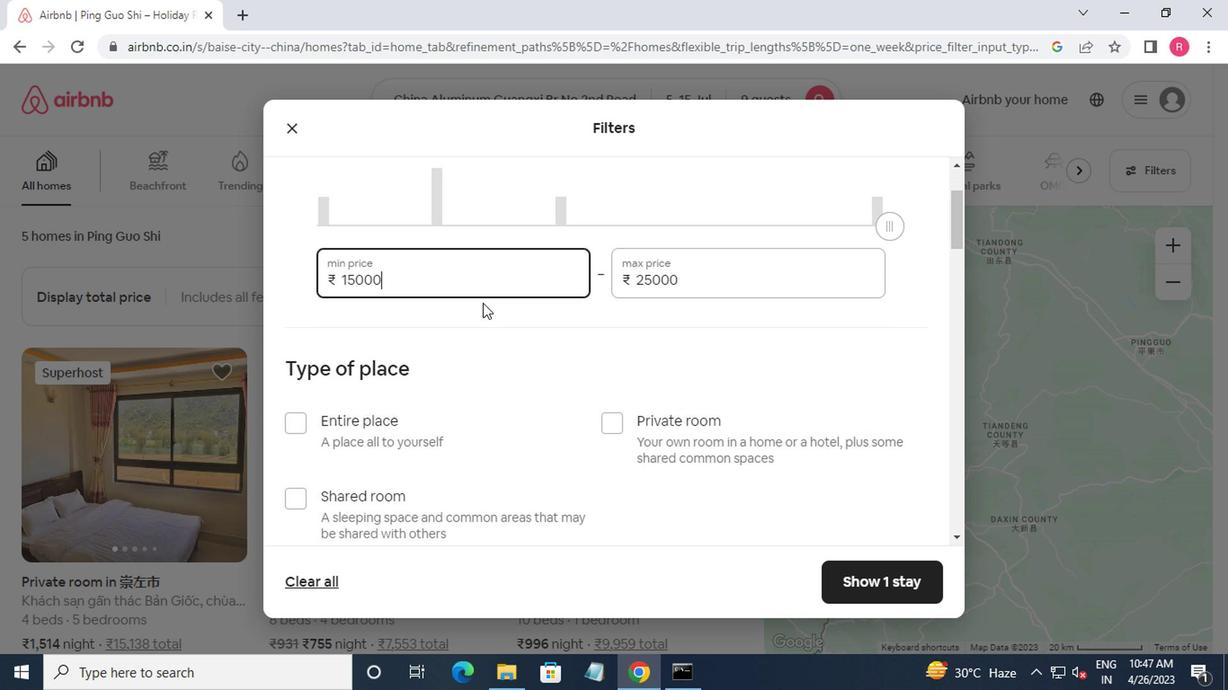 
Action: Mouse moved to (288, 279)
Screenshot: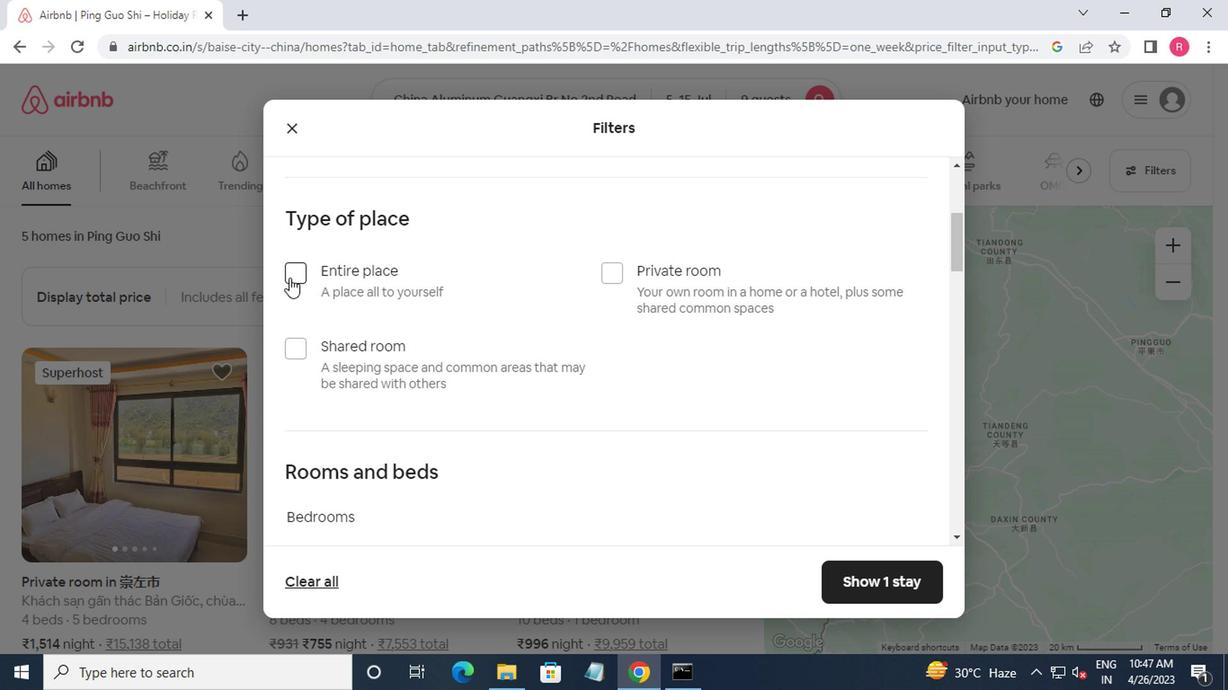 
Action: Mouse pressed left at (288, 279)
Screenshot: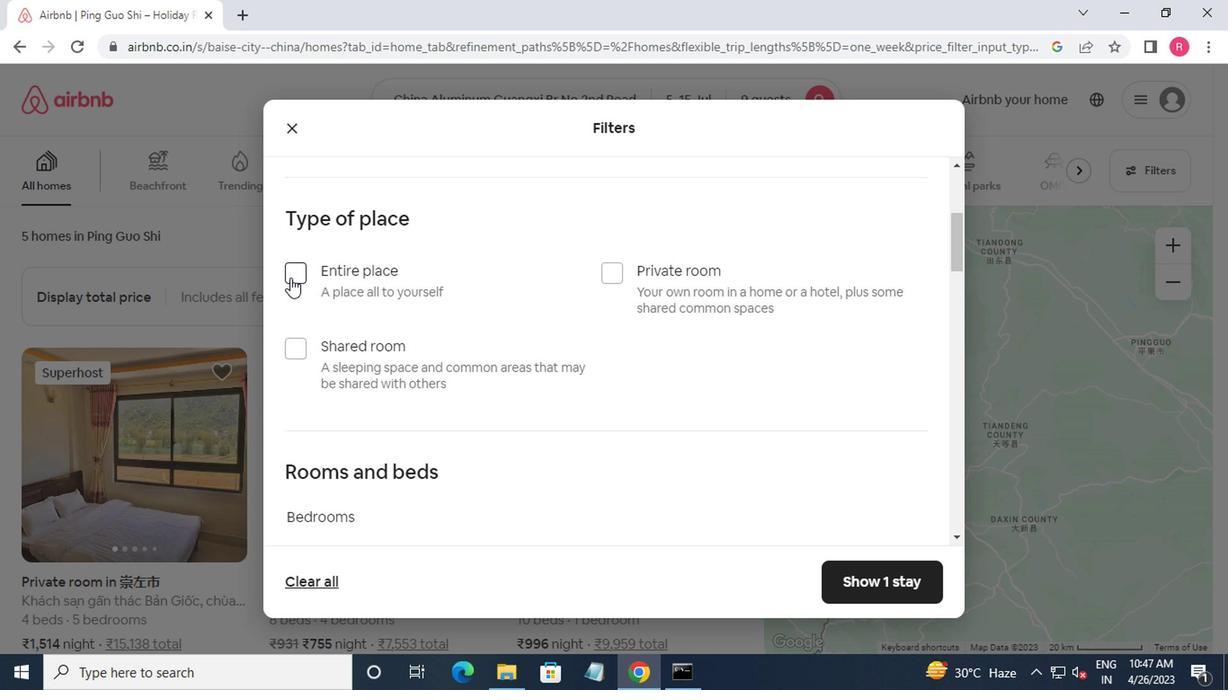 
Action: Mouse moved to (312, 282)
Screenshot: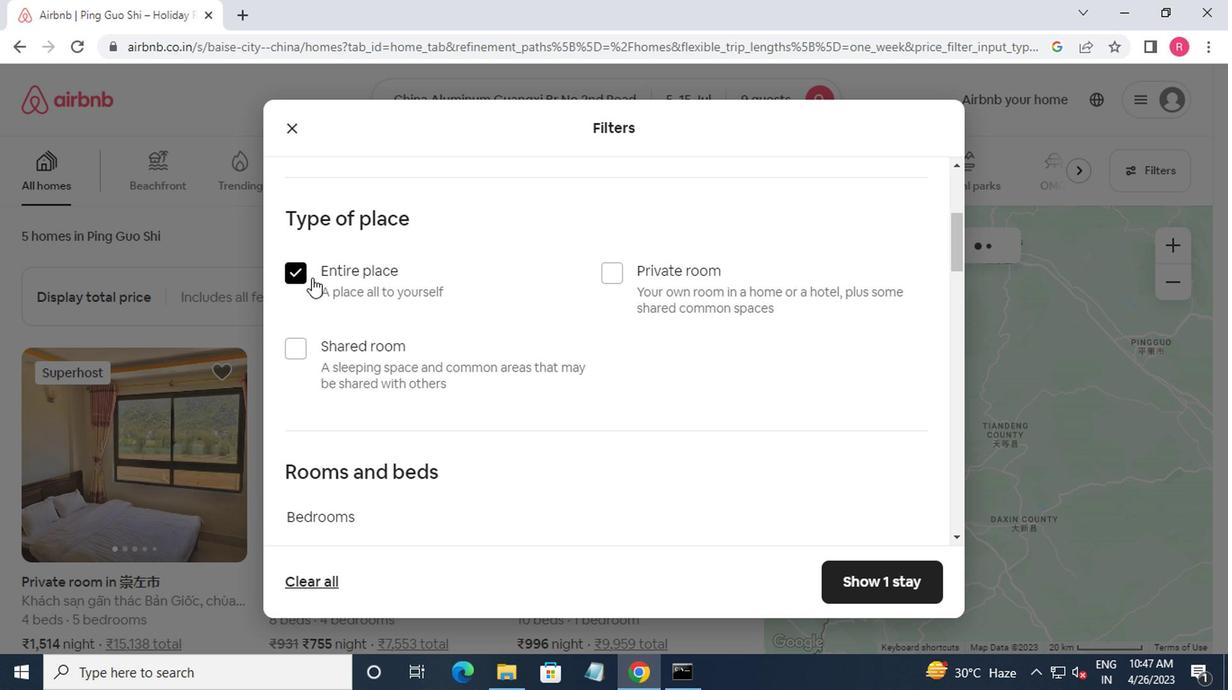 
Action: Mouse scrolled (312, 280) with delta (0, -1)
Screenshot: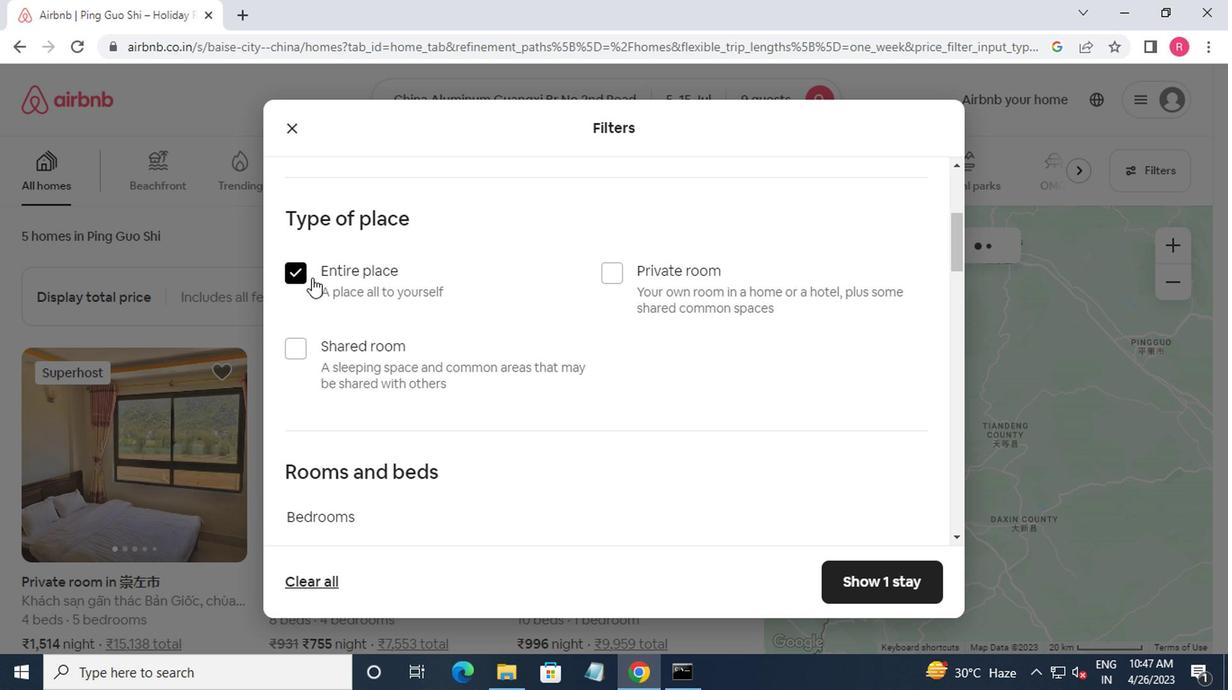 
Action: Mouse moved to (313, 282)
Screenshot: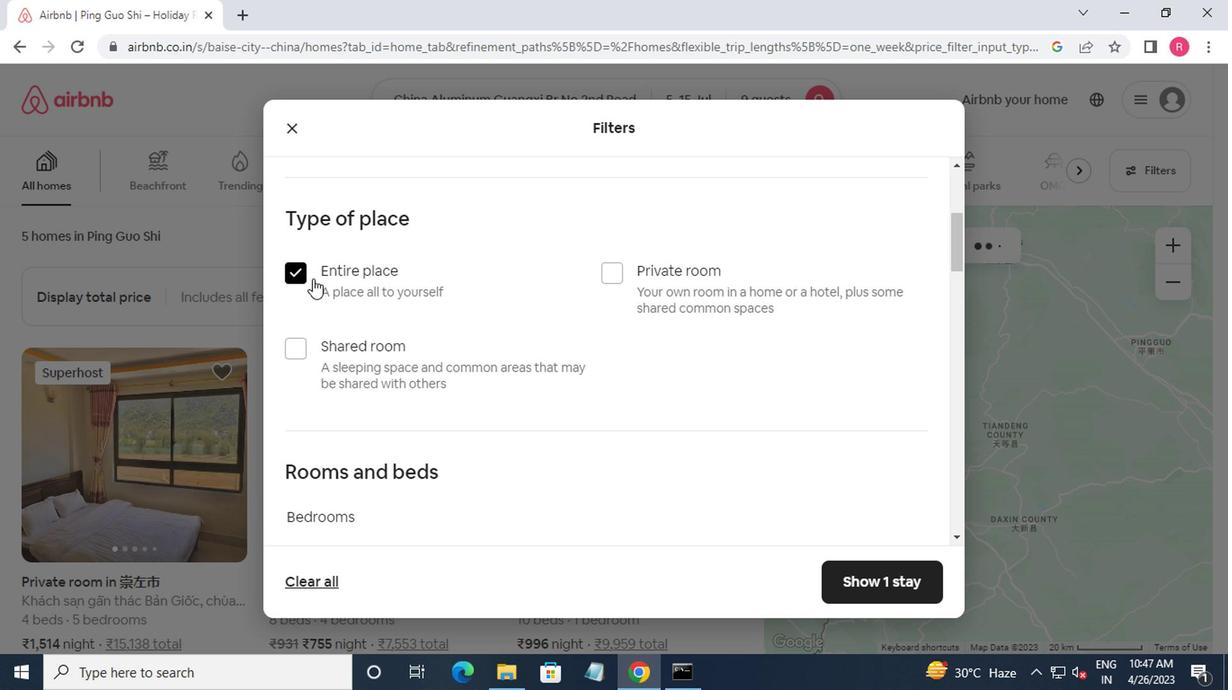 
Action: Mouse scrolled (313, 282) with delta (0, 0)
Screenshot: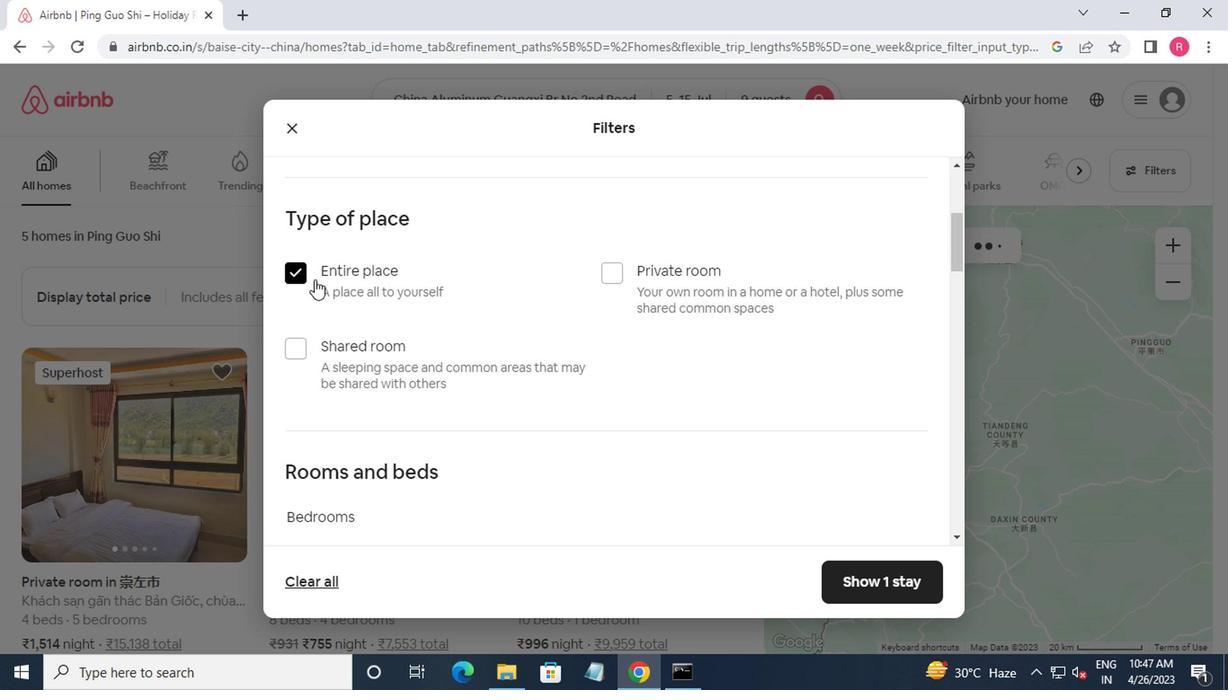 
Action: Mouse moved to (625, 385)
Screenshot: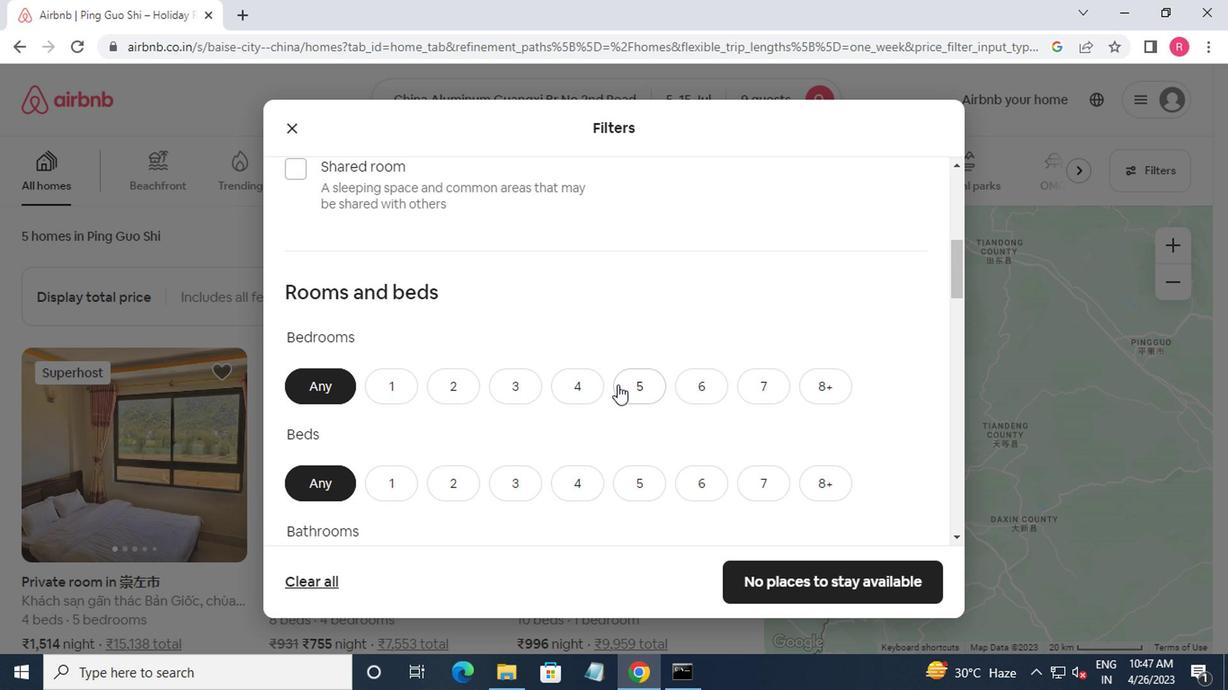 
Action: Mouse pressed left at (625, 385)
Screenshot: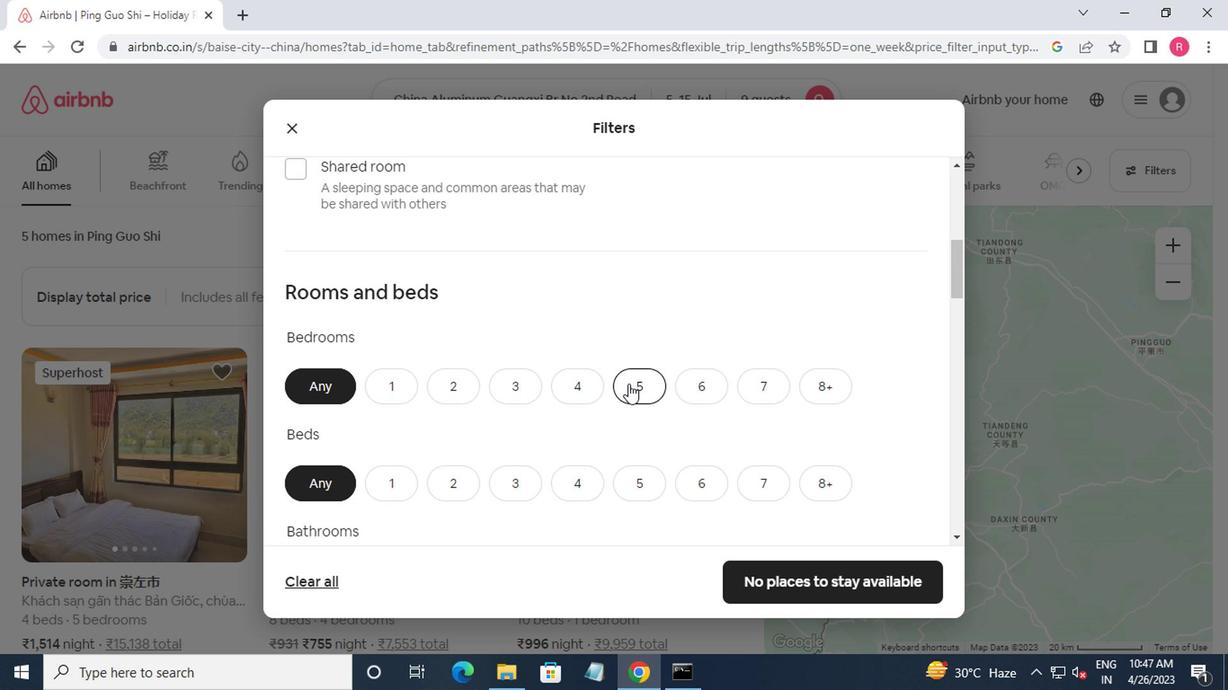 
Action: Mouse moved to (614, 398)
Screenshot: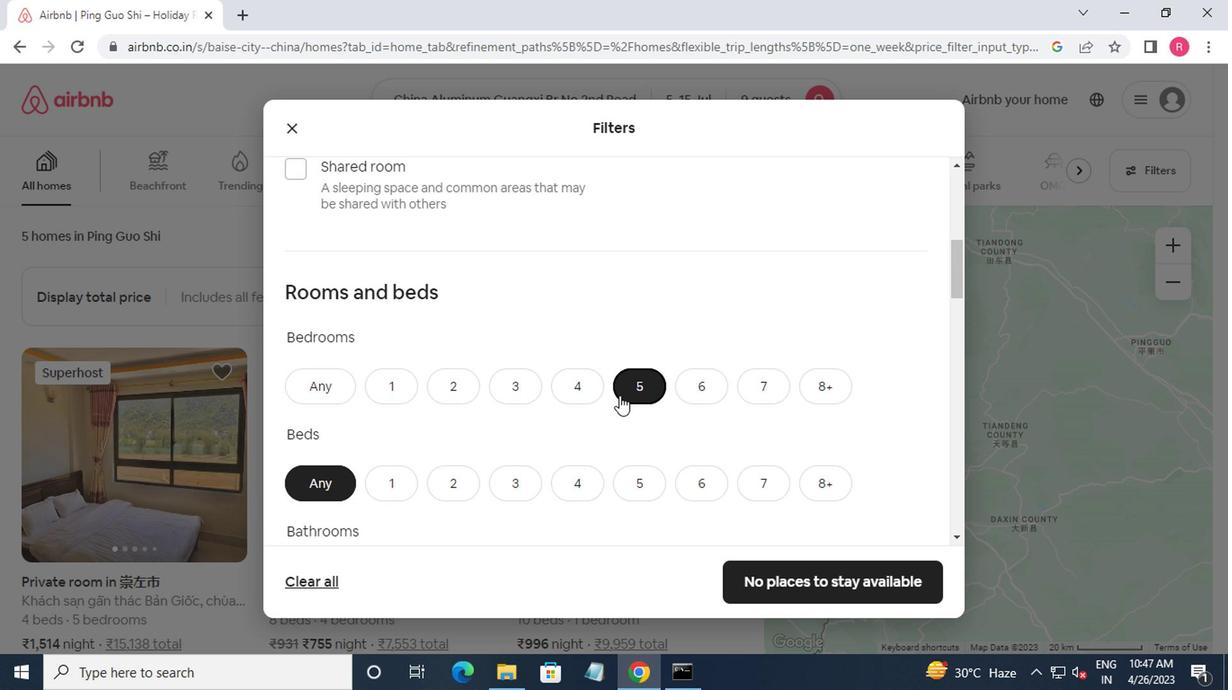 
Action: Mouse scrolled (614, 397) with delta (0, 0)
Screenshot: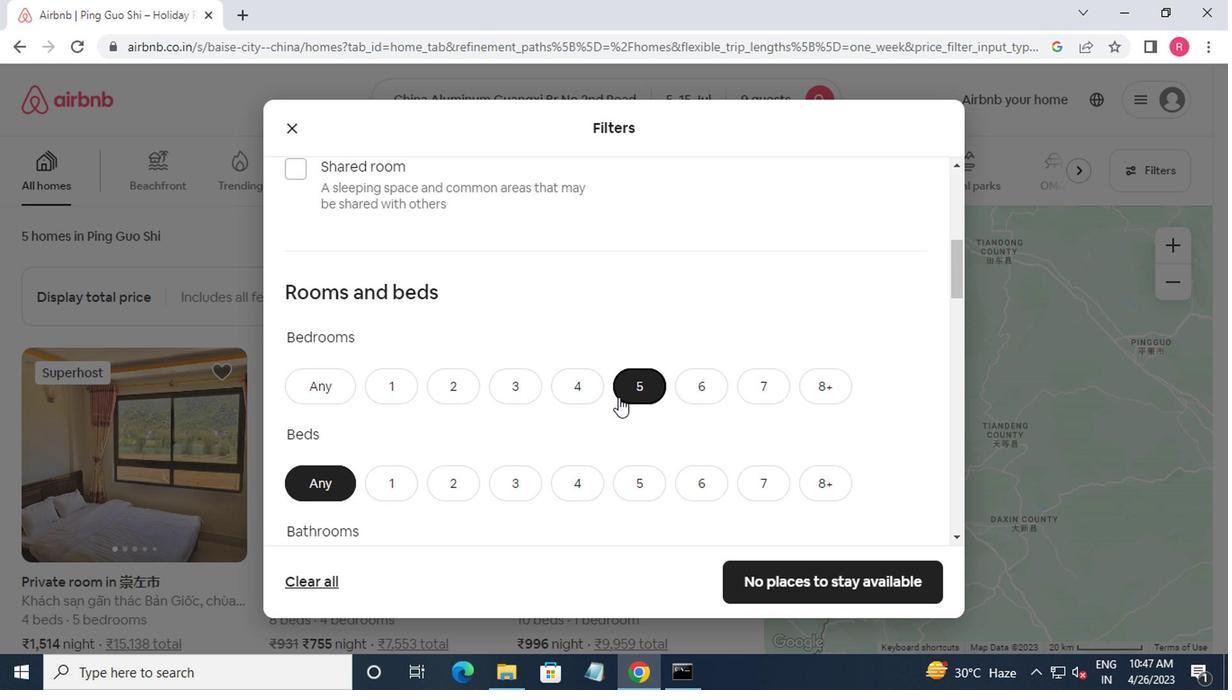 
Action: Mouse scrolled (614, 397) with delta (0, 0)
Screenshot: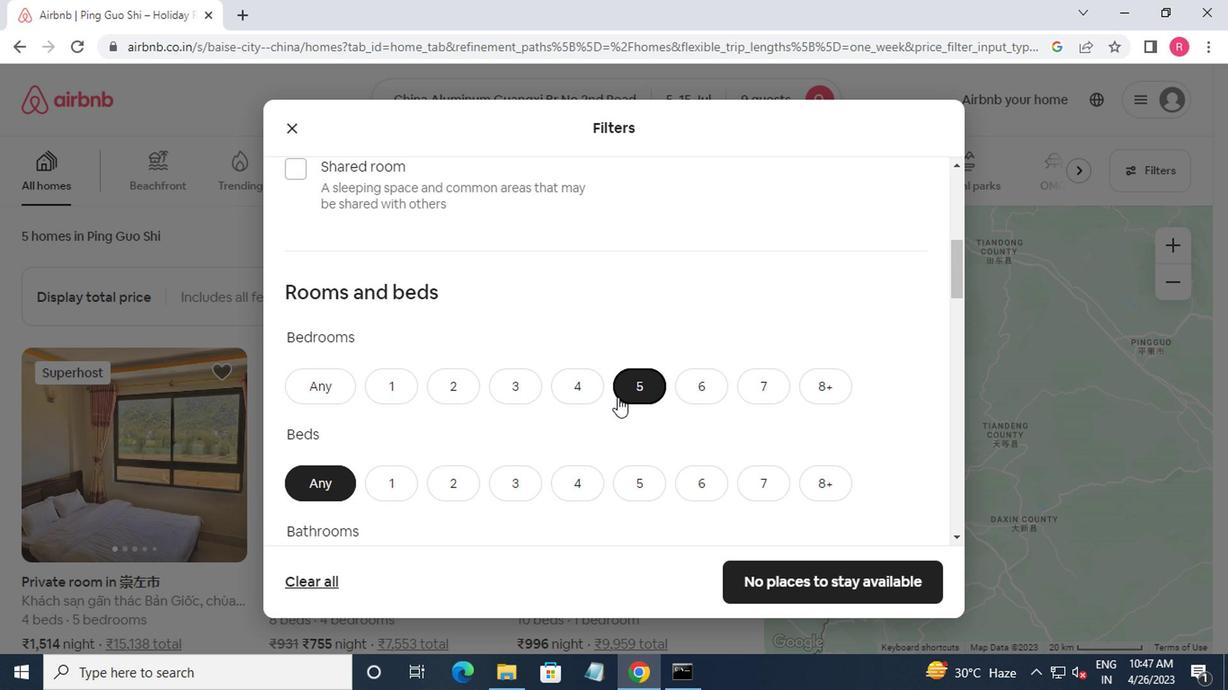 
Action: Mouse moved to (639, 317)
Screenshot: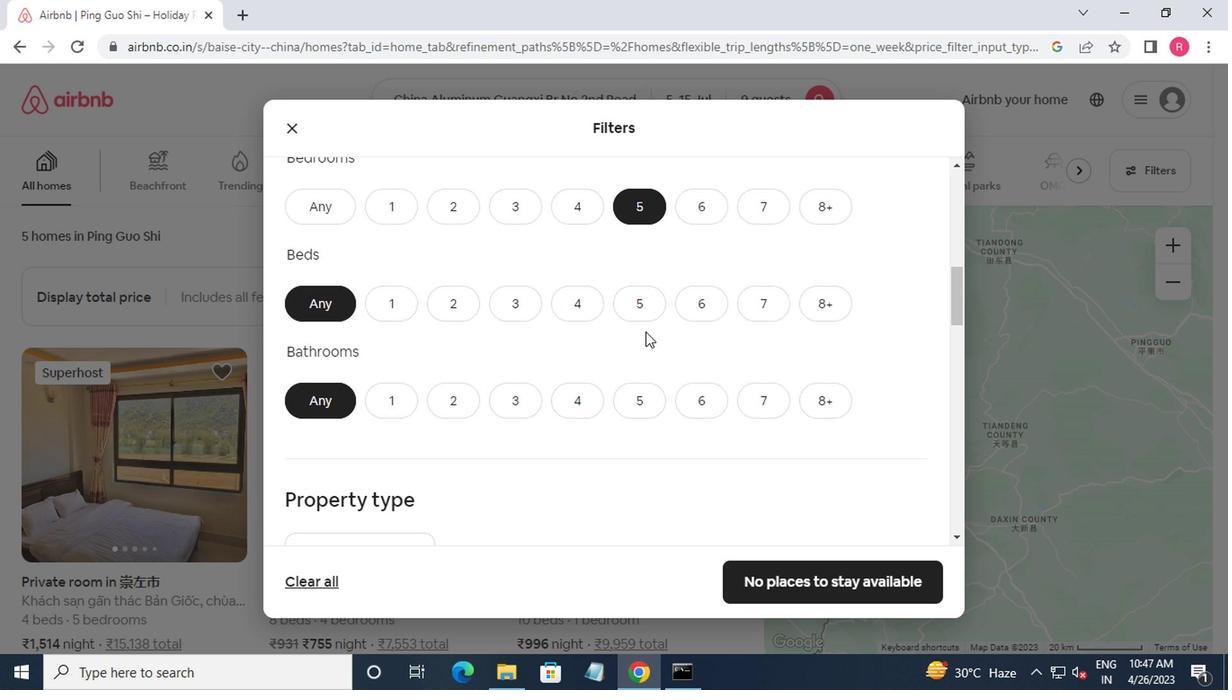 
Action: Mouse pressed left at (639, 317)
Screenshot: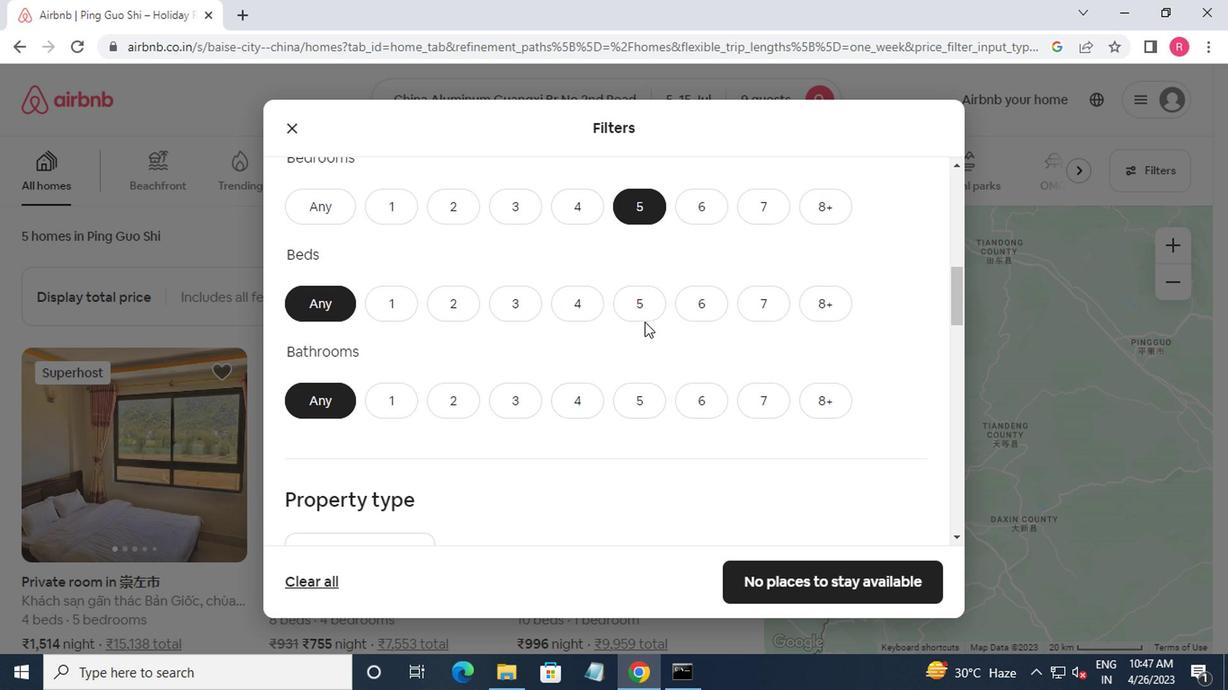 
Action: Mouse moved to (639, 395)
Screenshot: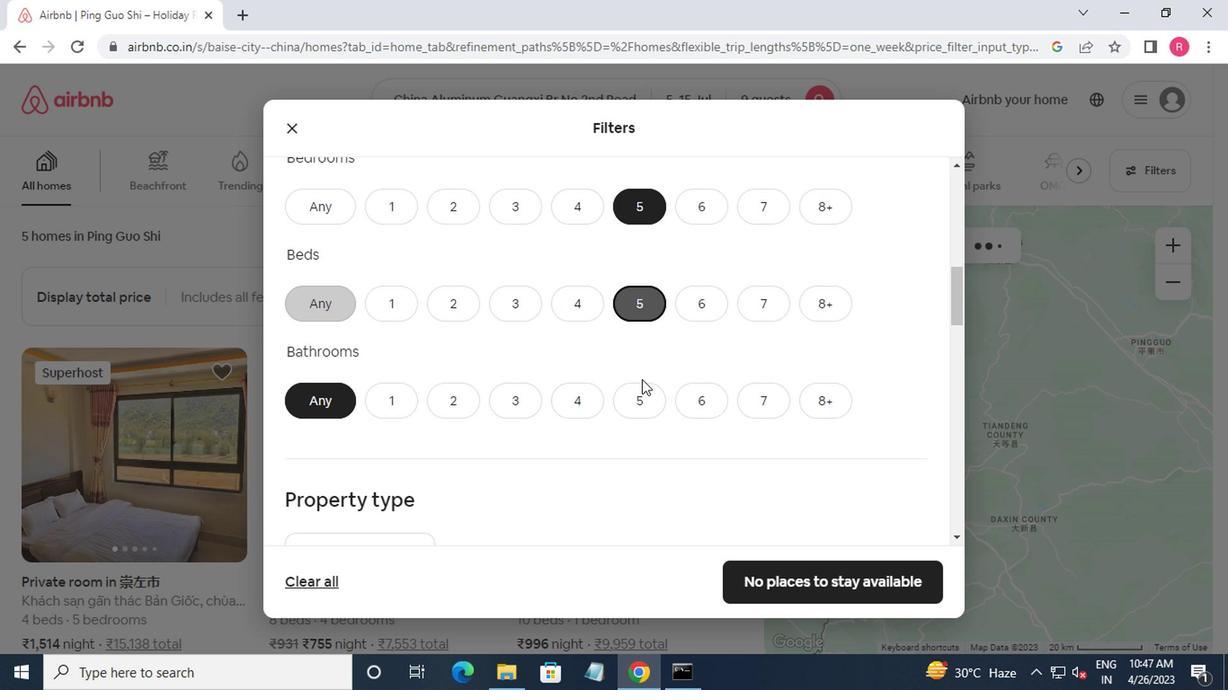 
Action: Mouse pressed left at (639, 395)
Screenshot: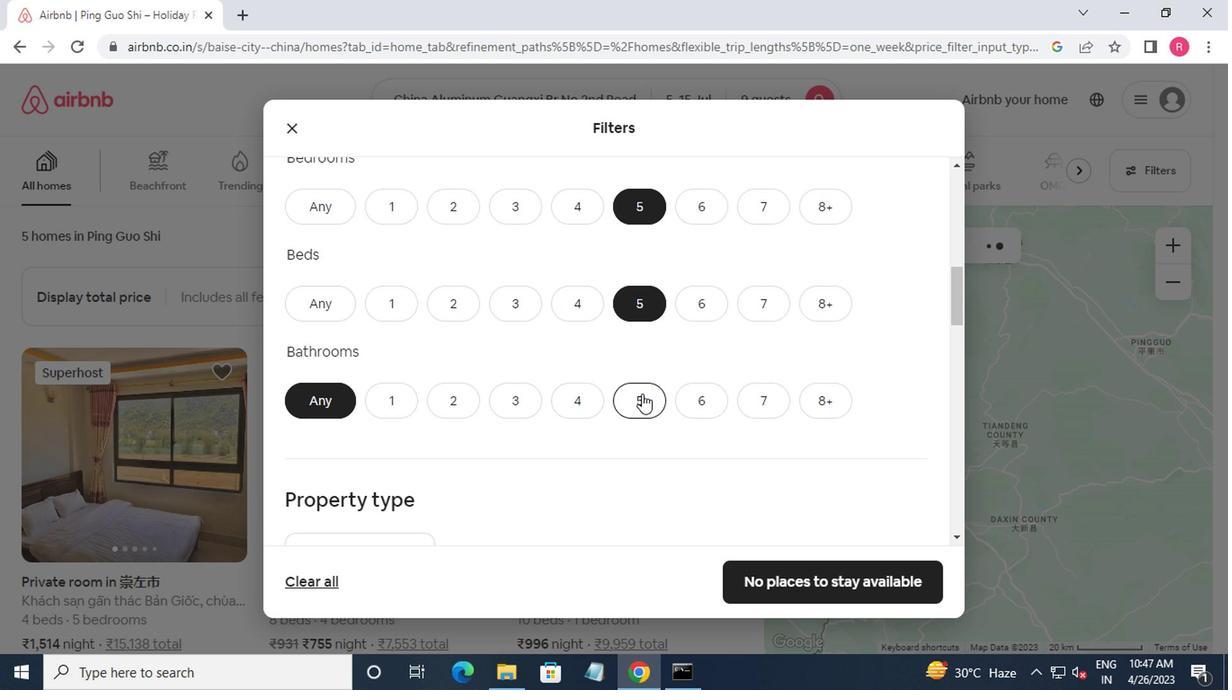 
Action: Mouse moved to (635, 403)
Screenshot: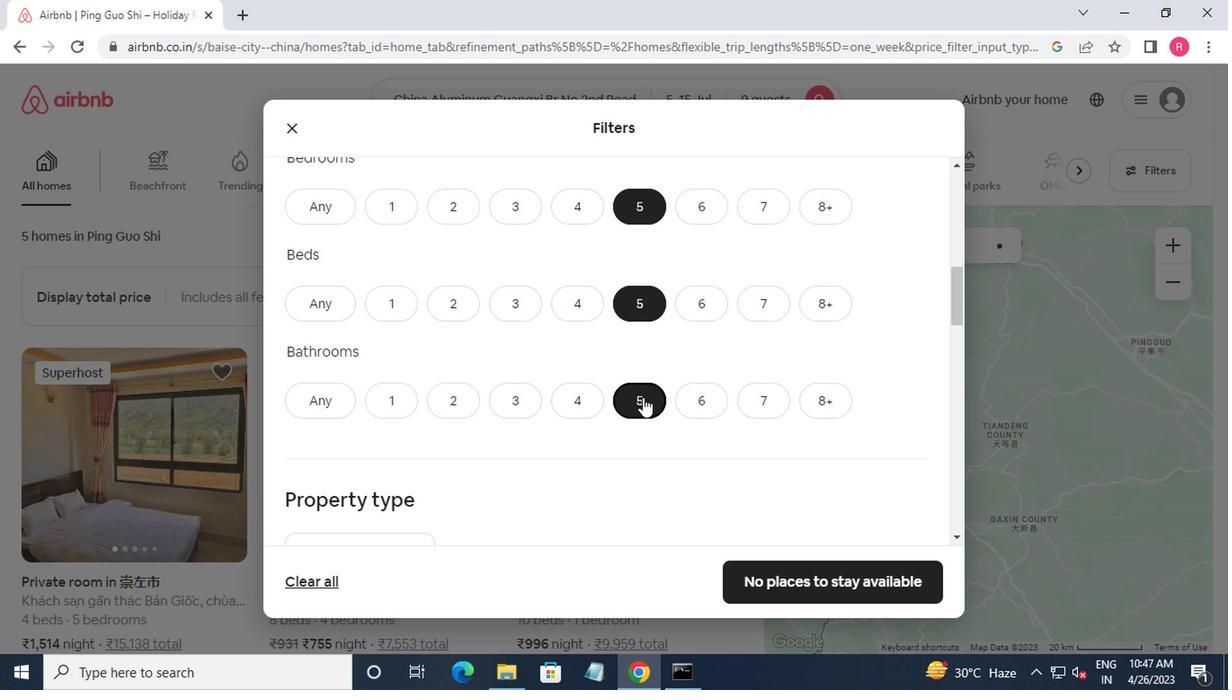 
Action: Mouse scrolled (635, 402) with delta (0, 0)
Screenshot: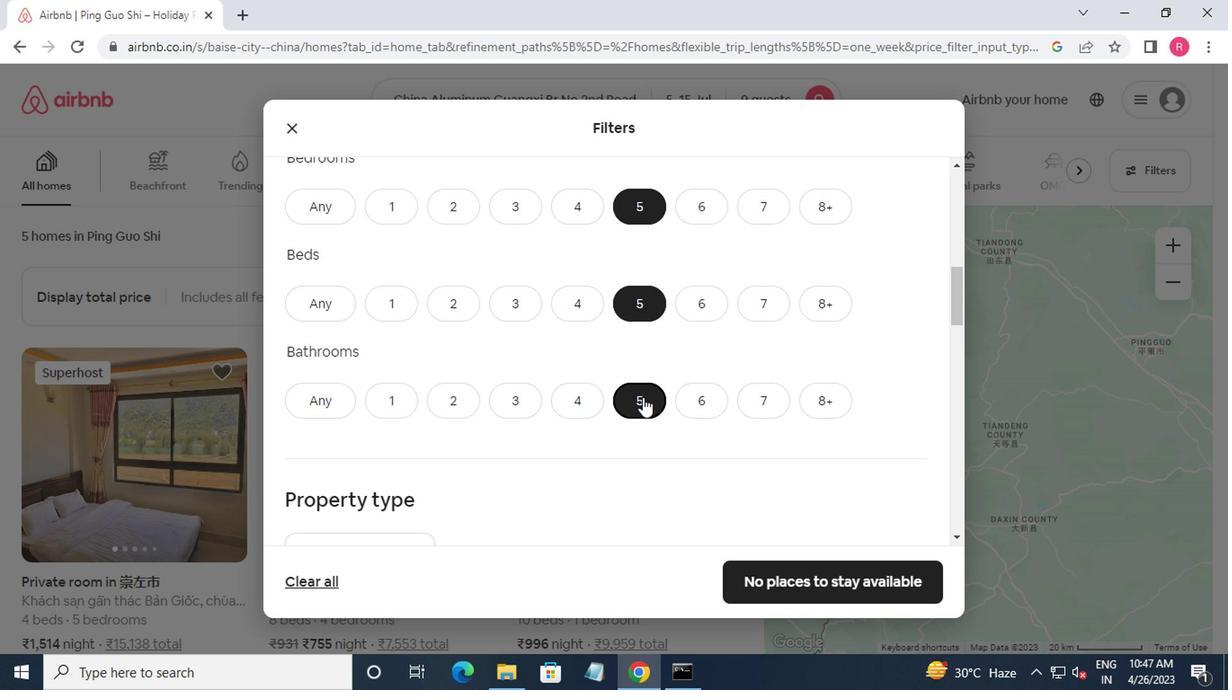 
Action: Mouse moved to (635, 402)
Screenshot: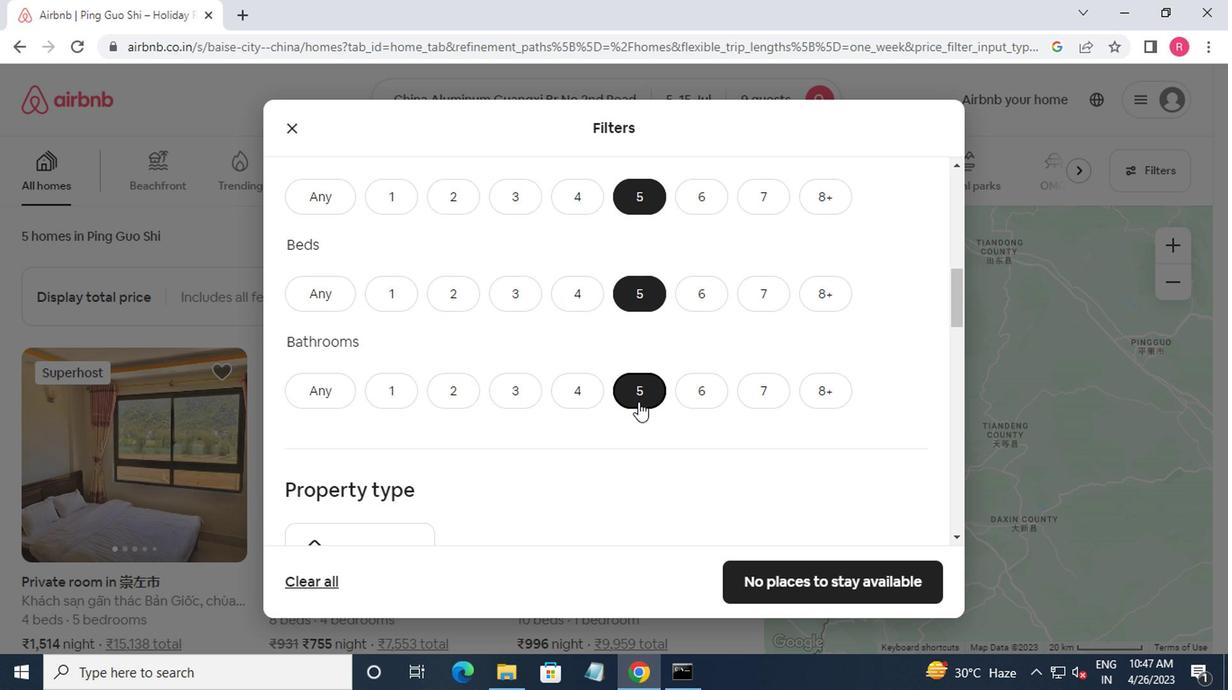 
Action: Mouse scrolled (635, 401) with delta (0, 0)
Screenshot: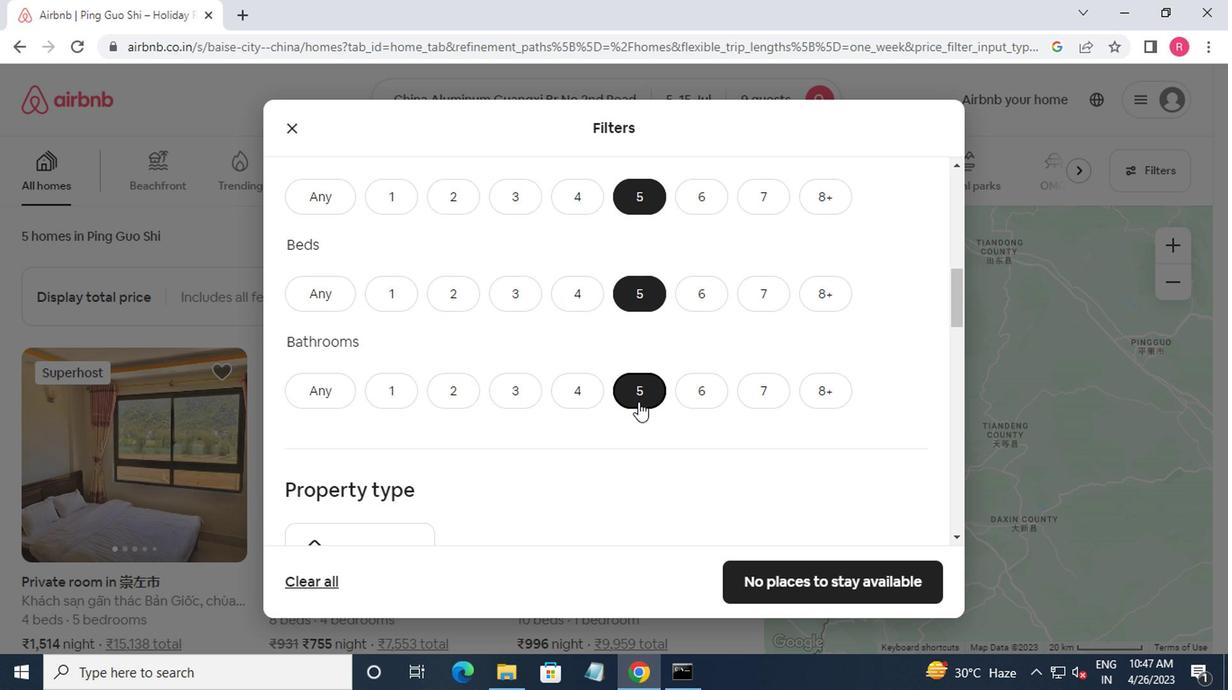 
Action: Mouse moved to (635, 400)
Screenshot: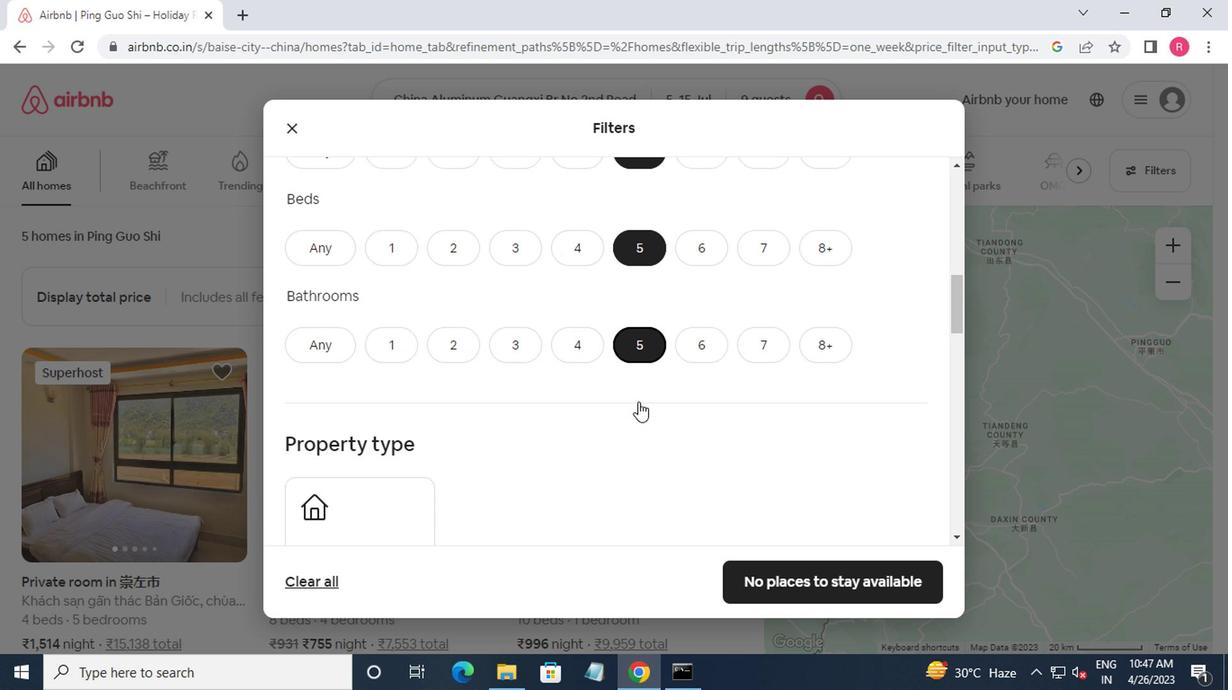 
Action: Mouse scrolled (635, 399) with delta (0, 0)
Screenshot: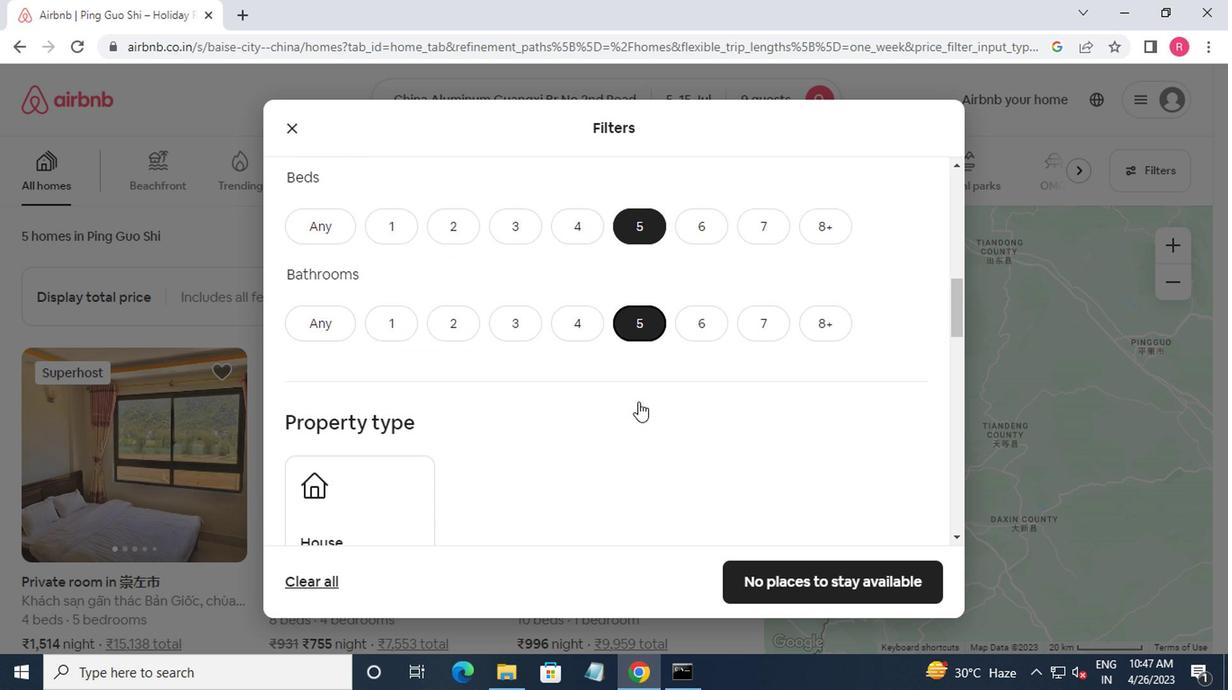 
Action: Mouse moved to (636, 397)
Screenshot: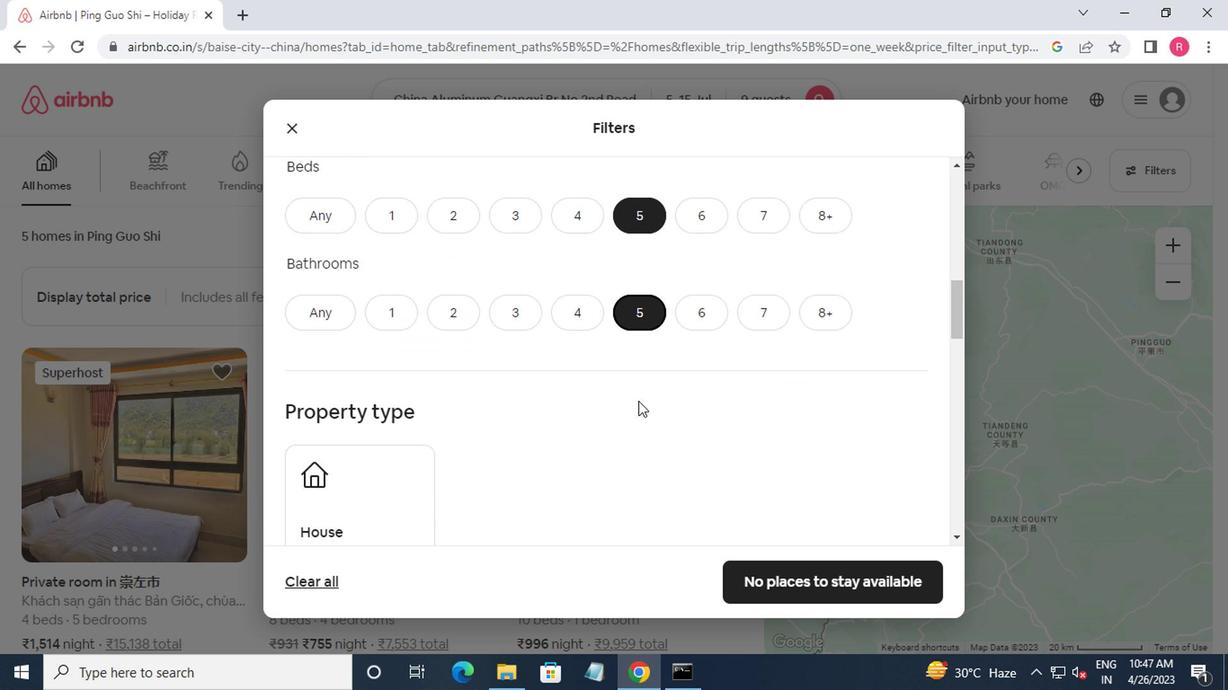 
Action: Mouse scrolled (636, 397) with delta (0, 0)
Screenshot: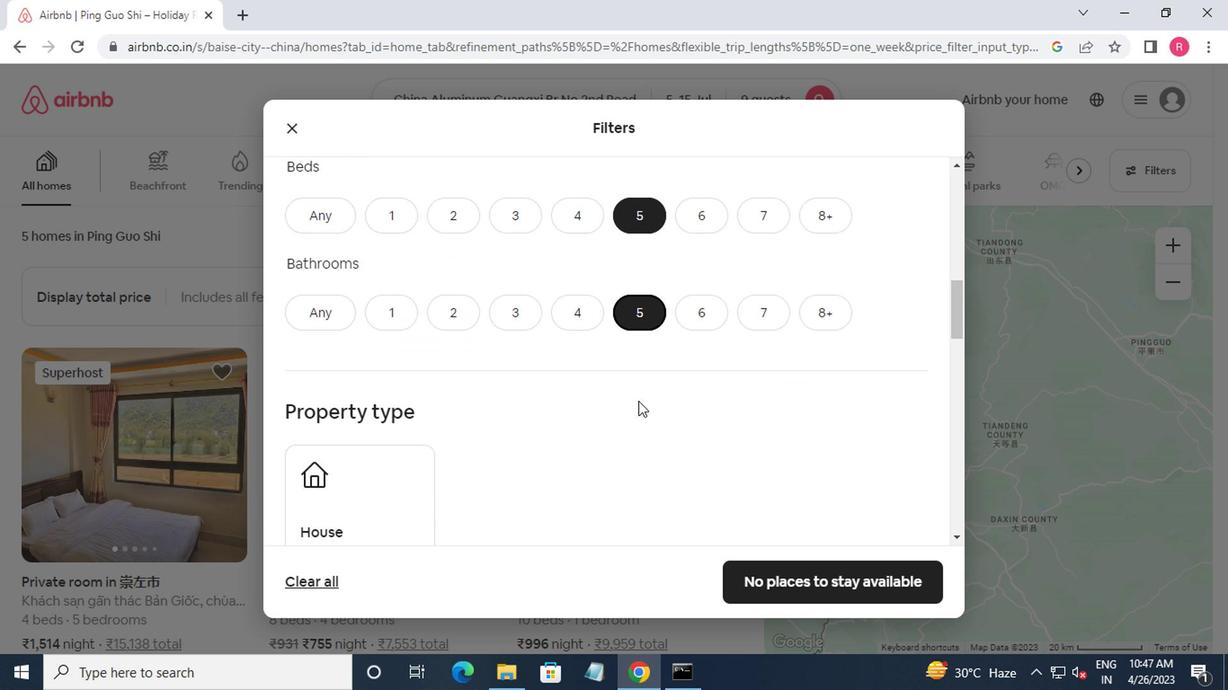 
Action: Mouse moved to (337, 239)
Screenshot: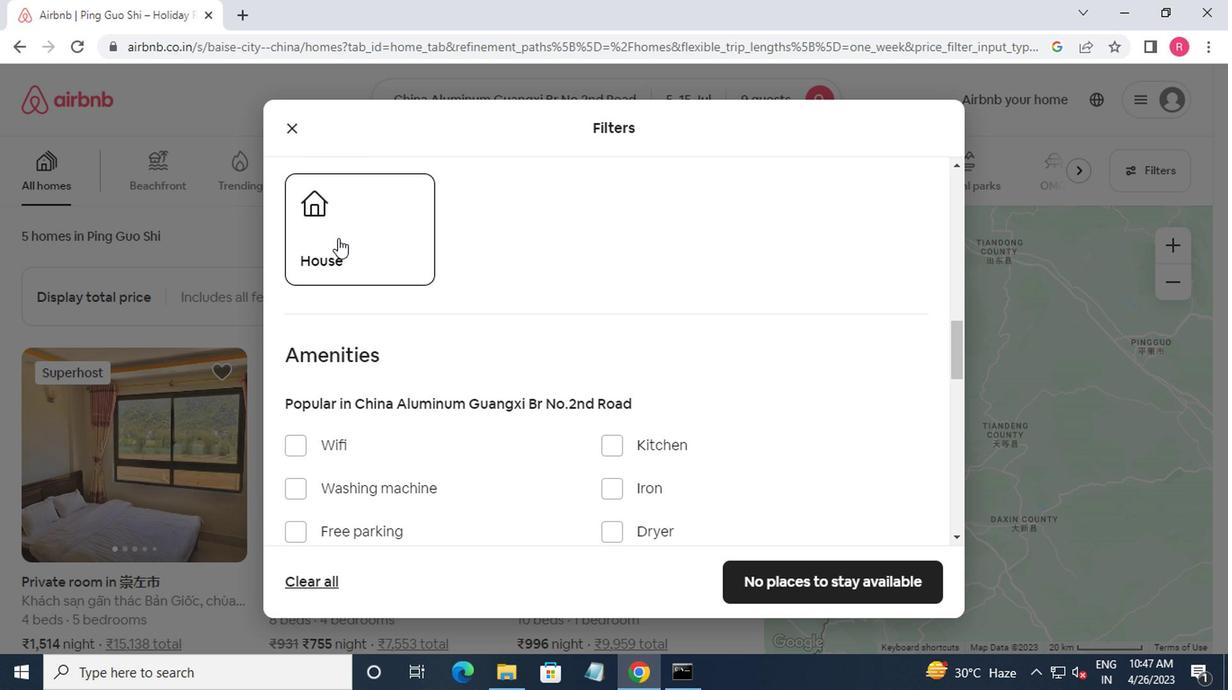 
Action: Mouse pressed left at (337, 239)
Screenshot: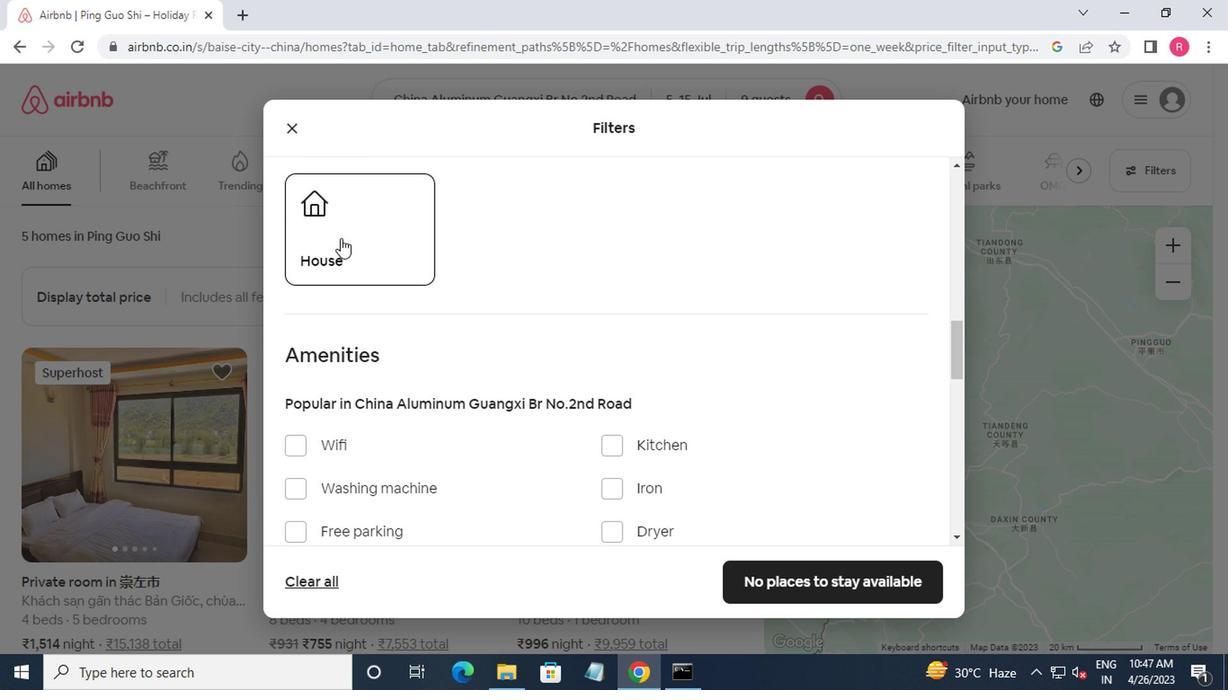 
Action: Mouse moved to (346, 237)
Screenshot: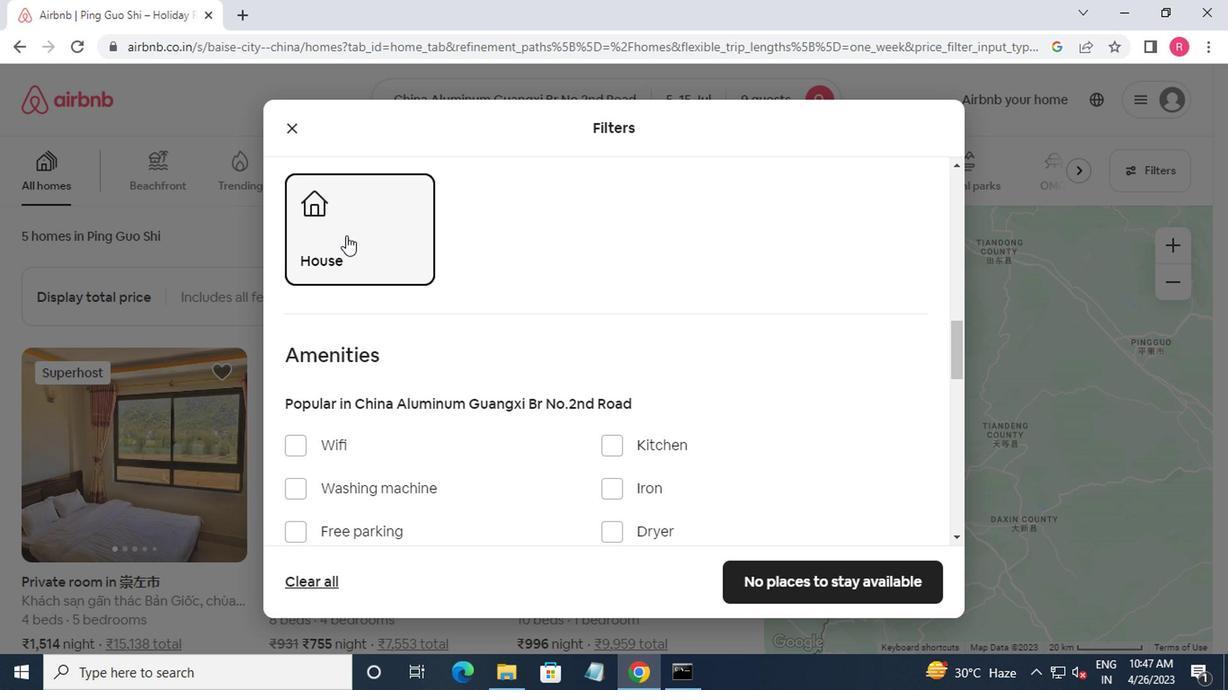 
Action: Mouse scrolled (346, 236) with delta (0, -1)
Screenshot: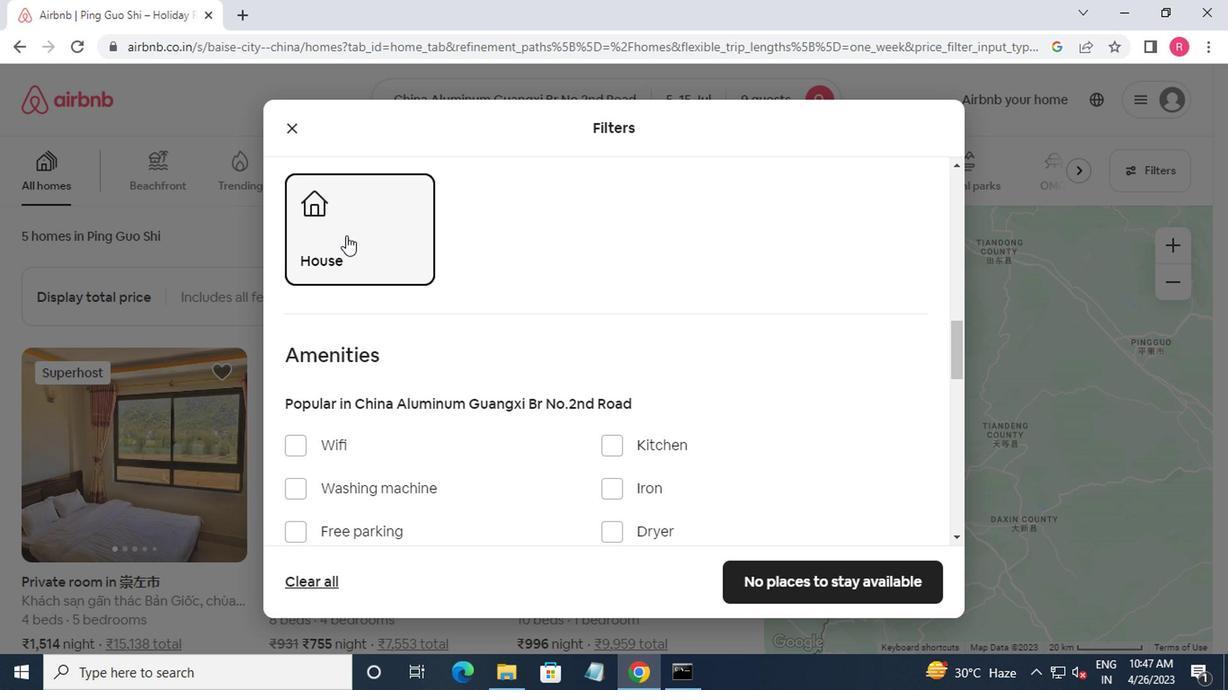 
Action: Mouse moved to (350, 237)
Screenshot: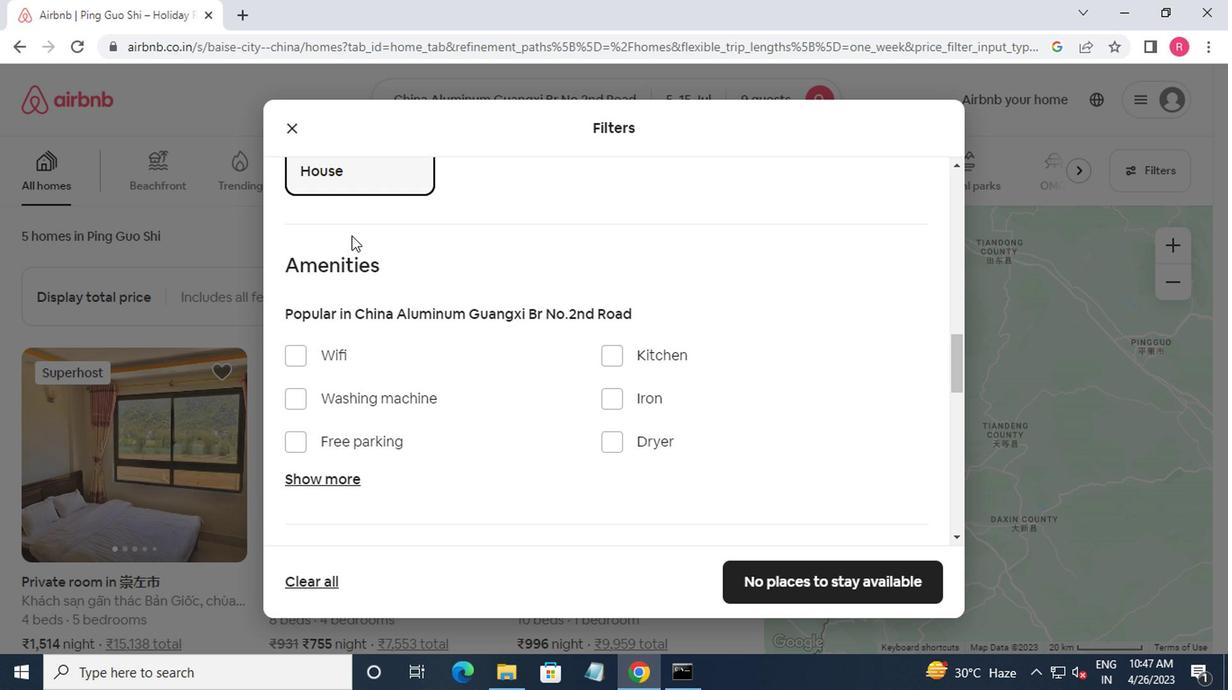 
Action: Mouse scrolled (350, 236) with delta (0, -1)
Screenshot: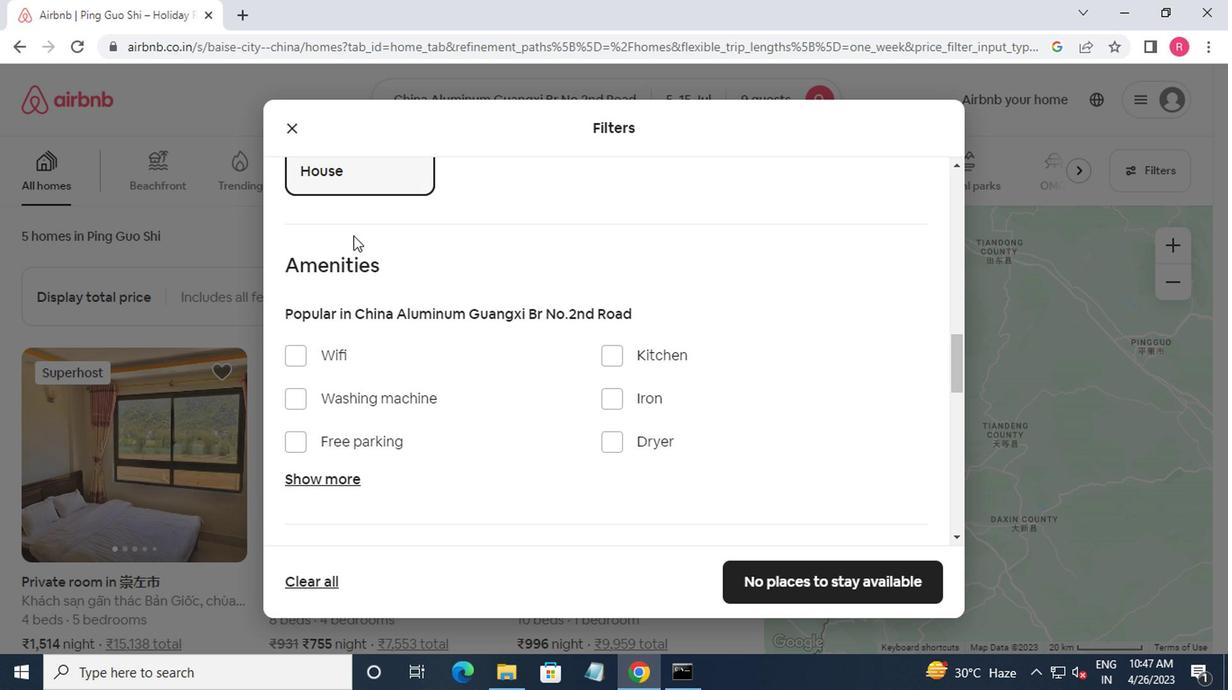 
Action: Mouse moved to (350, 237)
Screenshot: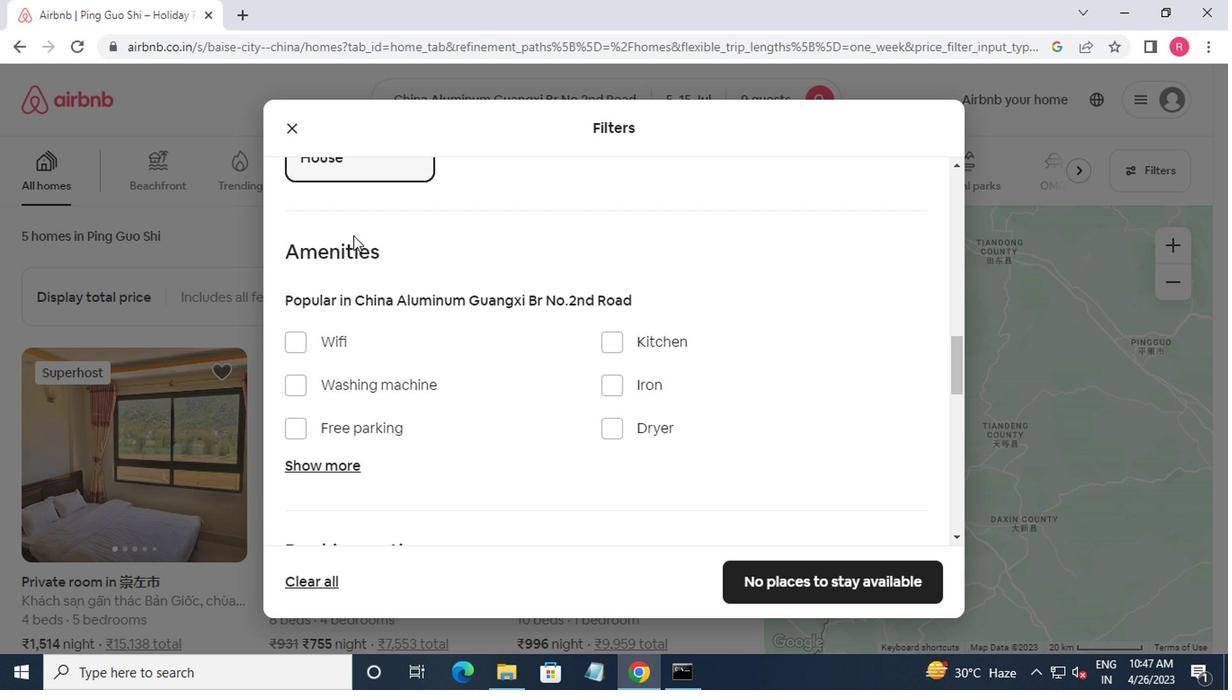 
Action: Mouse scrolled (350, 236) with delta (0, -1)
Screenshot: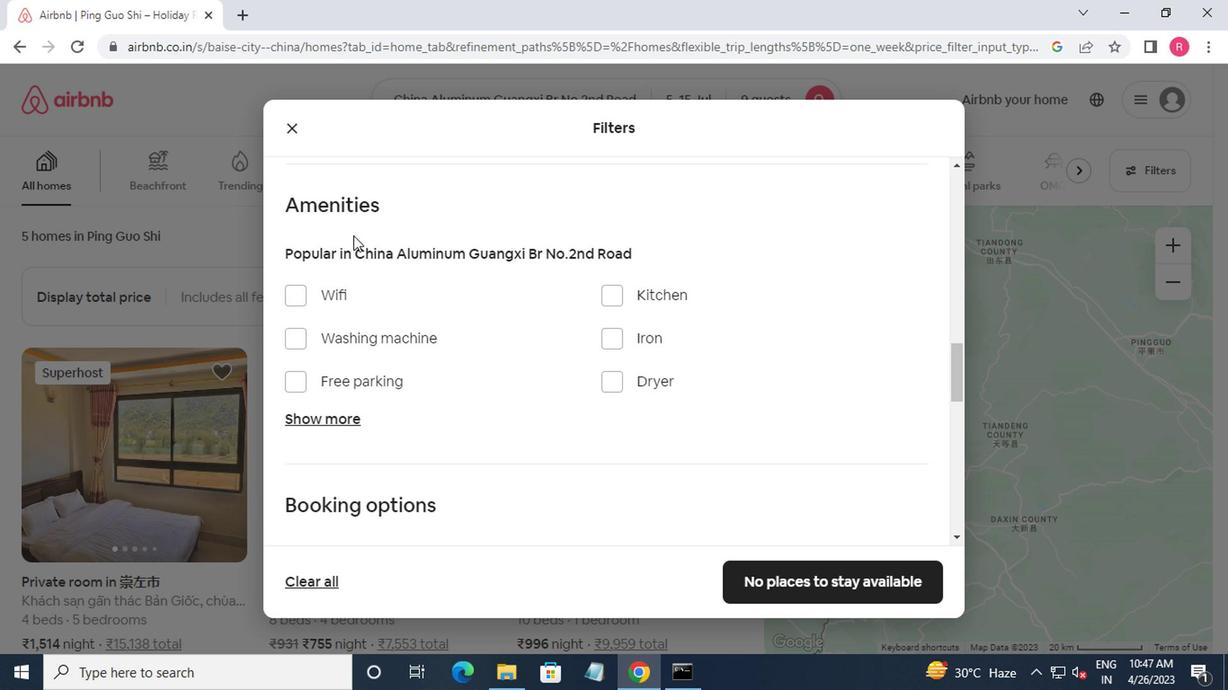 
Action: Mouse moved to (351, 237)
Screenshot: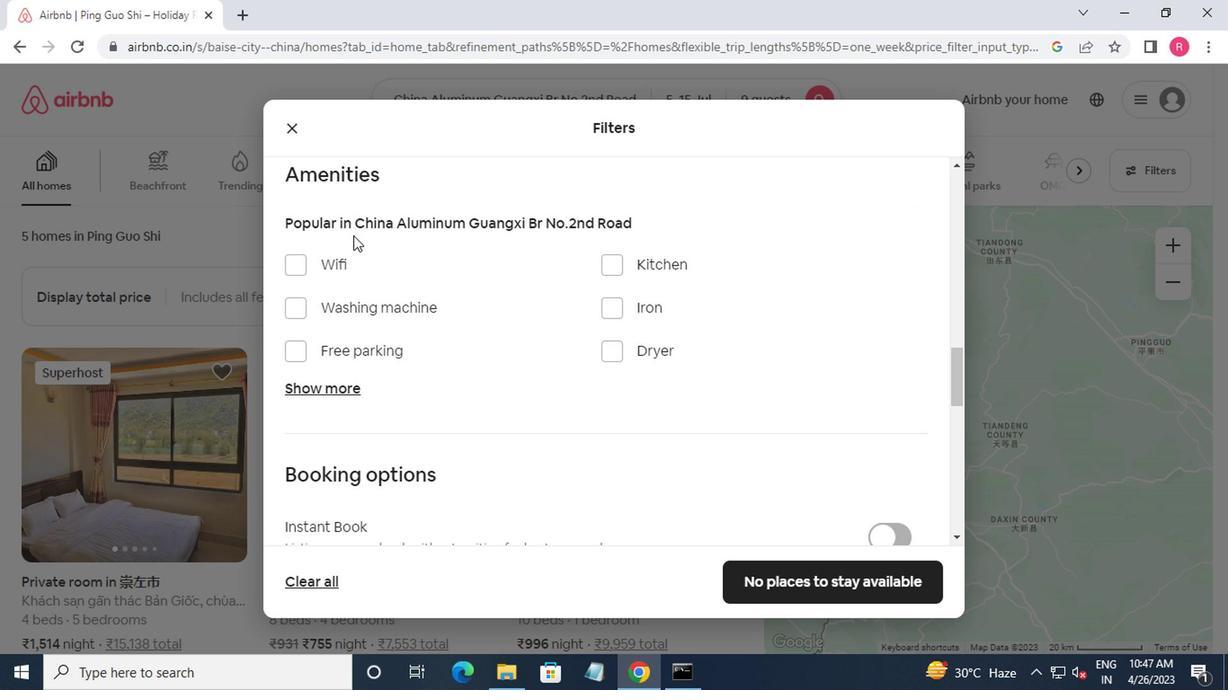 
Action: Mouse scrolled (351, 236) with delta (0, -1)
Screenshot: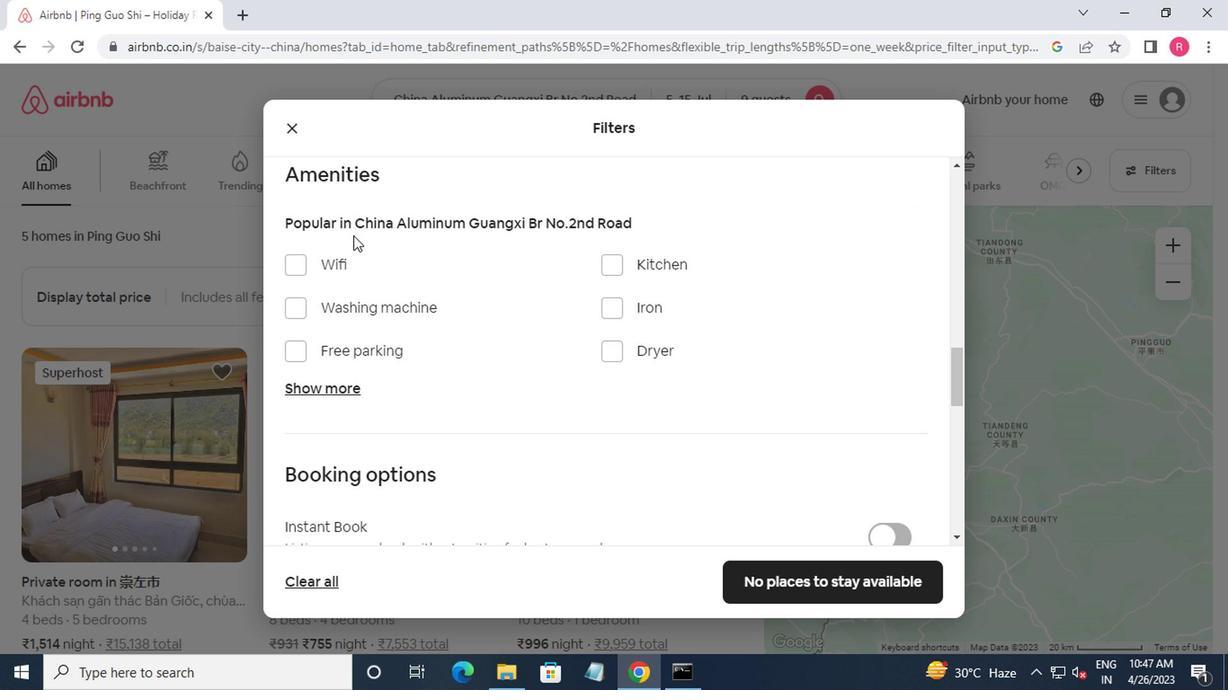 
Action: Mouse moved to (893, 424)
Screenshot: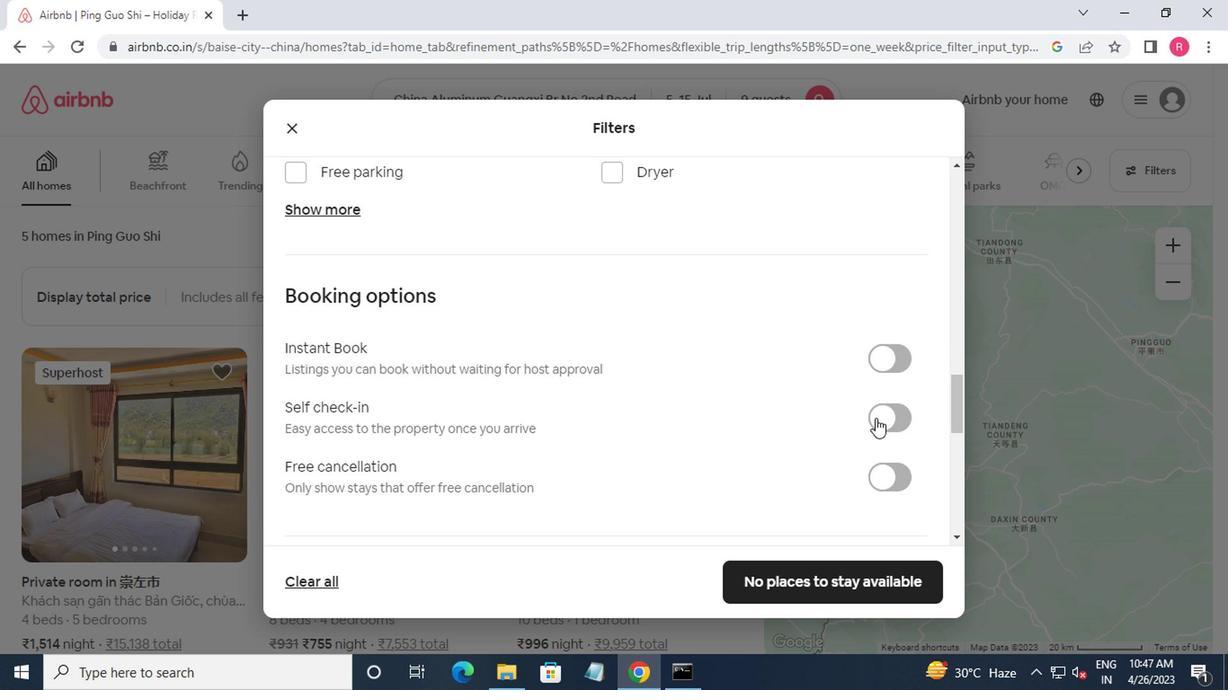 
Action: Mouse pressed left at (893, 424)
Screenshot: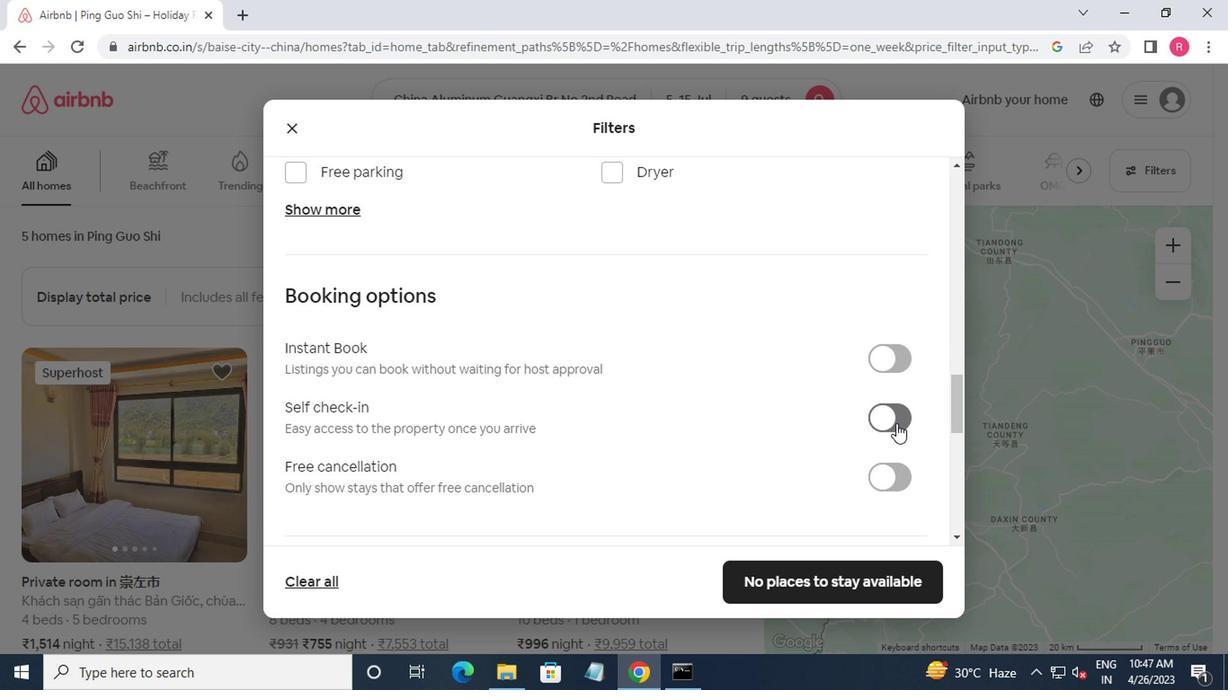 
Action: Mouse moved to (785, 416)
Screenshot: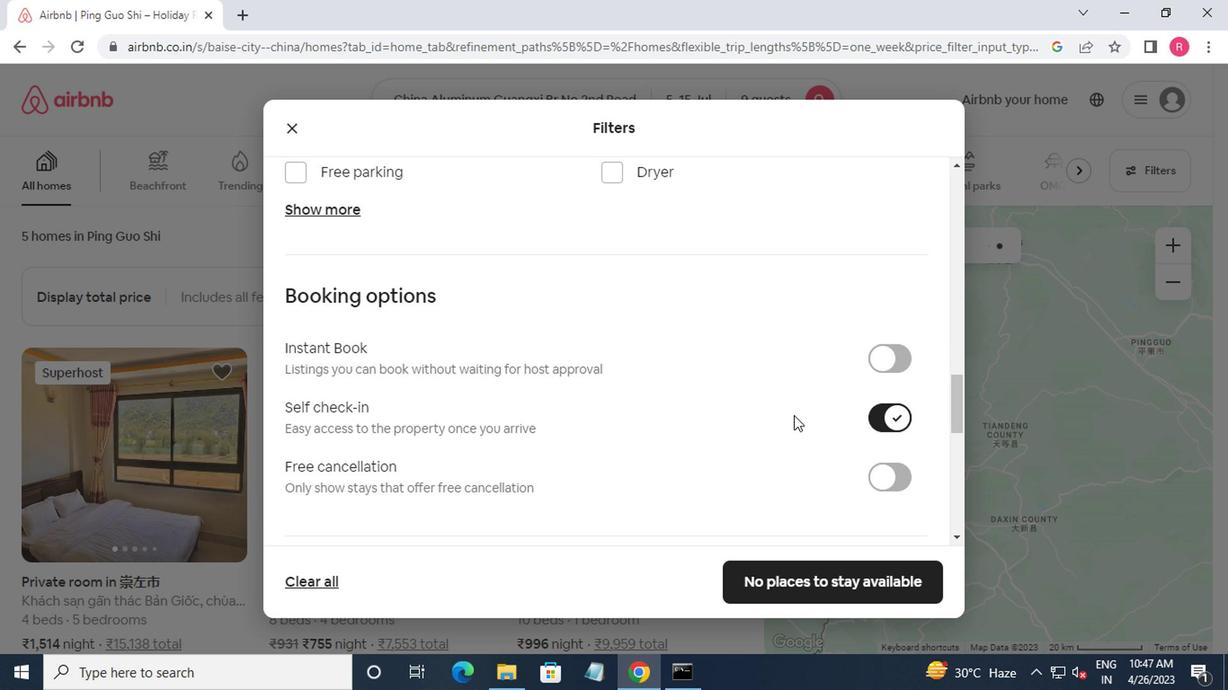 
Action: Mouse scrolled (785, 415) with delta (0, 0)
Screenshot: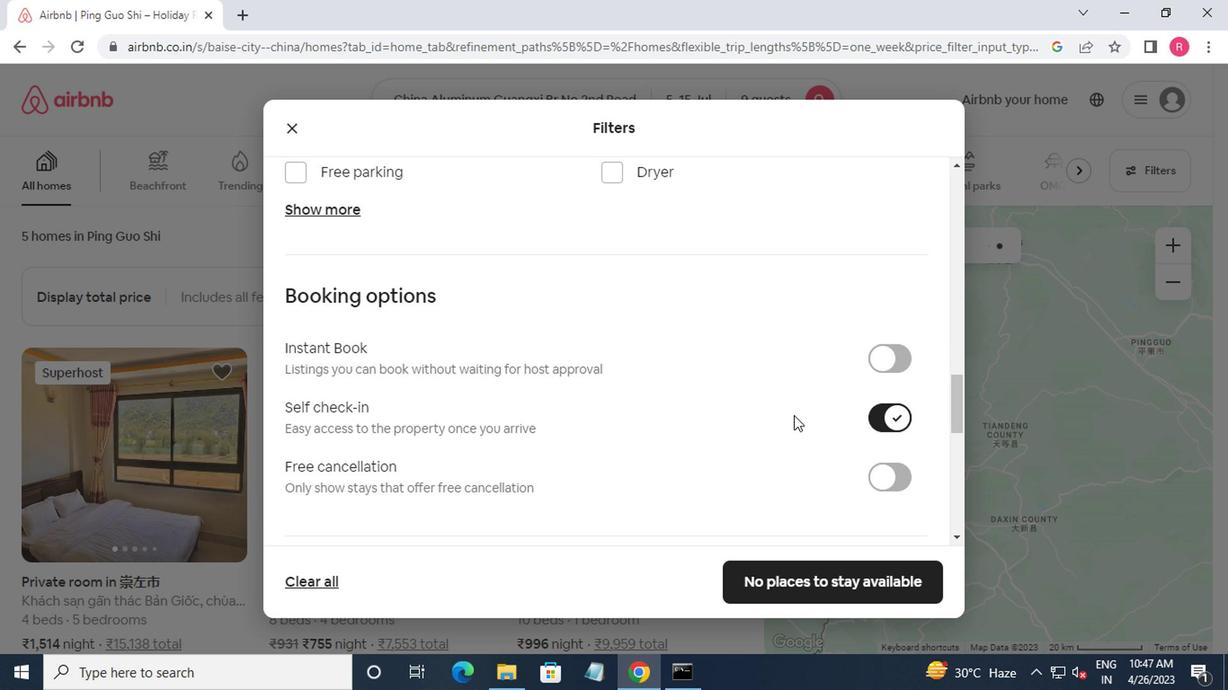
Action: Mouse moved to (783, 416)
Screenshot: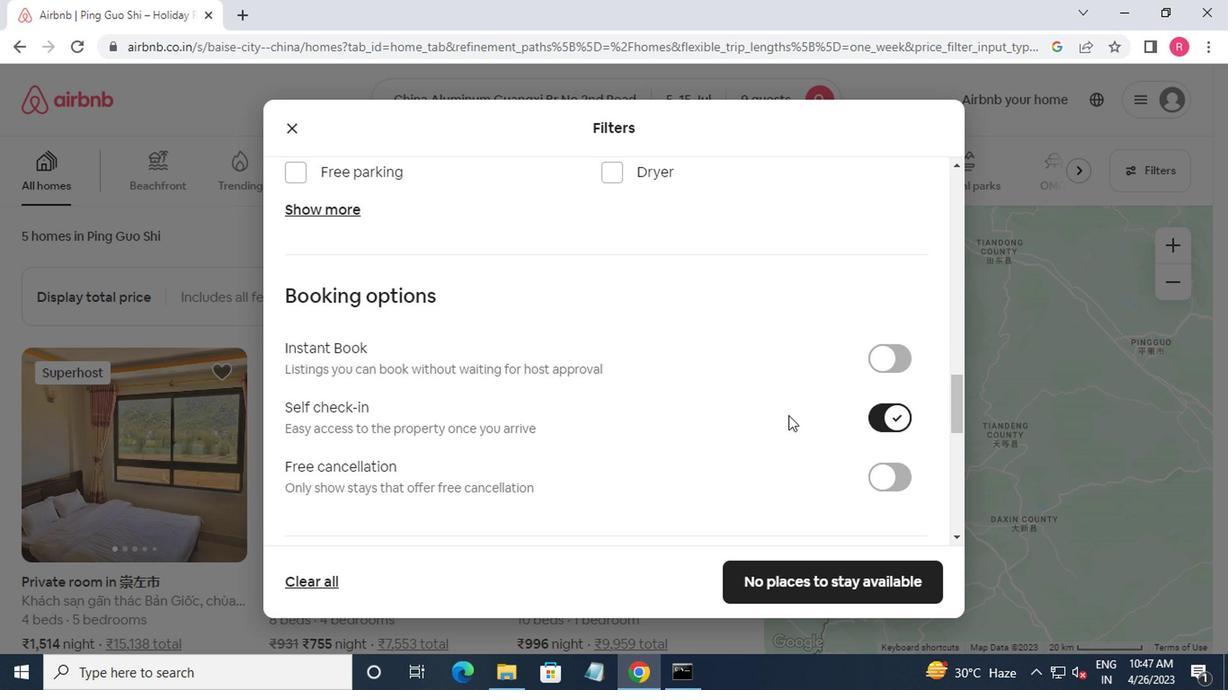 
Action: Mouse scrolled (783, 415) with delta (0, 0)
Screenshot: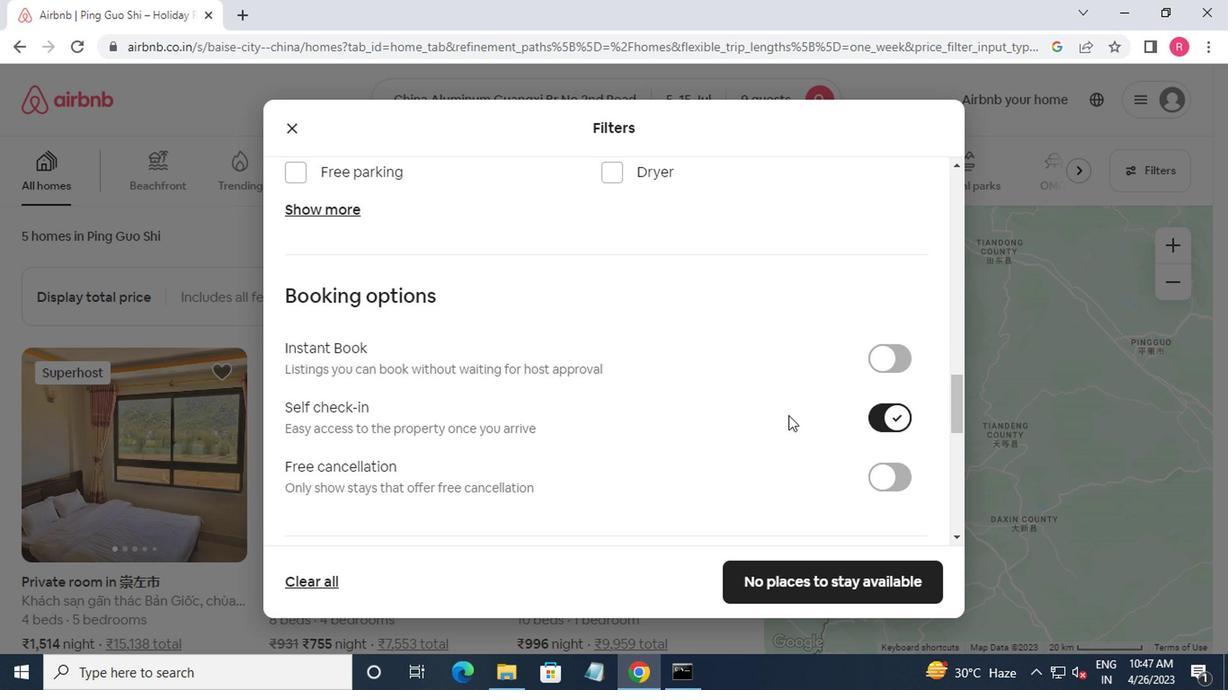 
Action: Mouse scrolled (783, 415) with delta (0, 0)
Screenshot: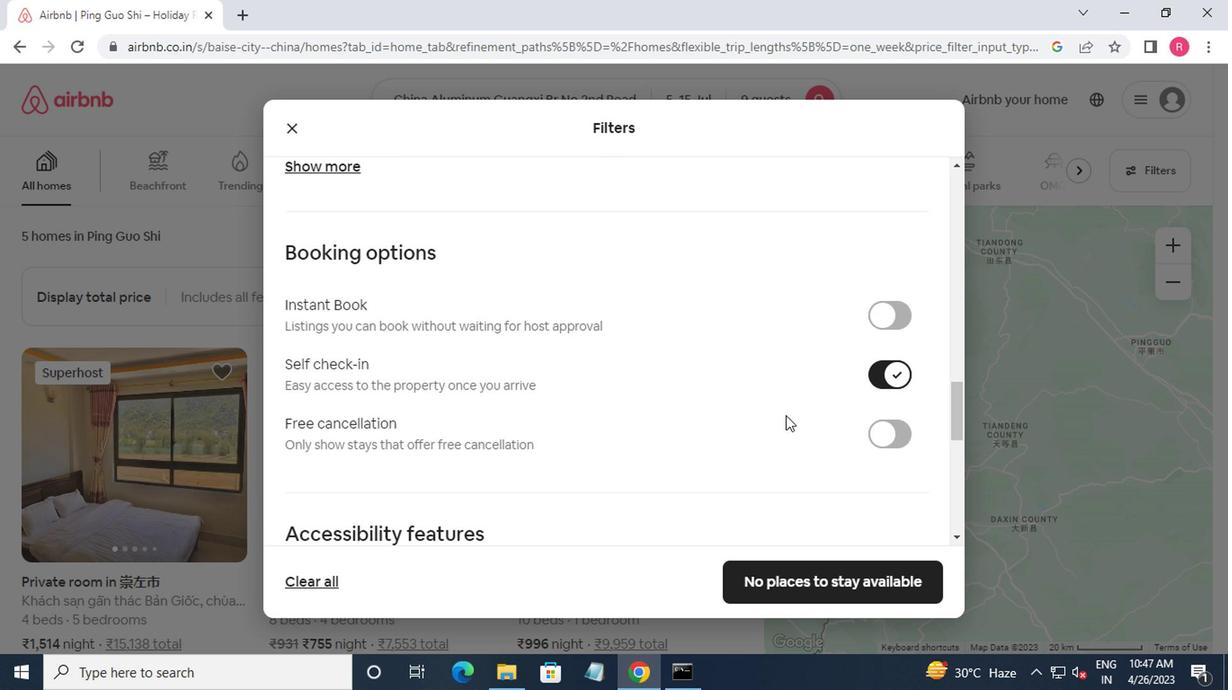 
Action: Mouse moved to (782, 416)
Screenshot: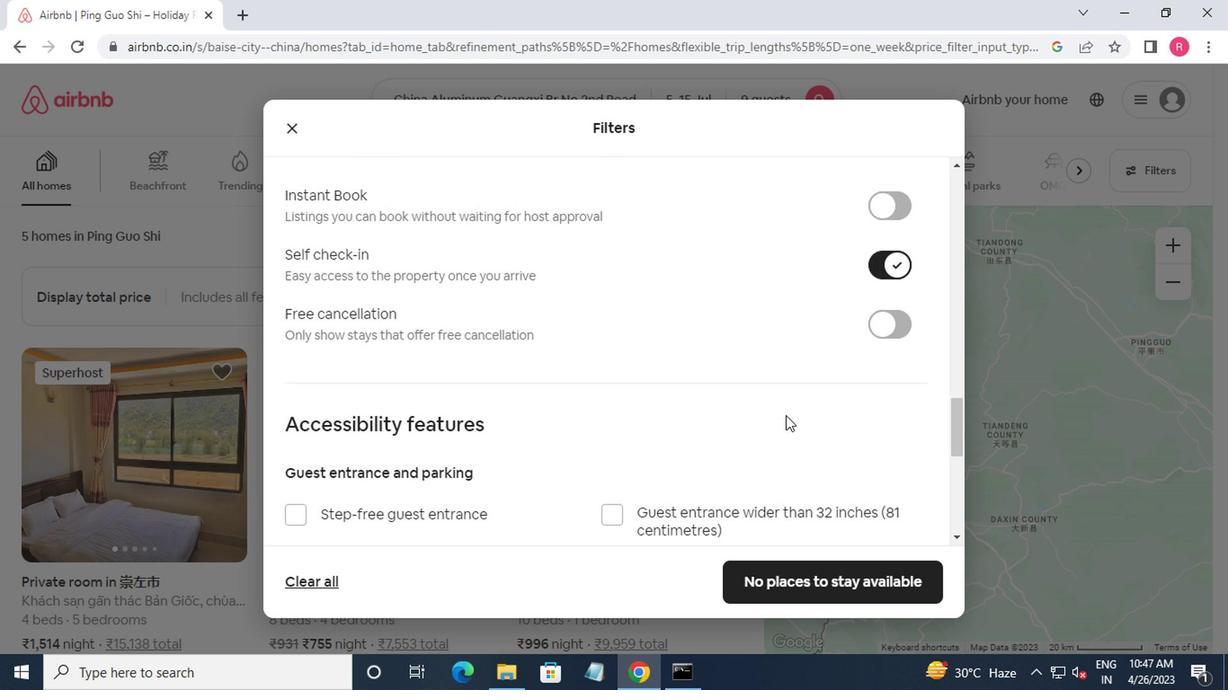 
Action: Mouse scrolled (782, 415) with delta (0, 0)
Screenshot: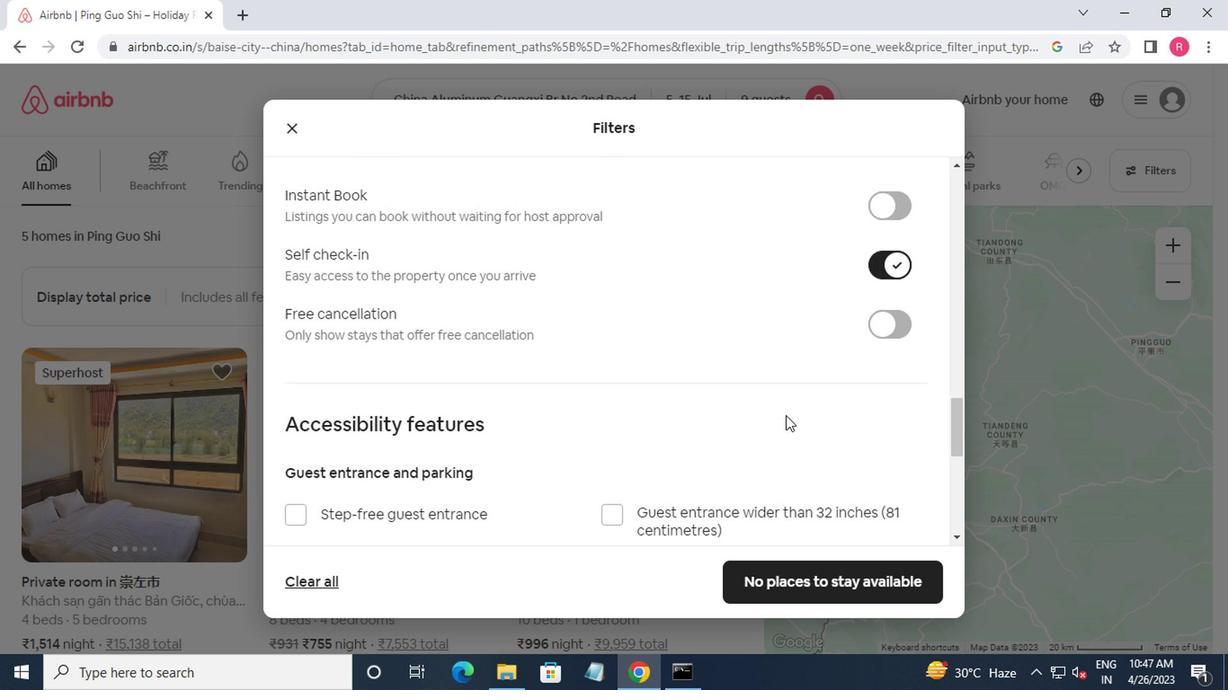 
Action: Mouse moved to (780, 416)
Screenshot: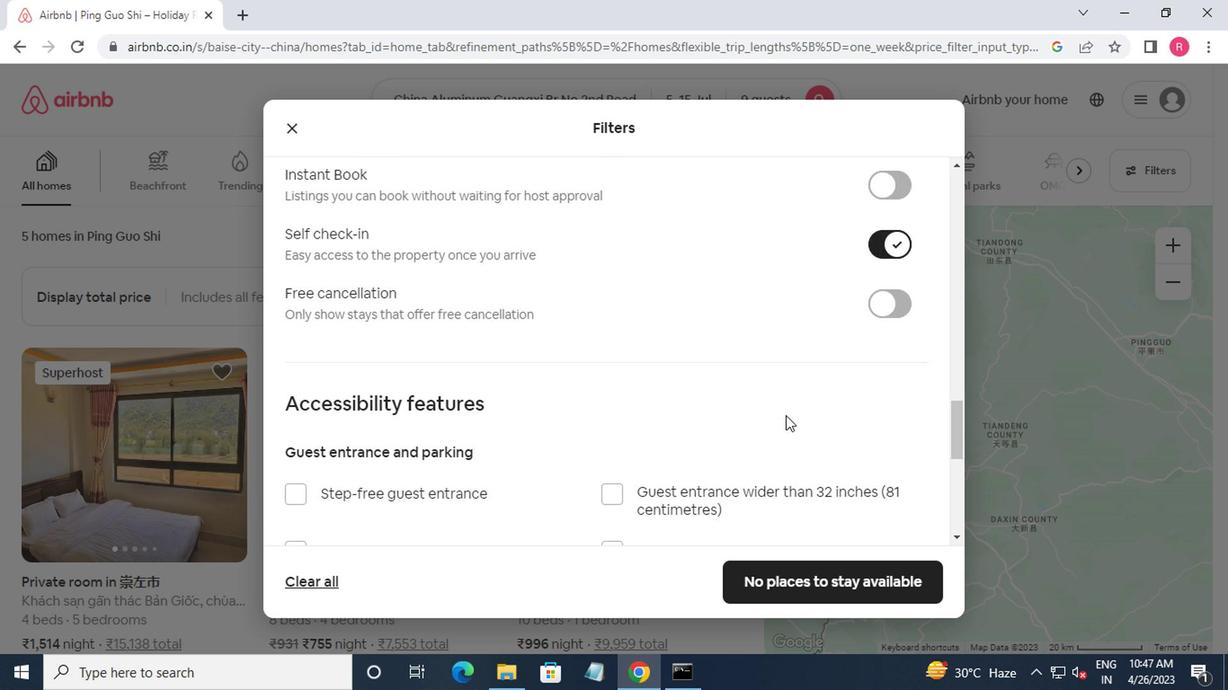 
Action: Mouse scrolled (780, 415) with delta (0, 0)
Screenshot: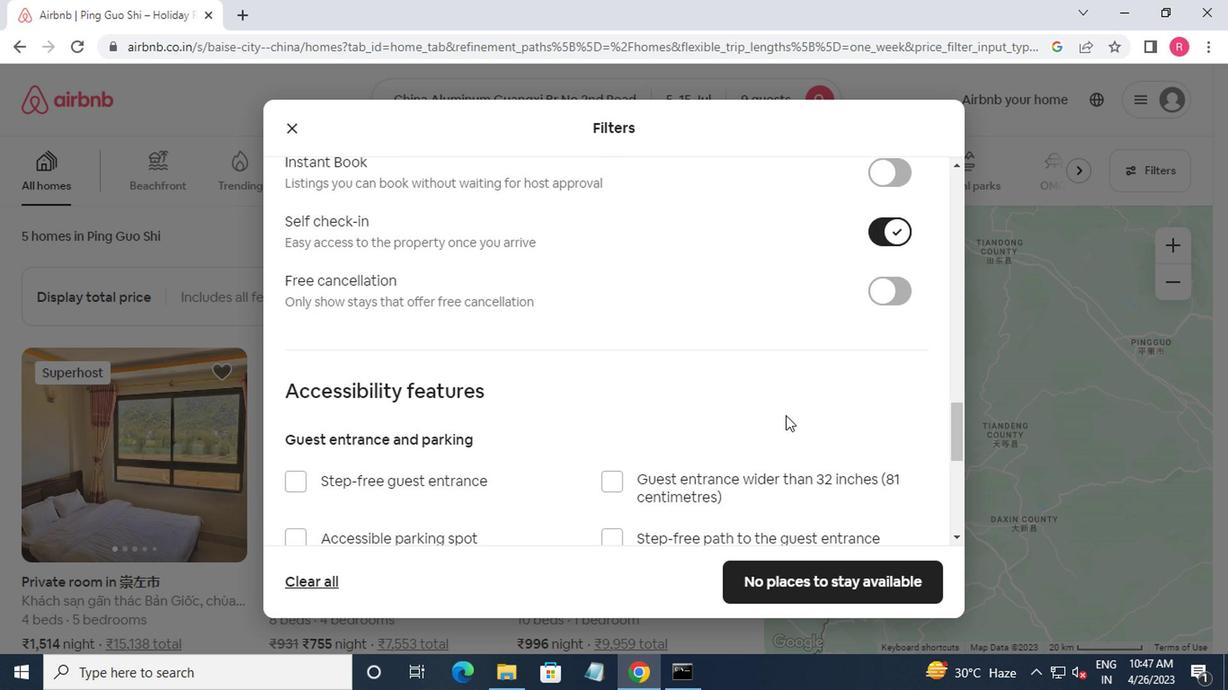 
Action: Mouse moved to (767, 425)
Screenshot: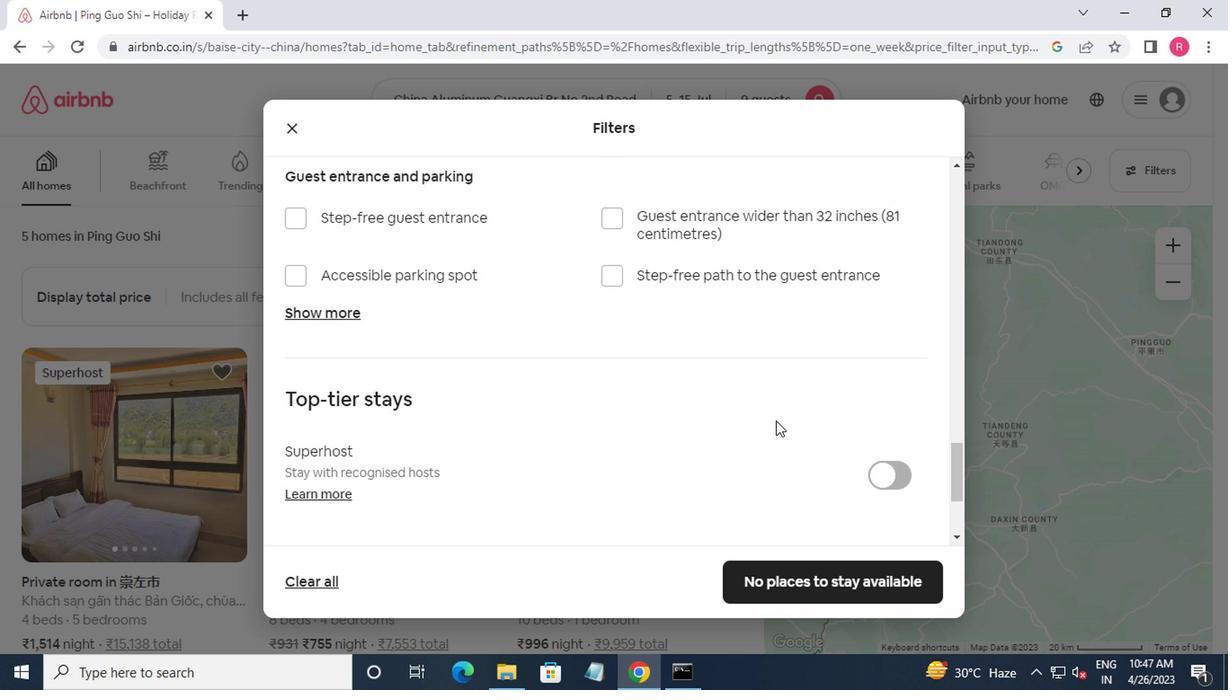 
Action: Mouse scrolled (767, 424) with delta (0, 0)
Screenshot: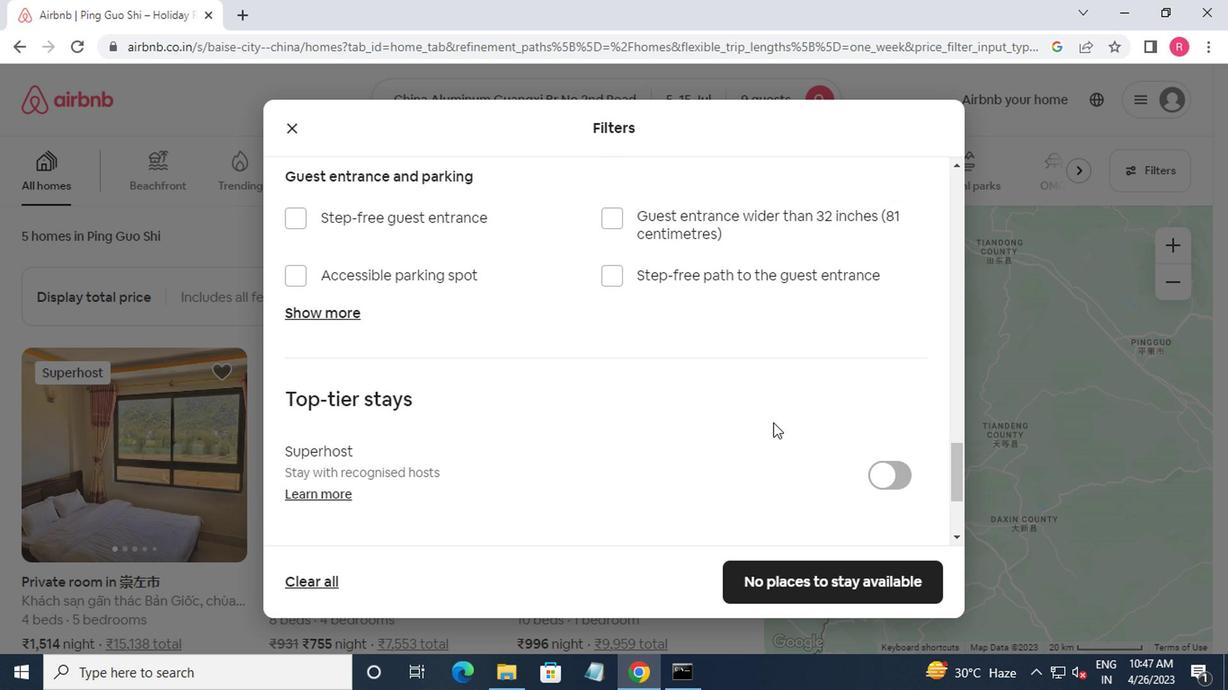 
Action: Mouse scrolled (767, 424) with delta (0, 0)
Screenshot: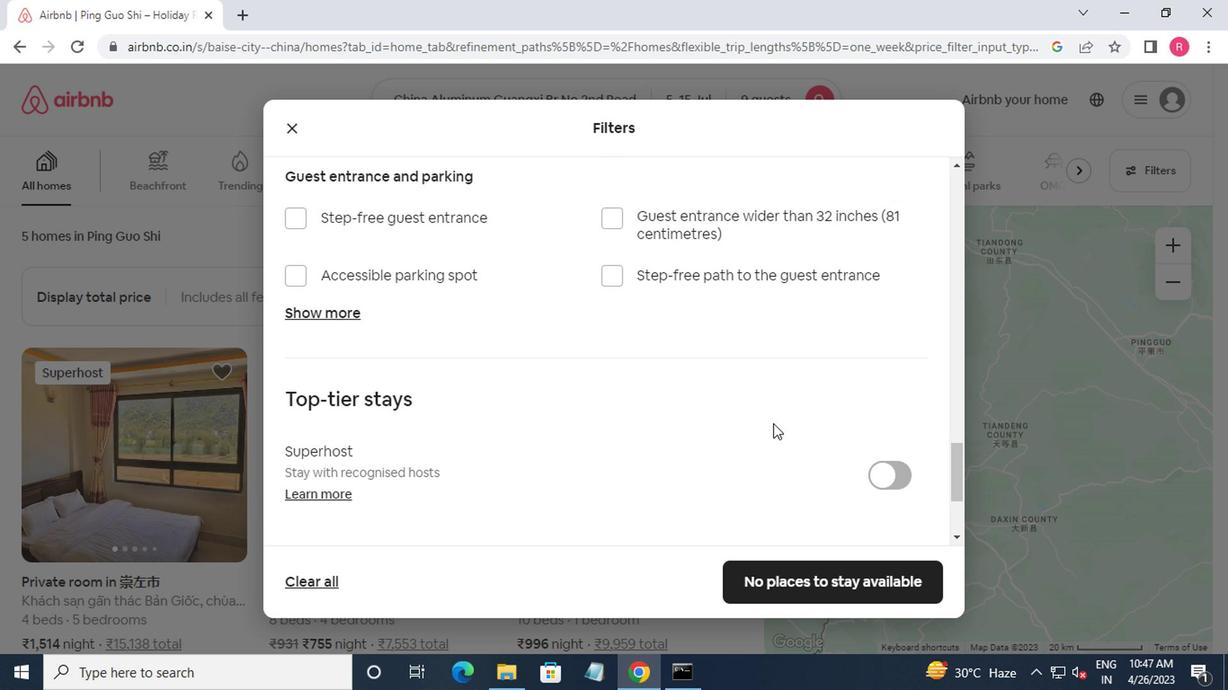 
Action: Mouse scrolled (767, 424) with delta (0, 0)
Screenshot: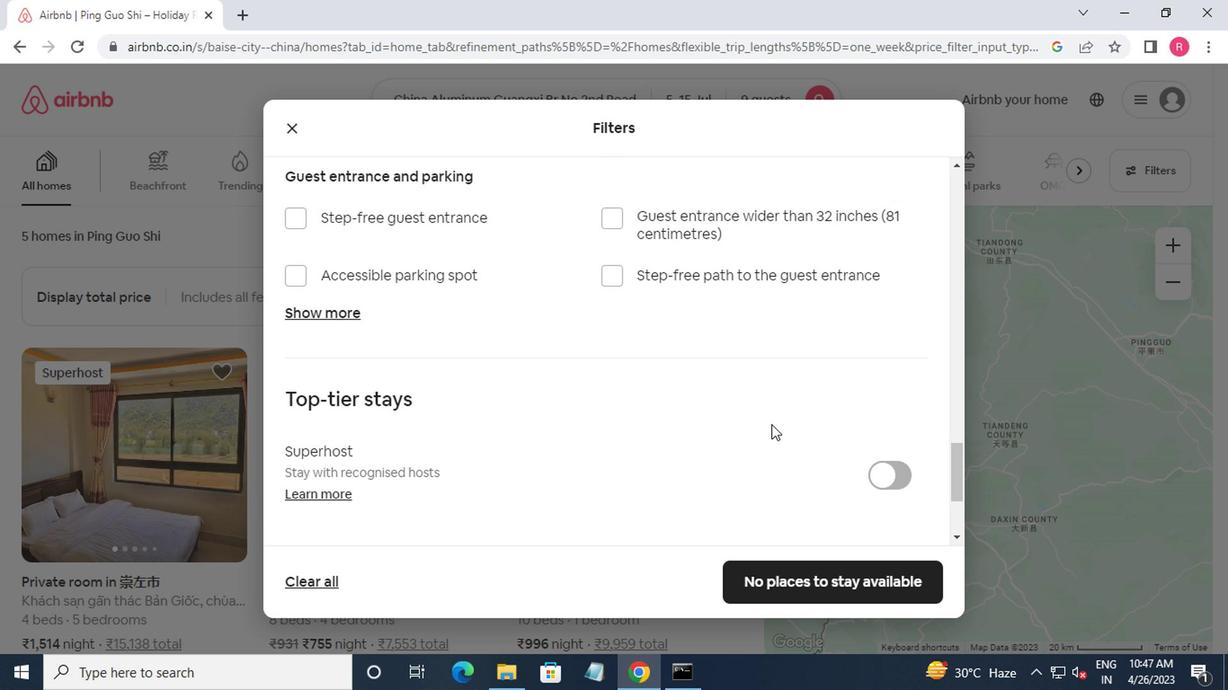 
Action: Mouse moved to (705, 502)
Screenshot: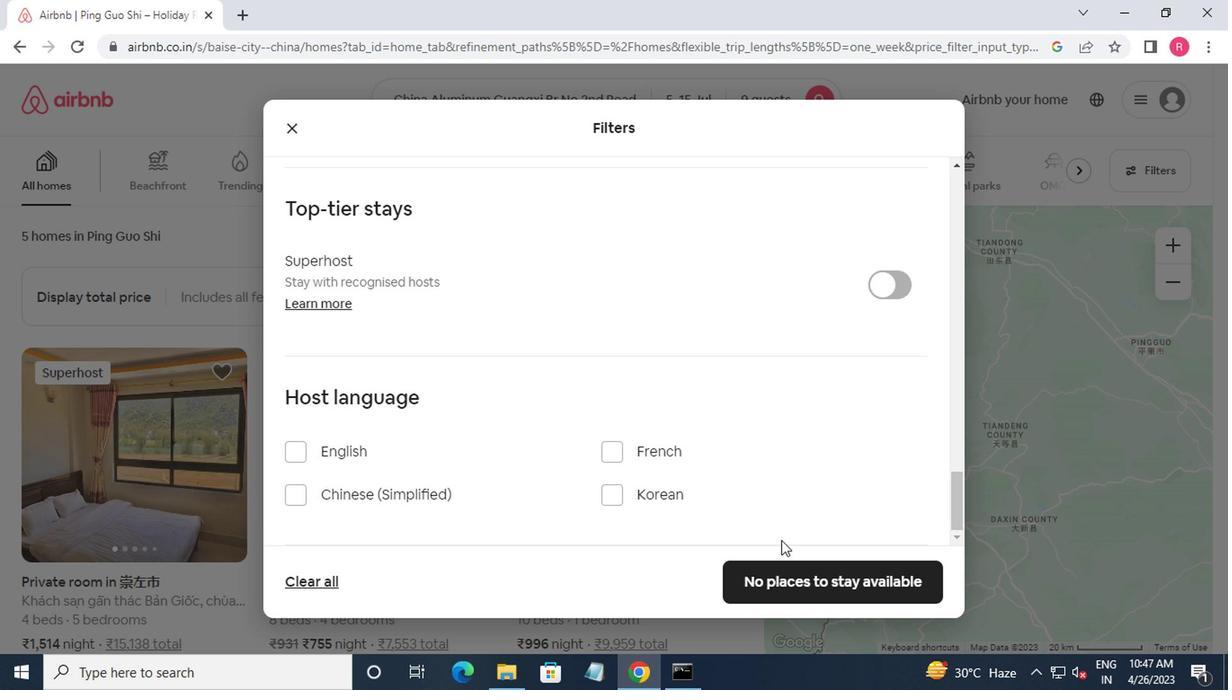 
Action: Mouse scrolled (705, 500) with delta (0, -1)
Screenshot: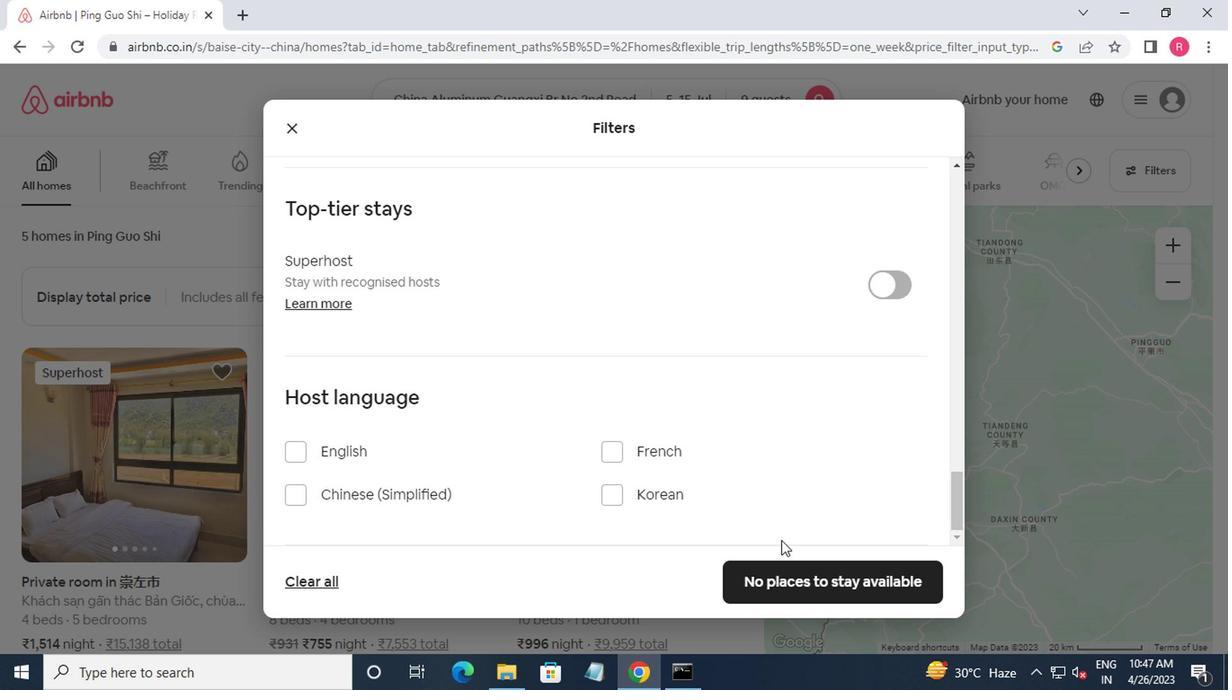 
Action: Mouse moved to (701, 502)
Screenshot: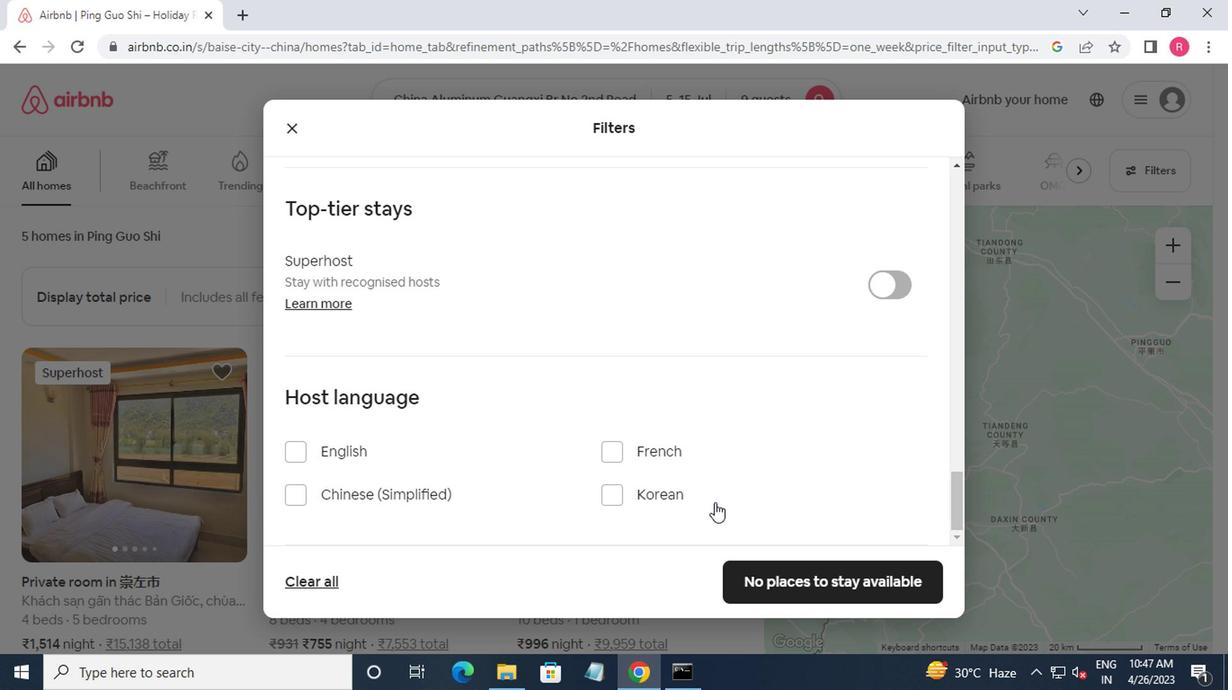 
Action: Mouse scrolled (701, 500) with delta (0, -1)
Screenshot: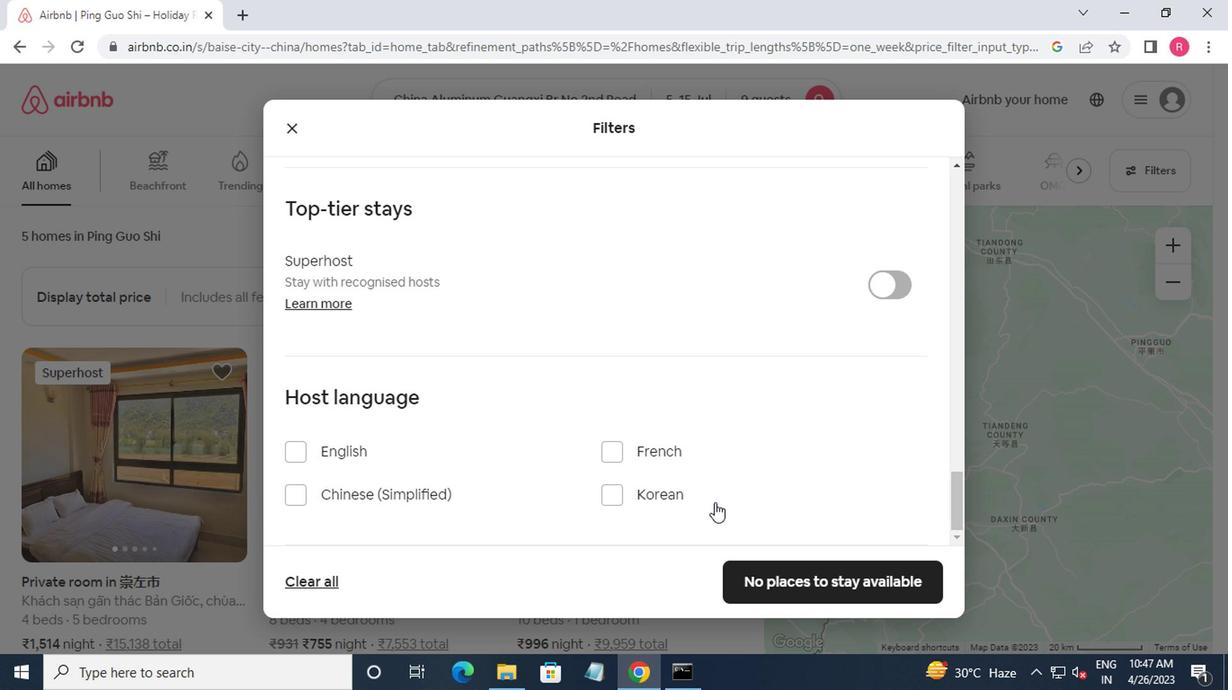 
Action: Mouse moved to (680, 502)
Screenshot: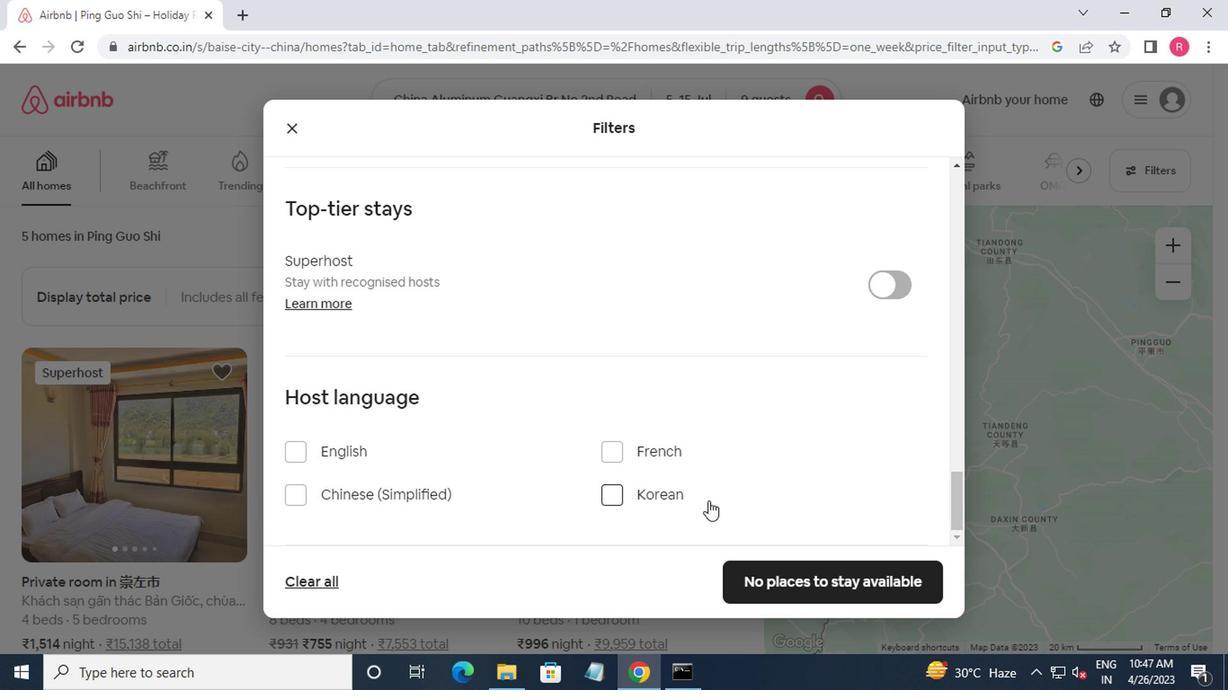 
Action: Mouse scrolled (680, 500) with delta (0, -1)
Screenshot: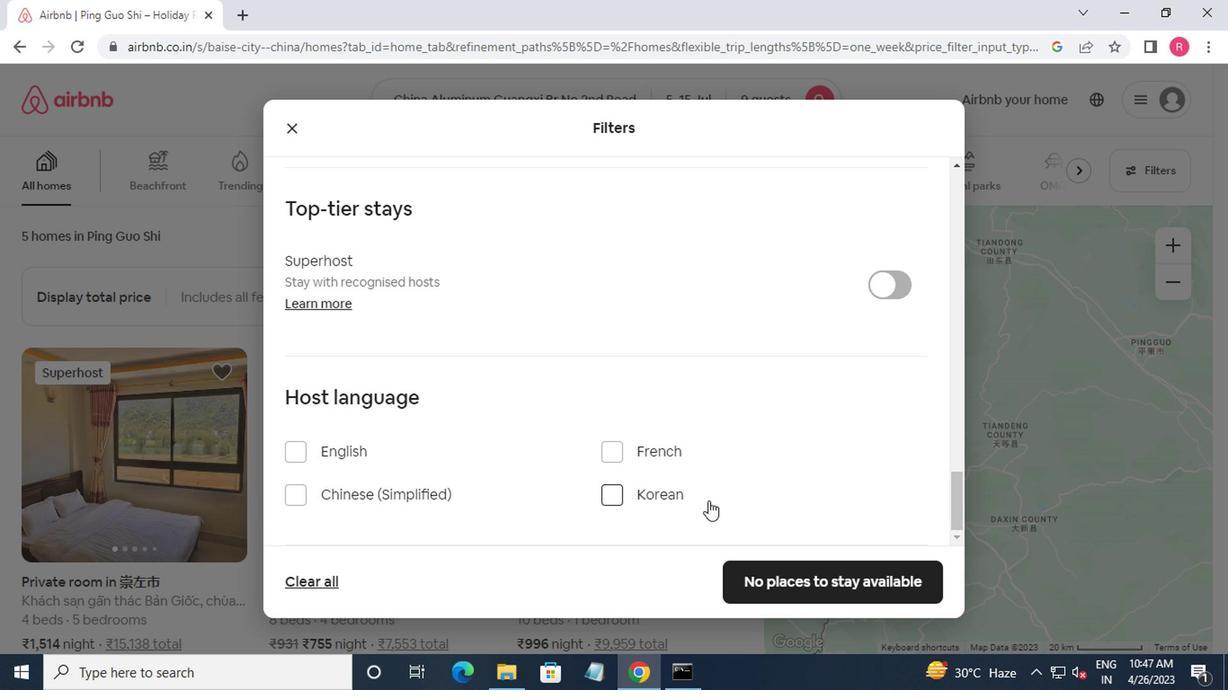 
Action: Mouse moved to (429, 495)
Screenshot: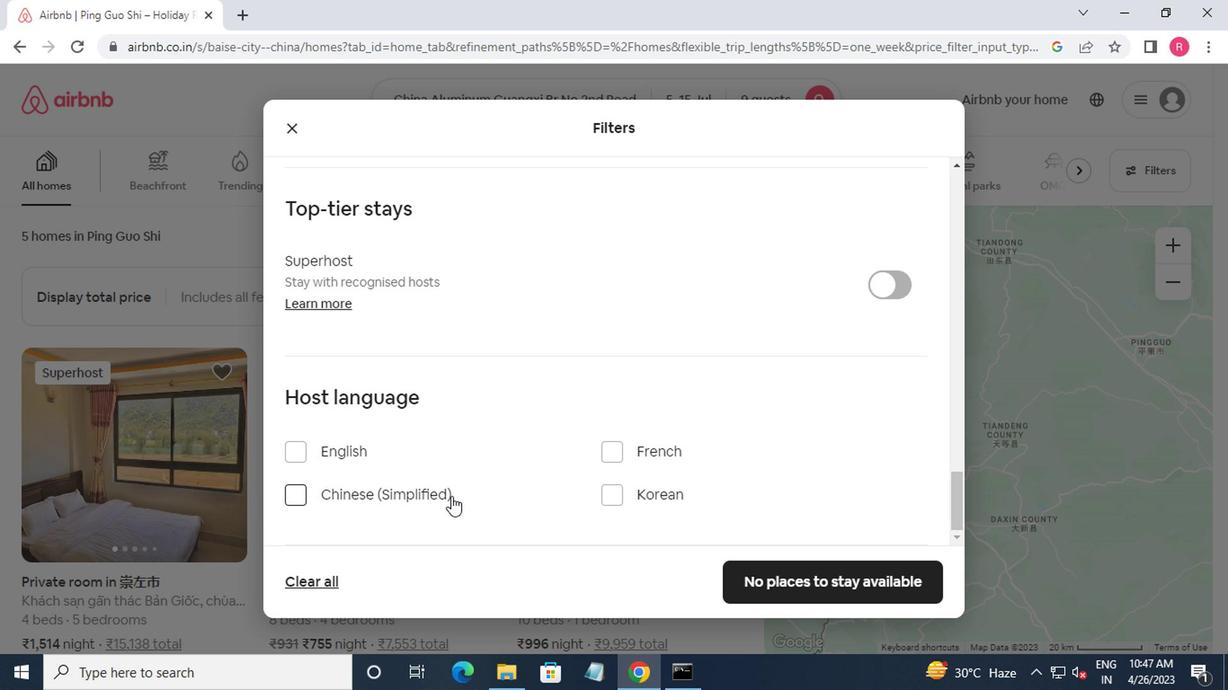 
Action: Mouse pressed left at (429, 495)
Screenshot: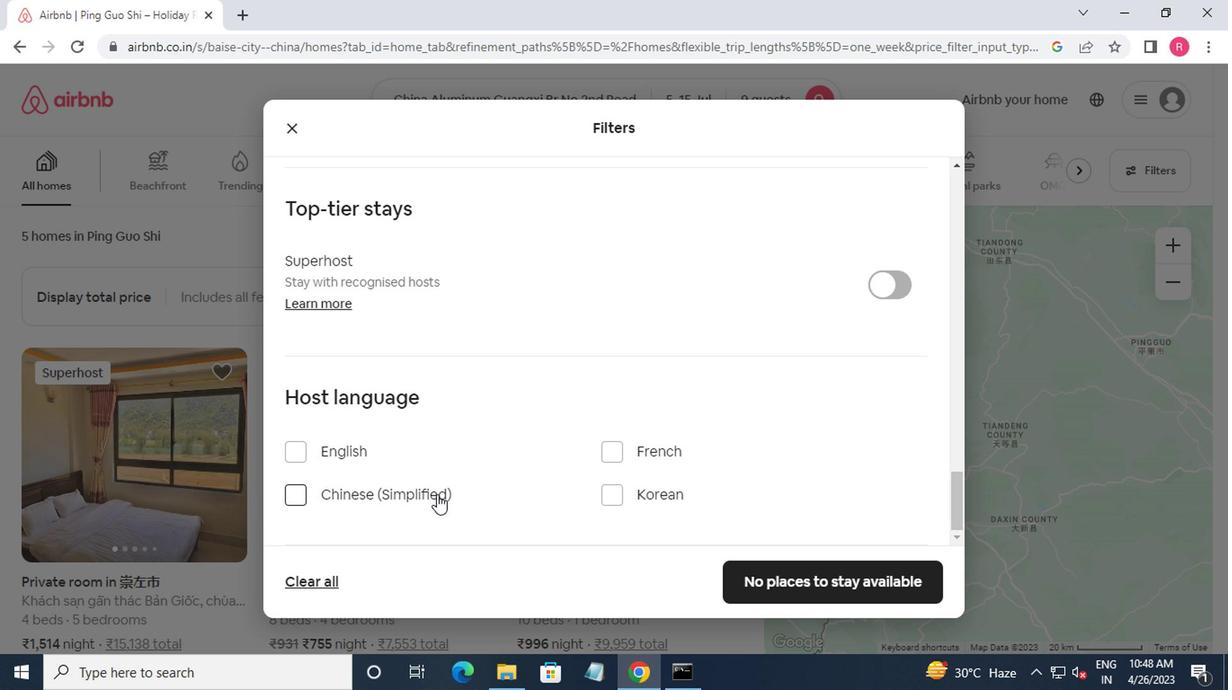 
Action: Mouse moved to (774, 587)
Screenshot: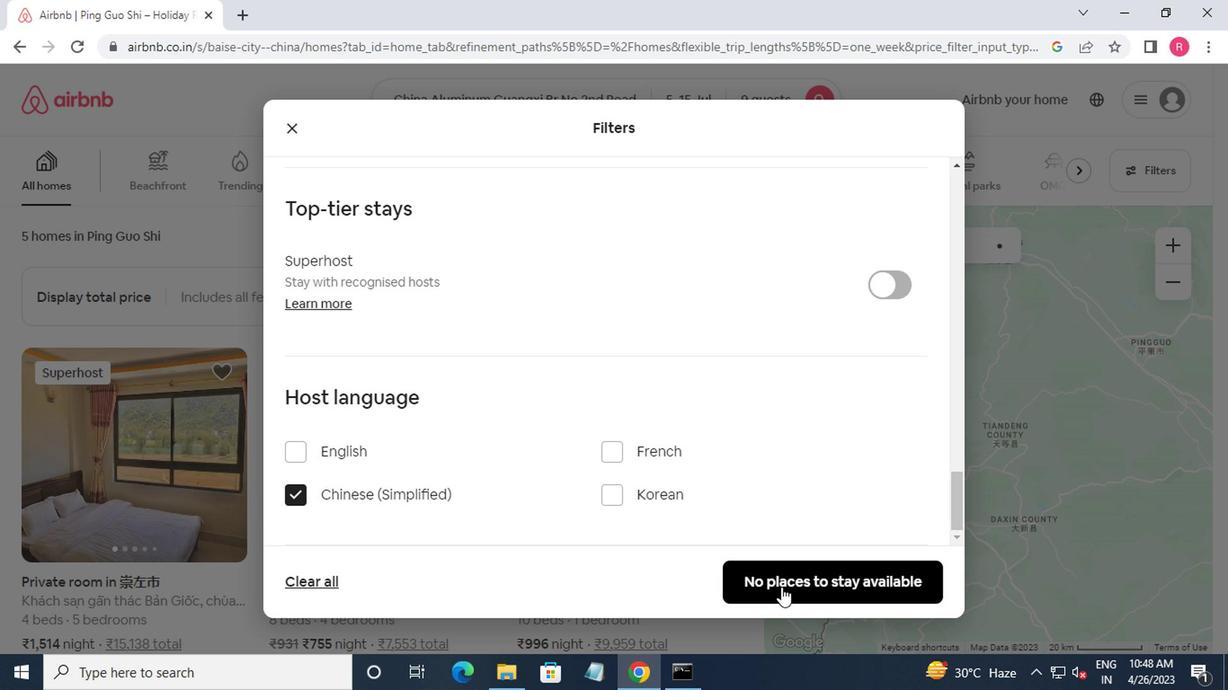 
Action: Mouse pressed left at (774, 587)
Screenshot: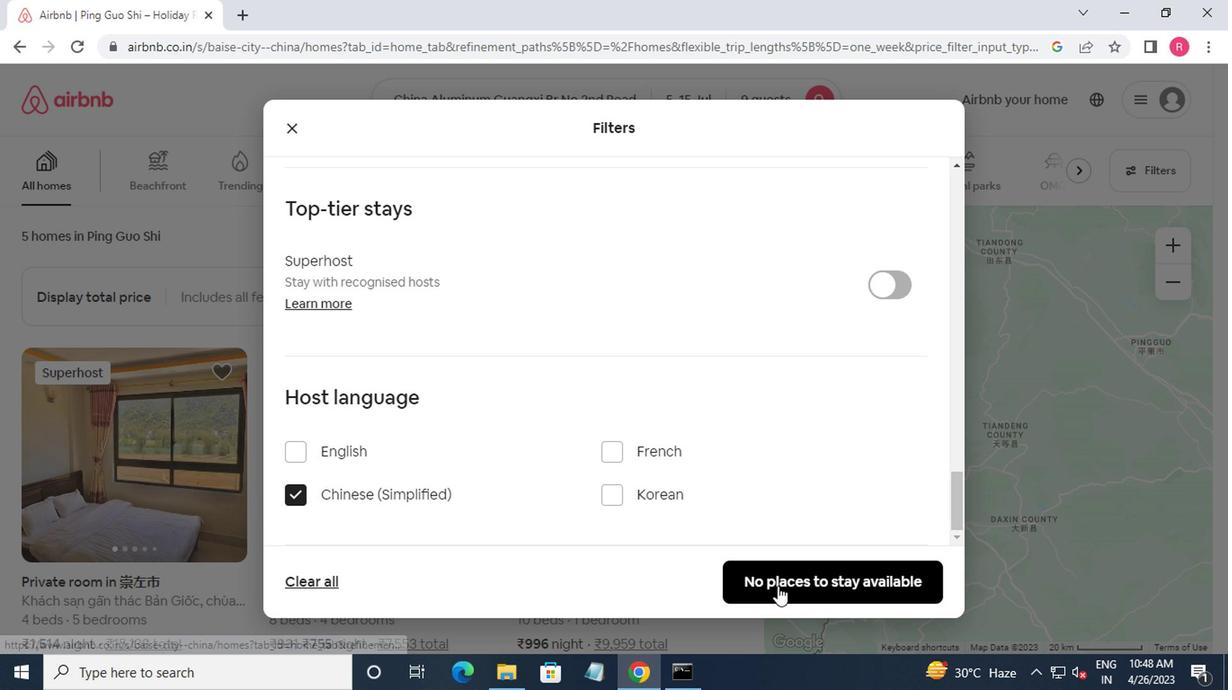 
Action: Mouse moved to (770, 578)
Screenshot: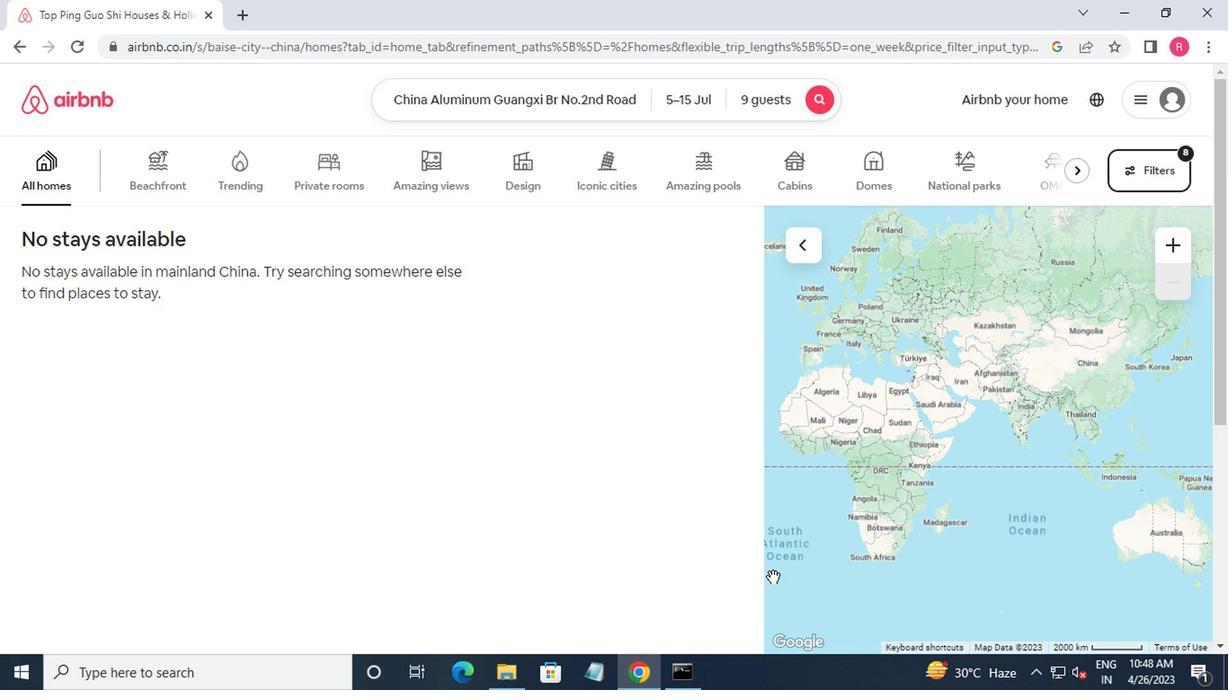 
